 Task: Create an event for the team strategy meeting on the 14th at 3:00 PM.
Action: Mouse moved to (657, 175)
Screenshot: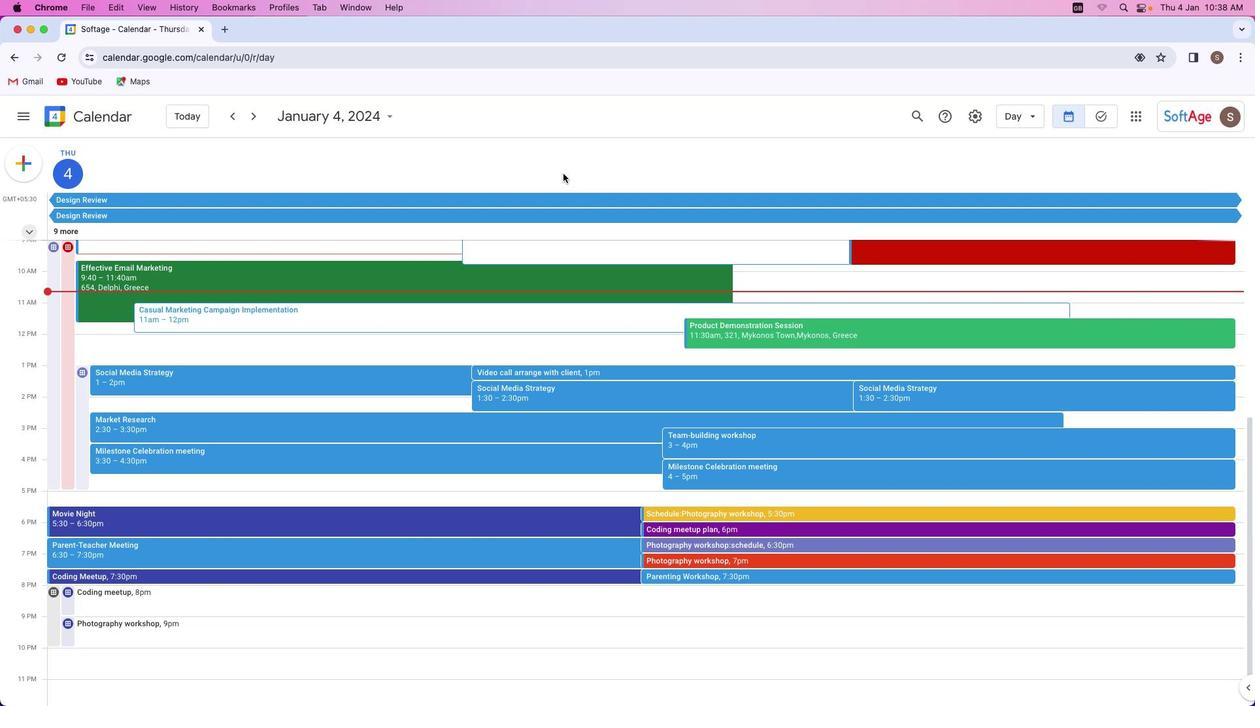 
Action: Mouse pressed left at (657, 175)
Screenshot: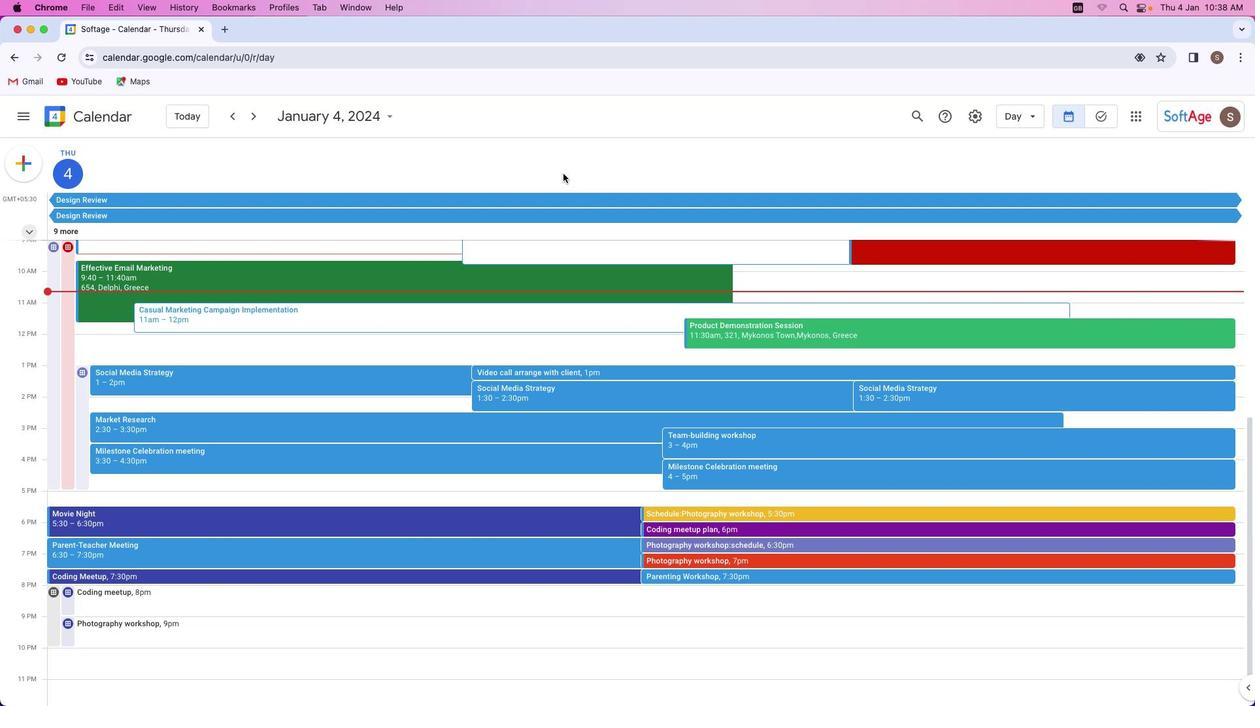 
Action: Mouse moved to (24, 162)
Screenshot: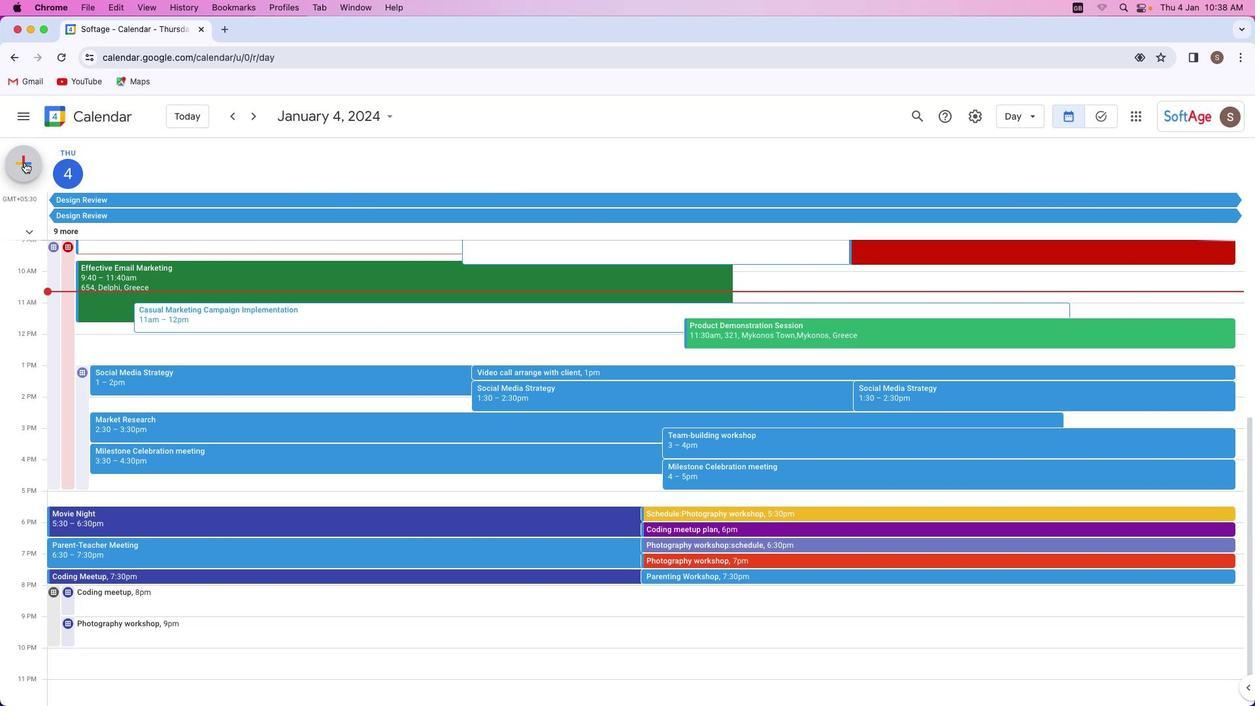 
Action: Mouse pressed left at (24, 162)
Screenshot: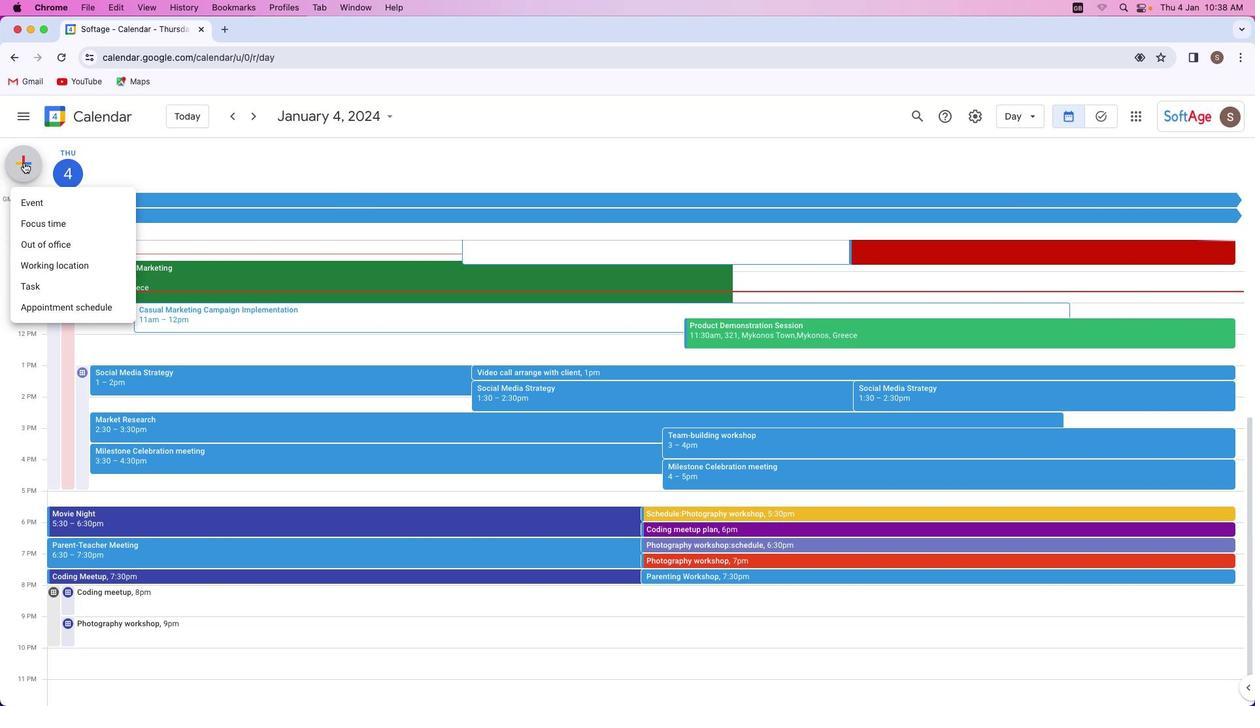
Action: Mouse moved to (62, 200)
Screenshot: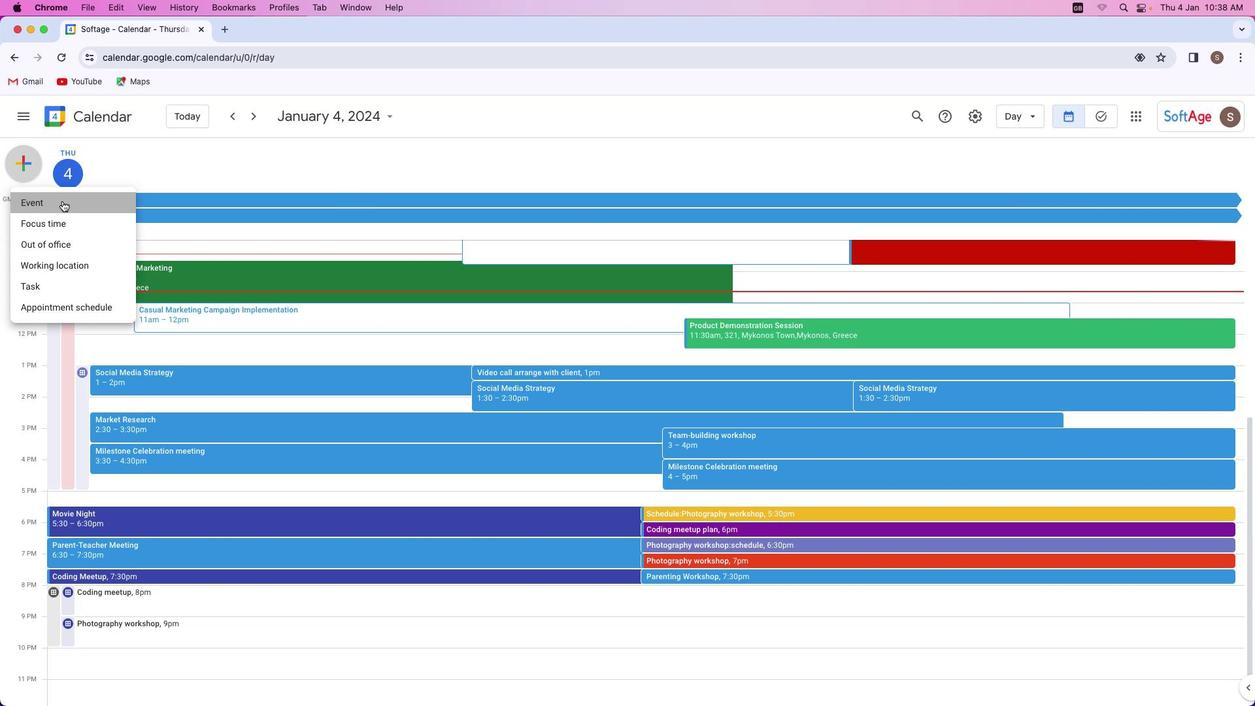 
Action: Mouse pressed left at (62, 200)
Screenshot: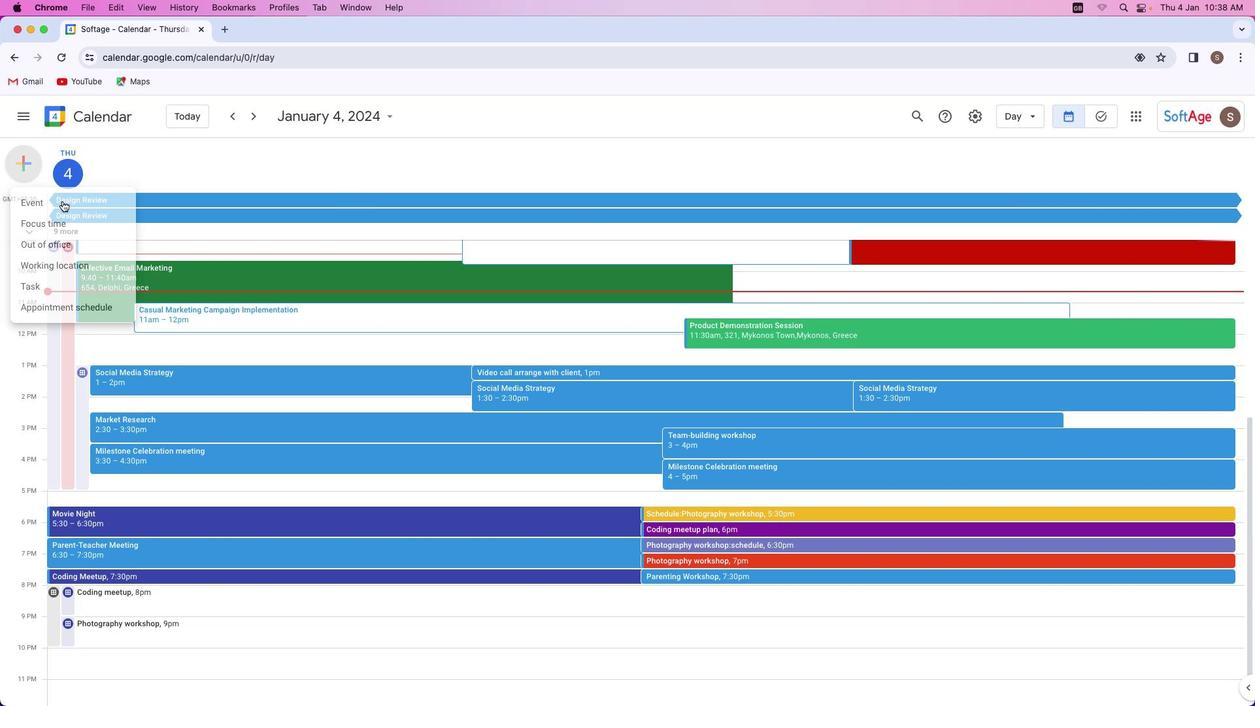 
Action: Mouse moved to (472, 277)
Screenshot: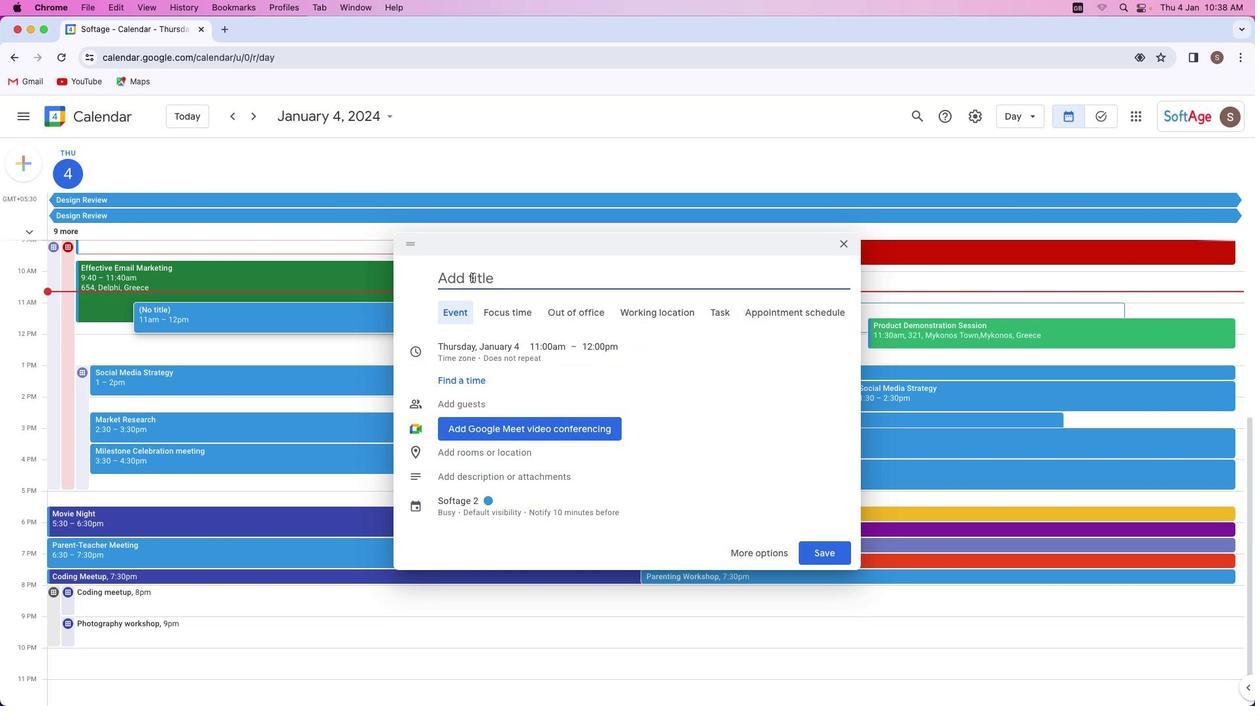 
Action: Key pressed Key.shift'T''e''a''m'Key.space's''t''r''a''t''e''g''y'Key.space'm''e''e''t''i''n'
Screenshot: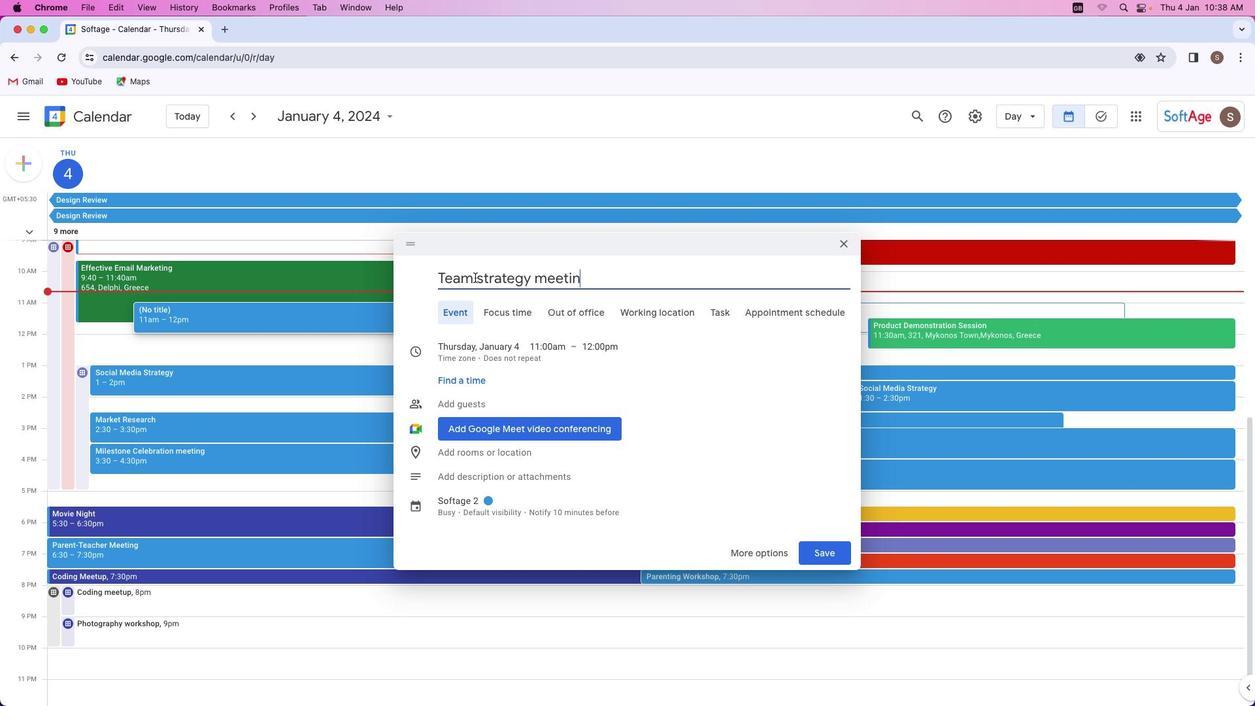
Action: Mouse moved to (474, 277)
Screenshot: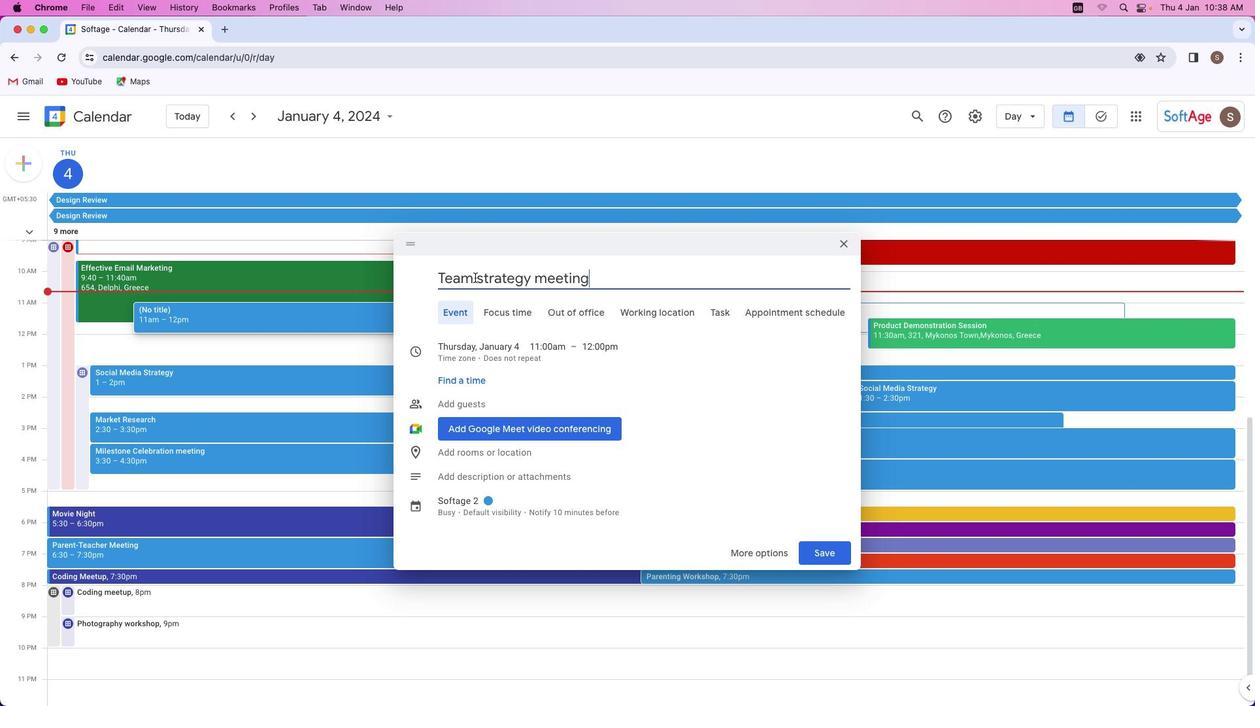 
Action: Key pressed 'g'
Screenshot: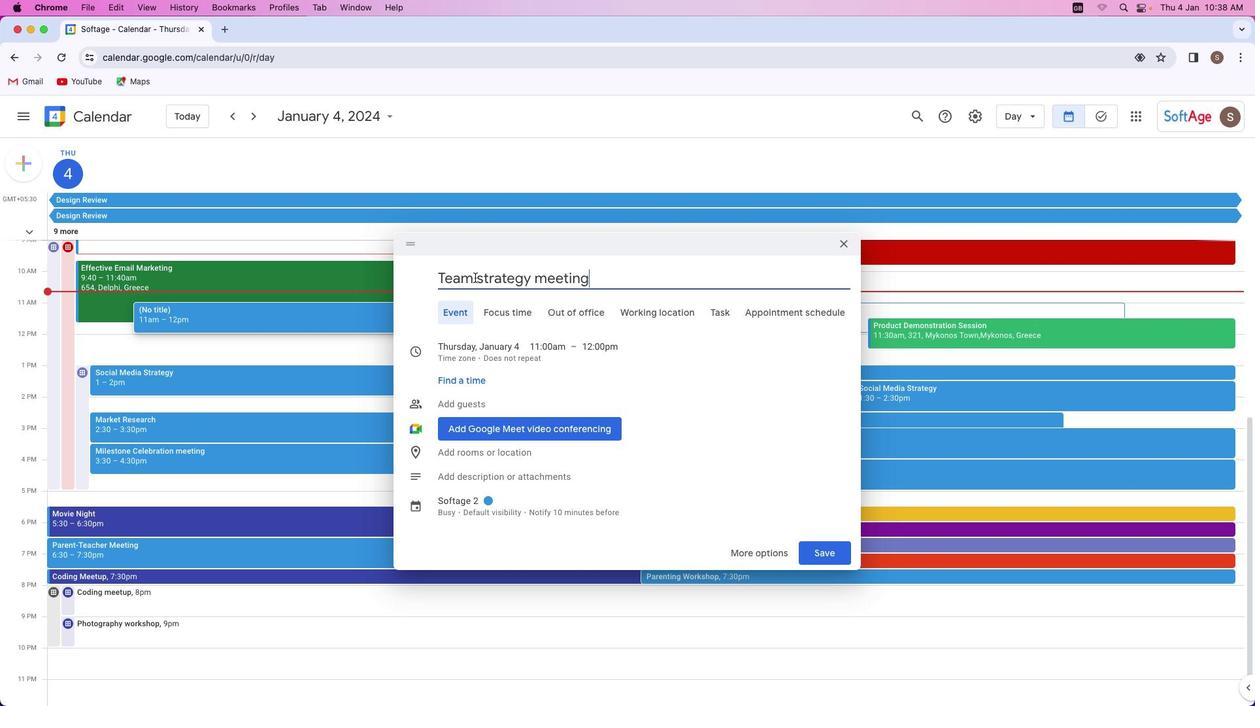
Action: Mouse moved to (475, 343)
Screenshot: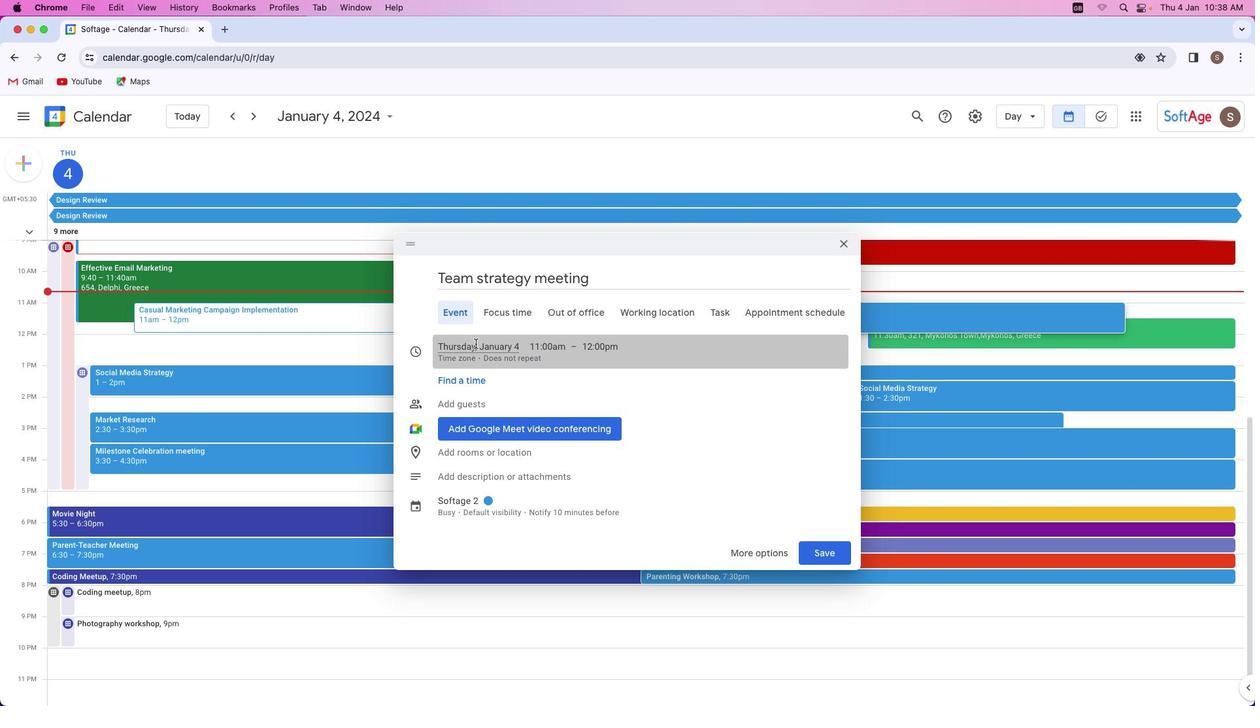 
Action: Mouse pressed left at (475, 343)
Screenshot: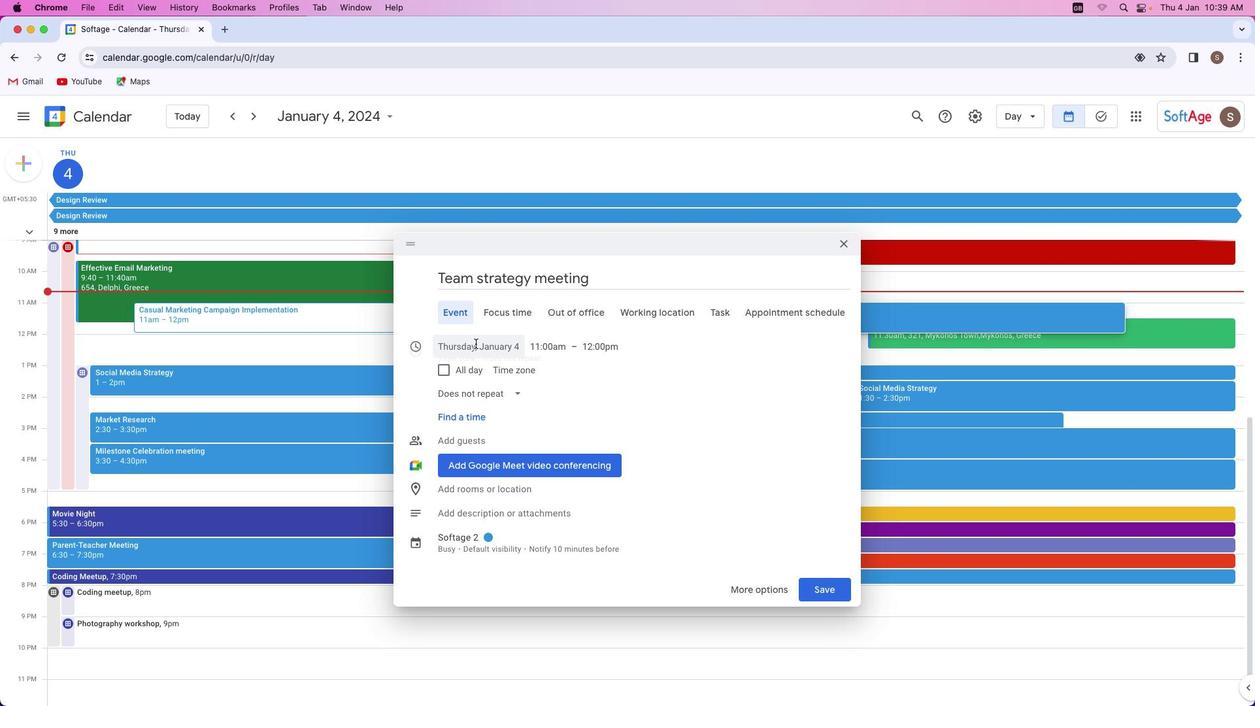 
Action: Mouse moved to (594, 431)
Screenshot: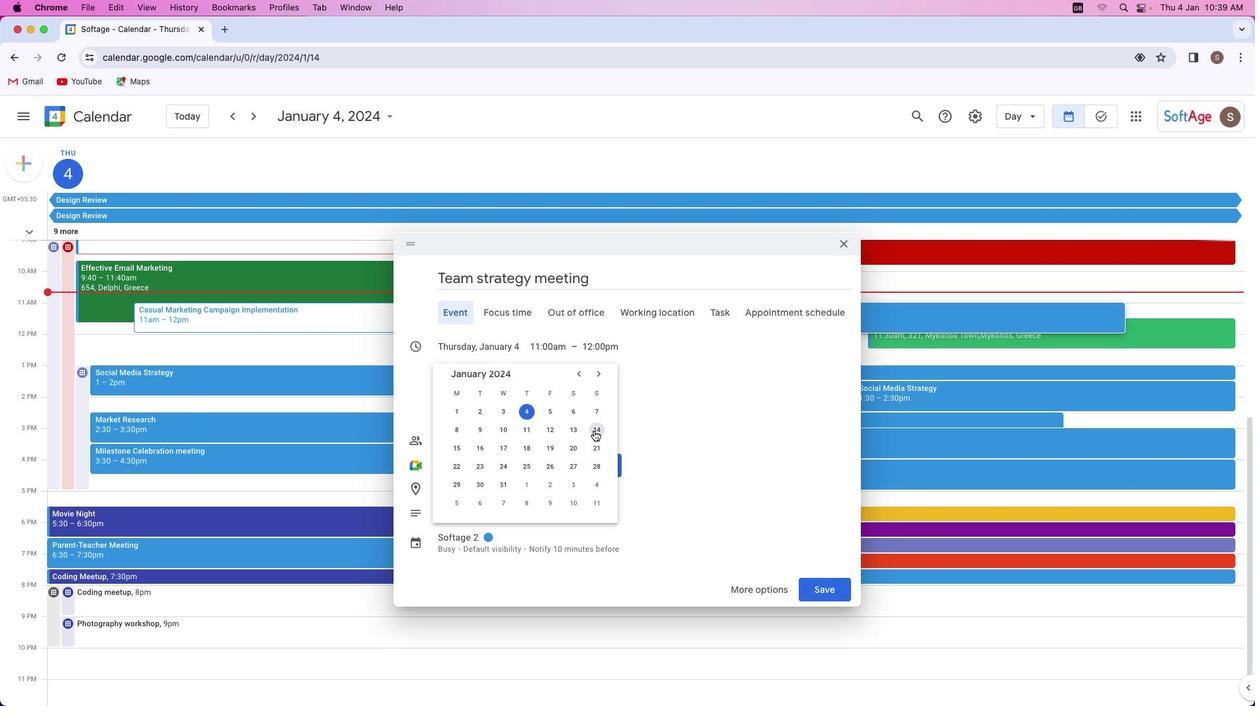 
Action: Mouse pressed left at (594, 431)
Screenshot: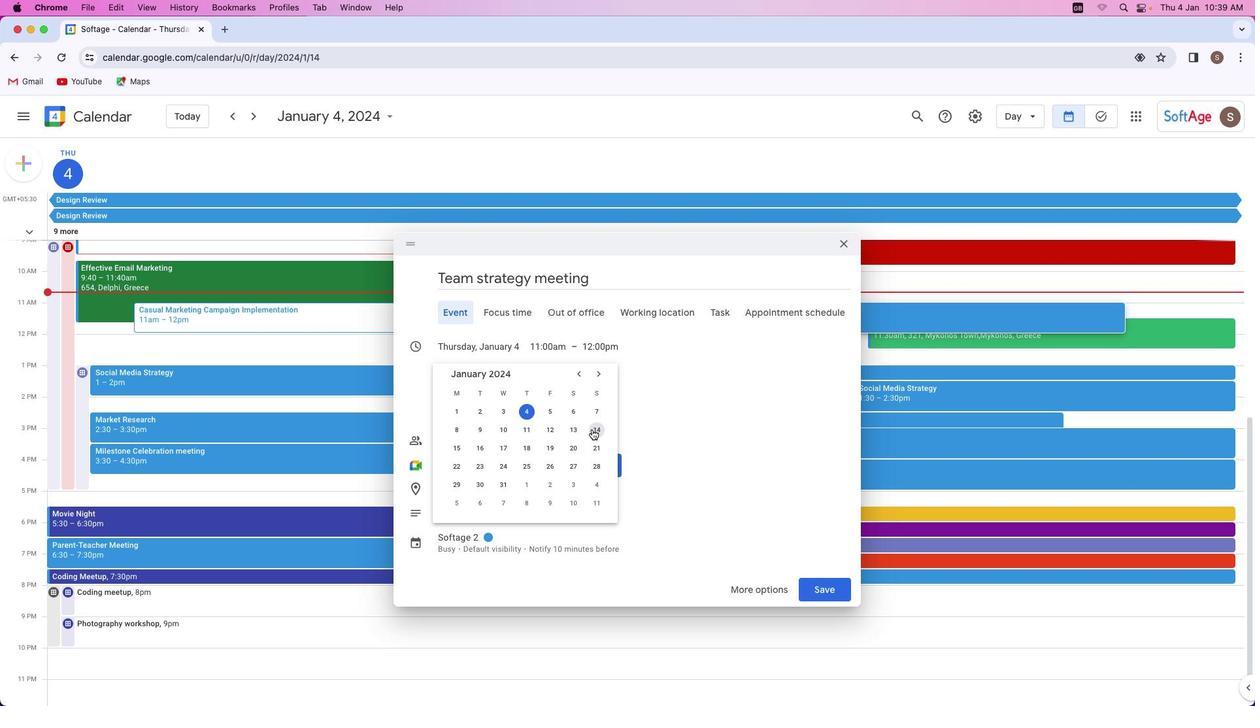 
Action: Mouse moved to (538, 351)
Screenshot: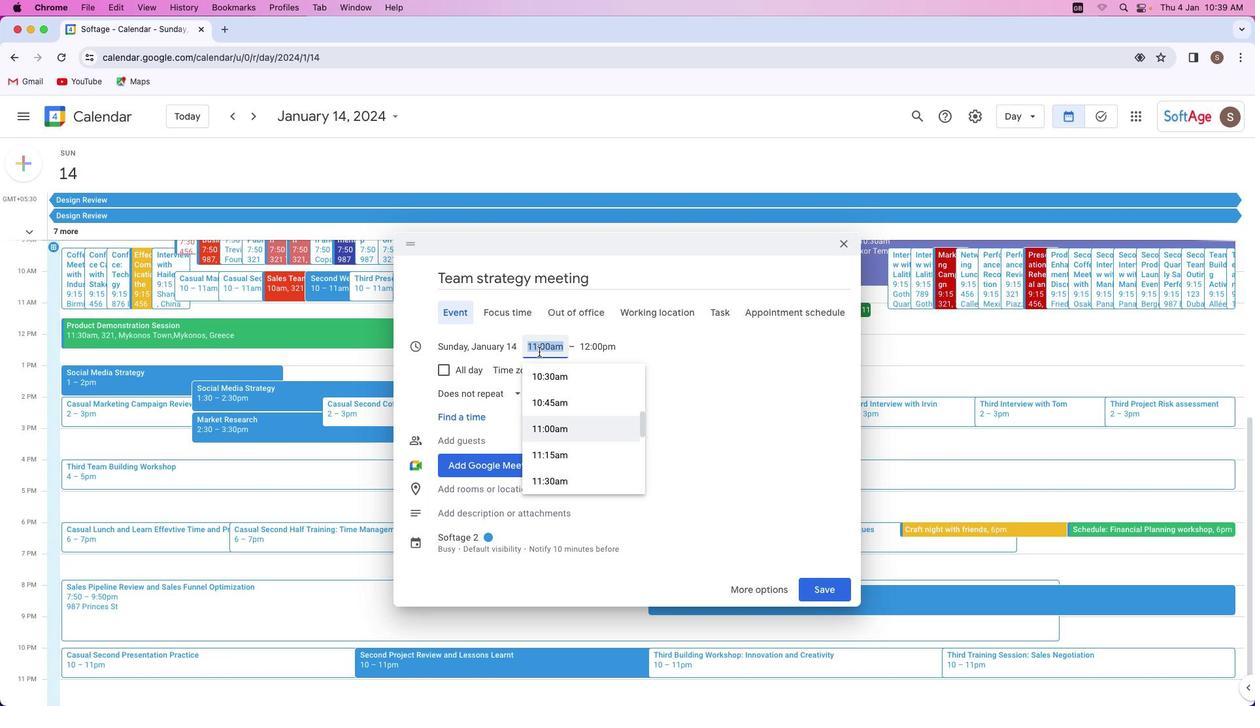 
Action: Mouse pressed left at (538, 351)
Screenshot: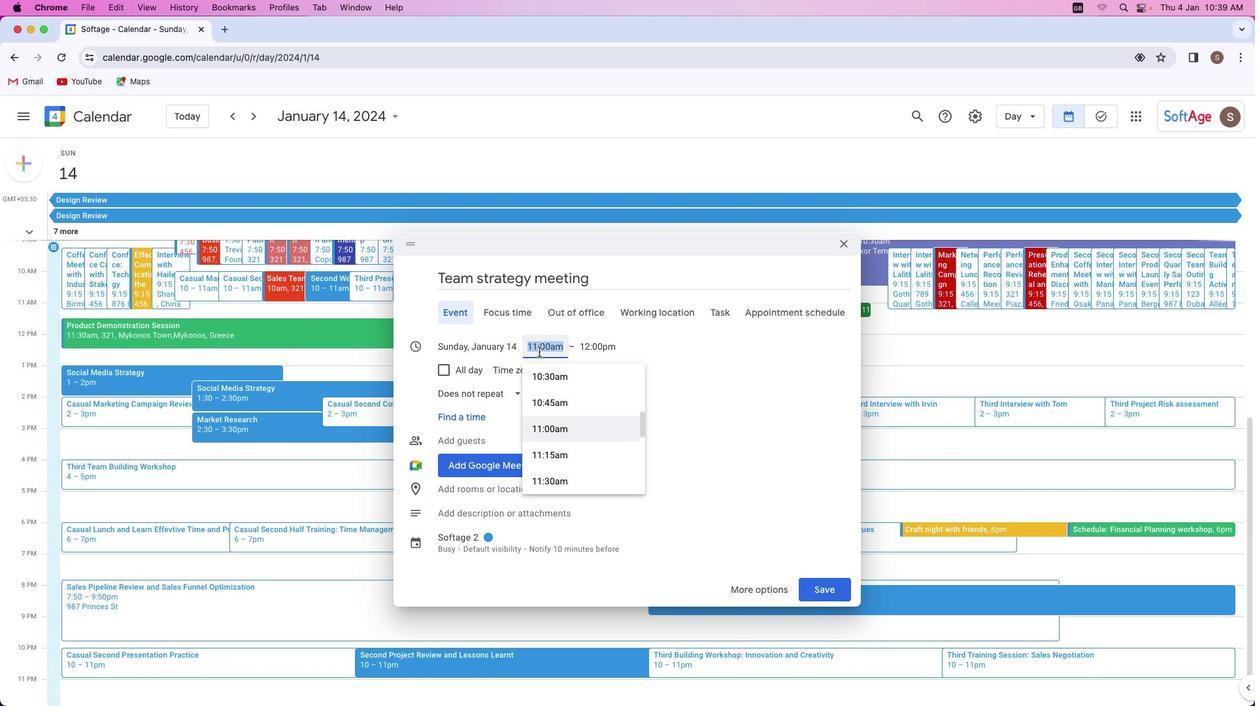 
Action: Mouse moved to (561, 415)
Screenshot: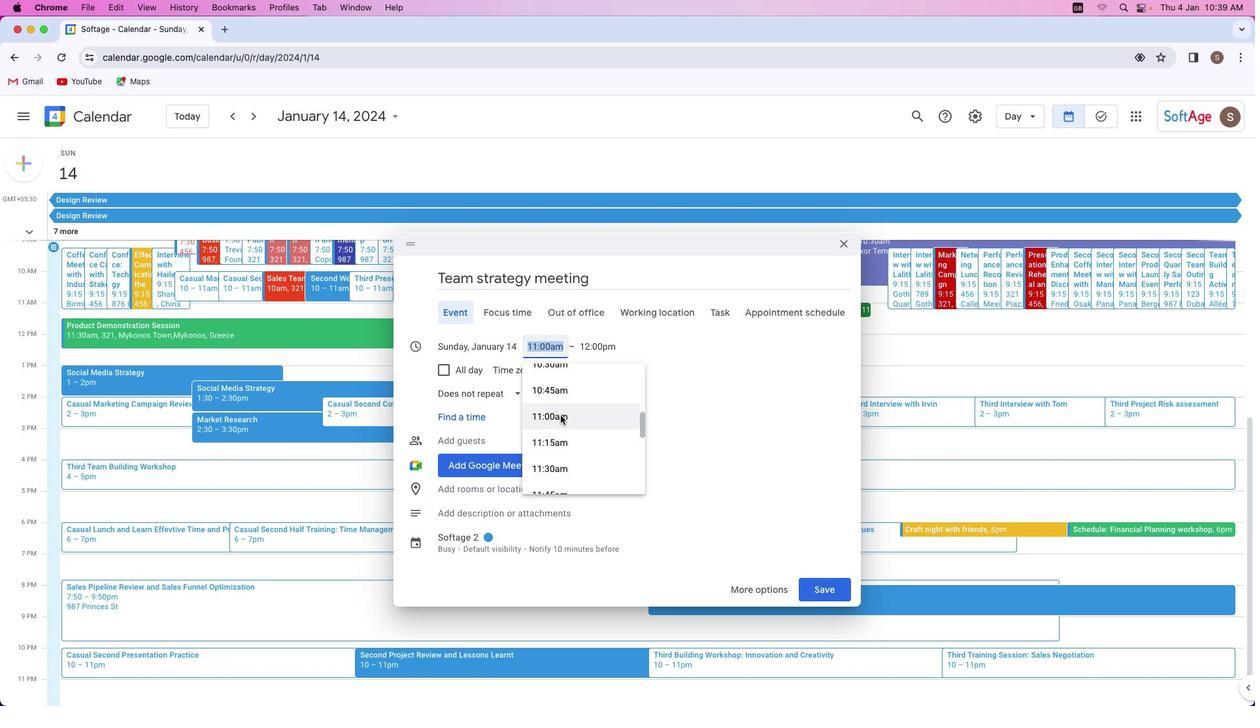
Action: Mouse scrolled (561, 415) with delta (0, 0)
Screenshot: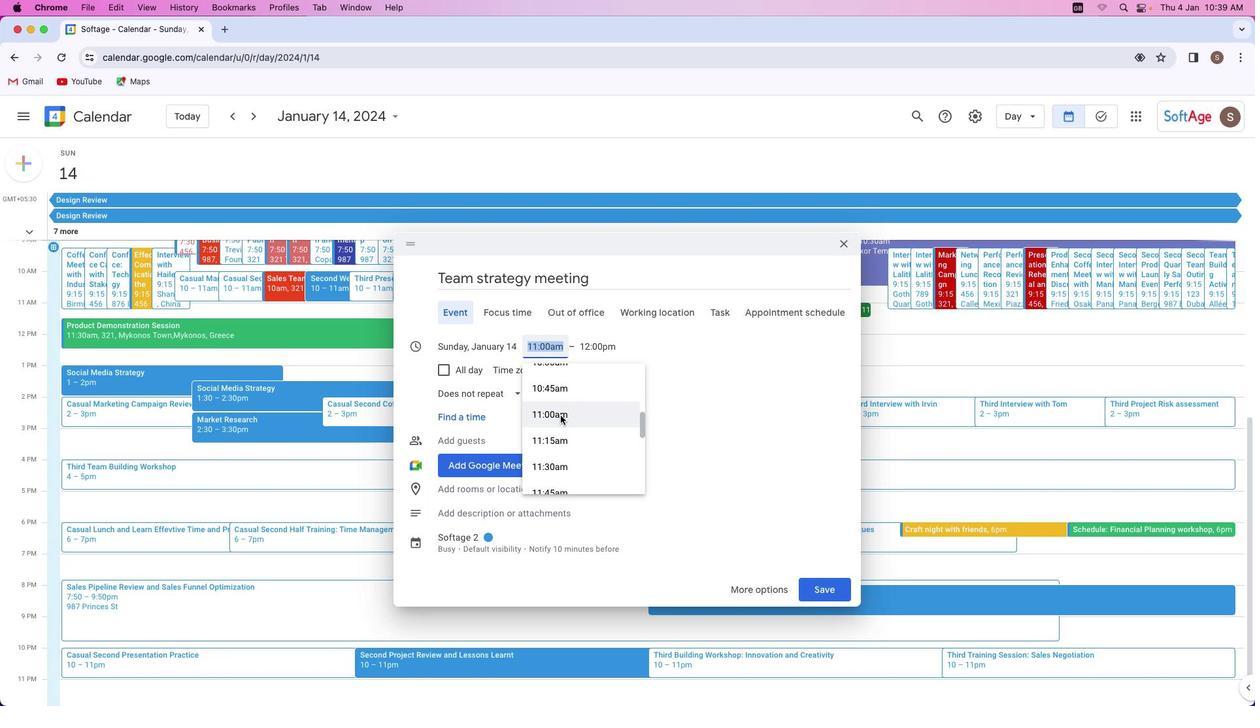 
Action: Mouse scrolled (561, 415) with delta (0, 0)
Screenshot: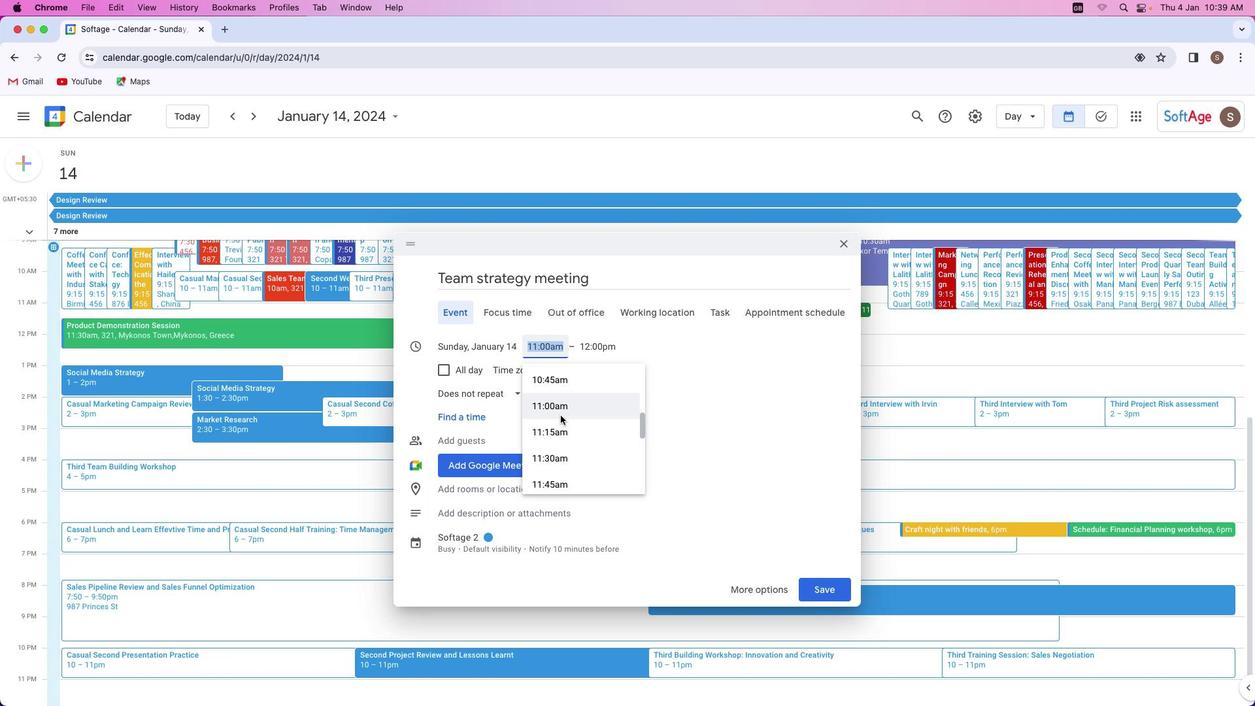 
Action: Mouse scrolled (561, 415) with delta (0, 0)
Screenshot: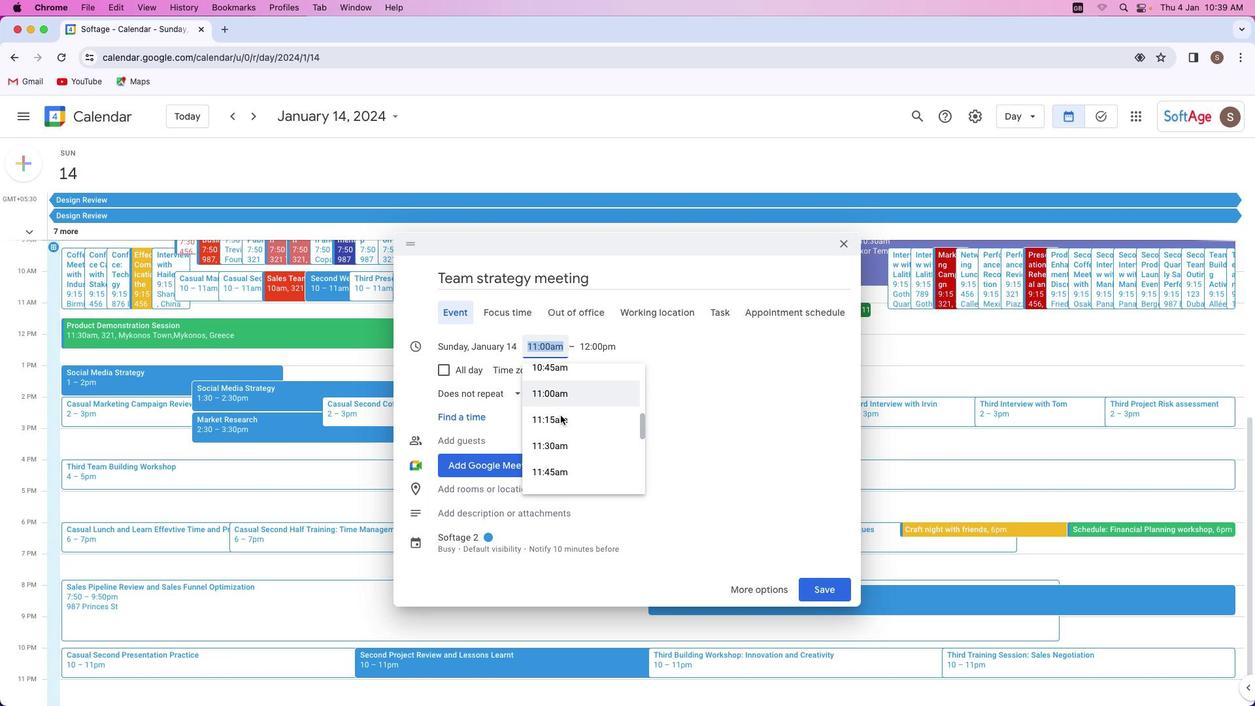 
Action: Mouse scrolled (561, 415) with delta (0, 0)
Screenshot: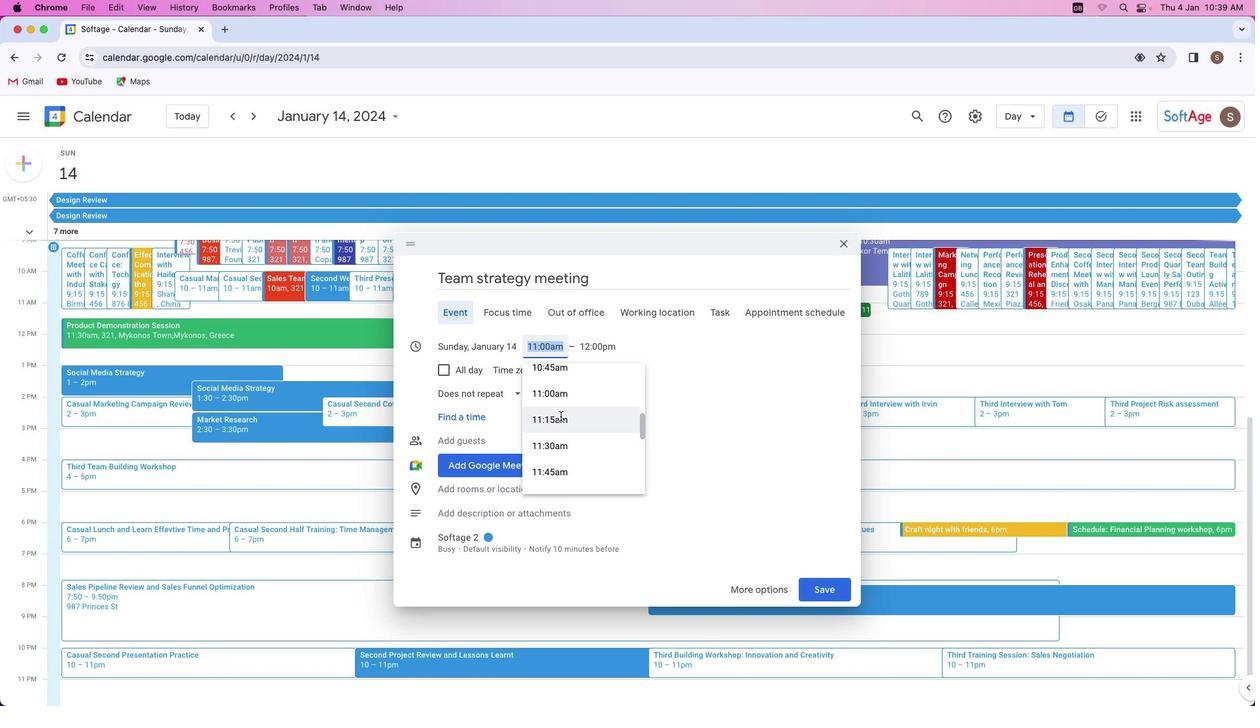 
Action: Mouse scrolled (561, 415) with delta (0, 0)
Screenshot: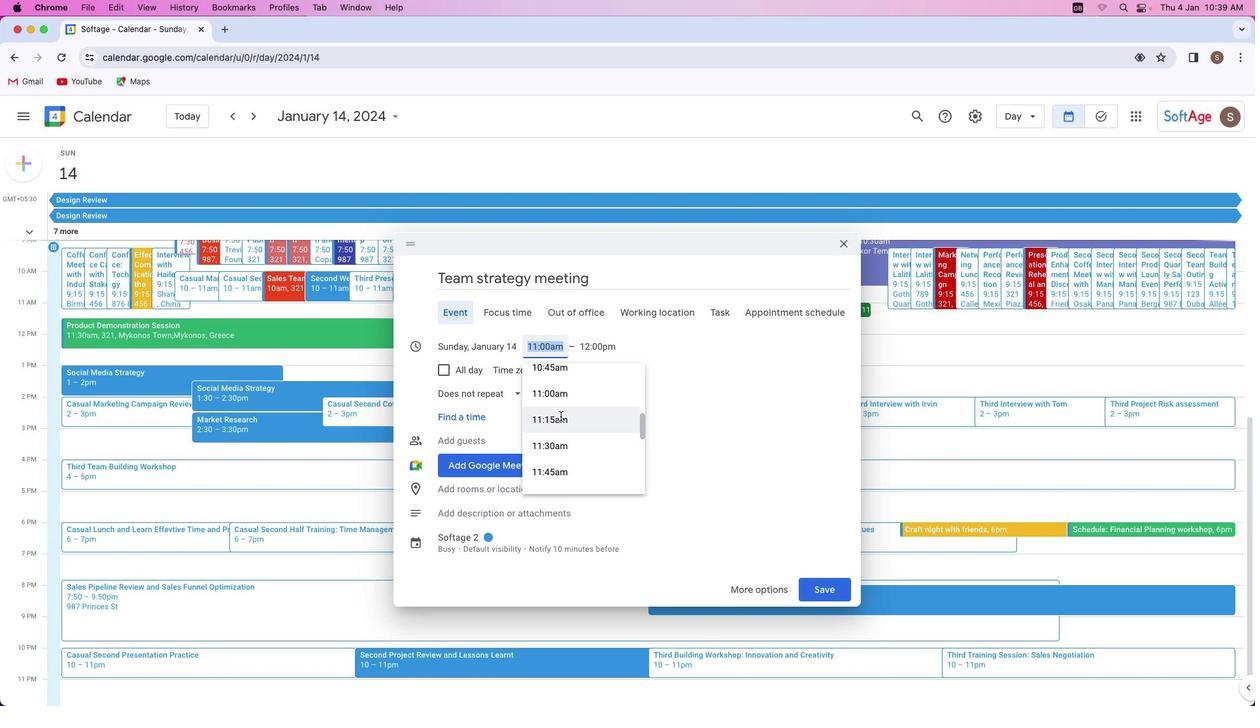 
Action: Mouse moved to (560, 415)
Screenshot: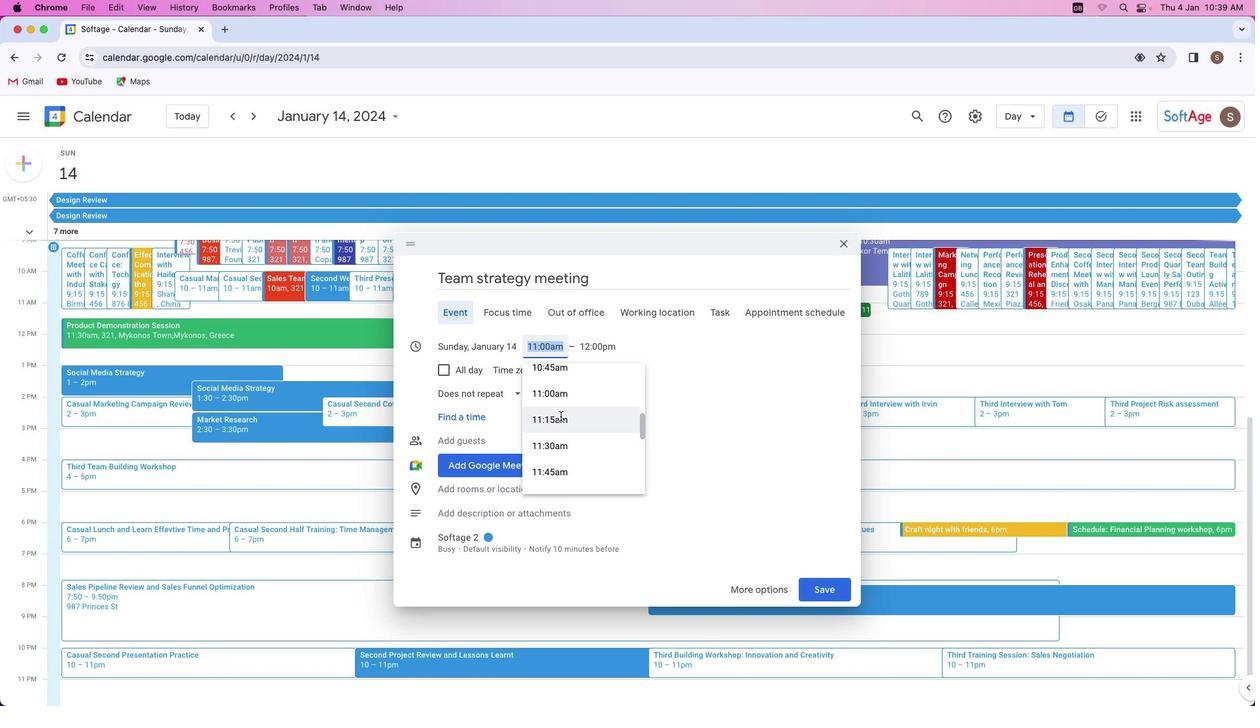 
Action: Mouse scrolled (560, 415) with delta (0, 0)
Screenshot: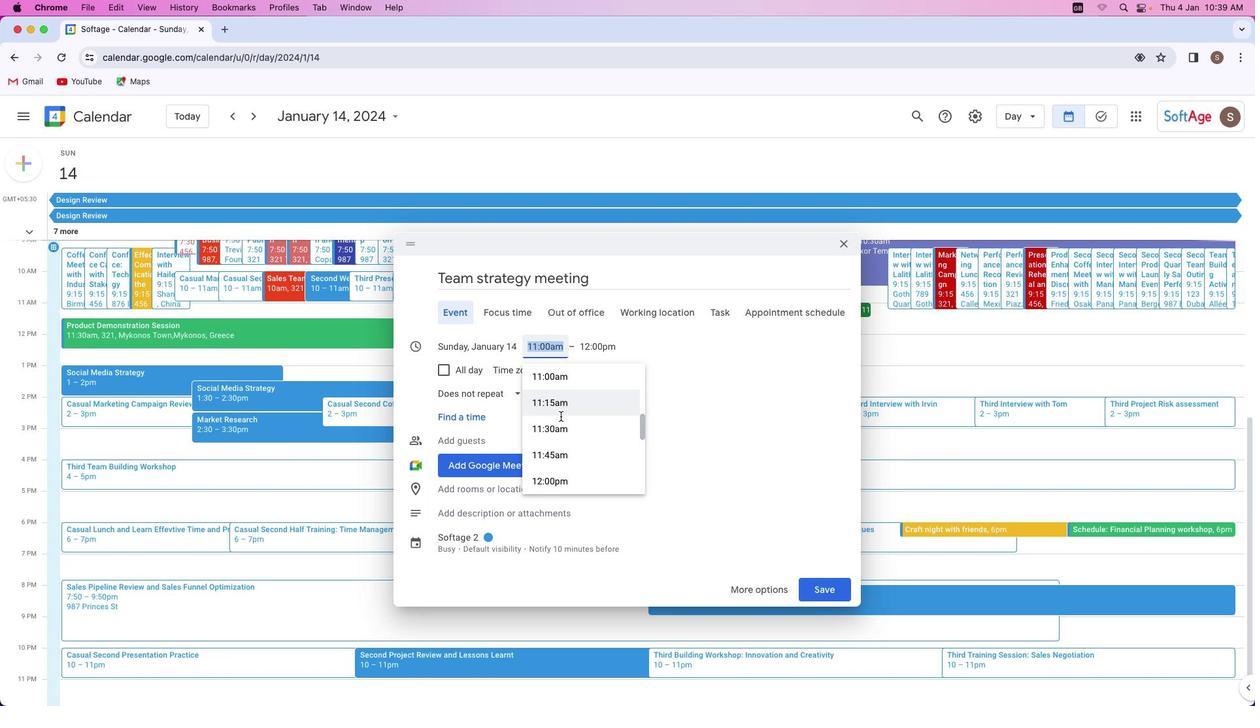 
Action: Mouse scrolled (560, 415) with delta (0, 0)
Screenshot: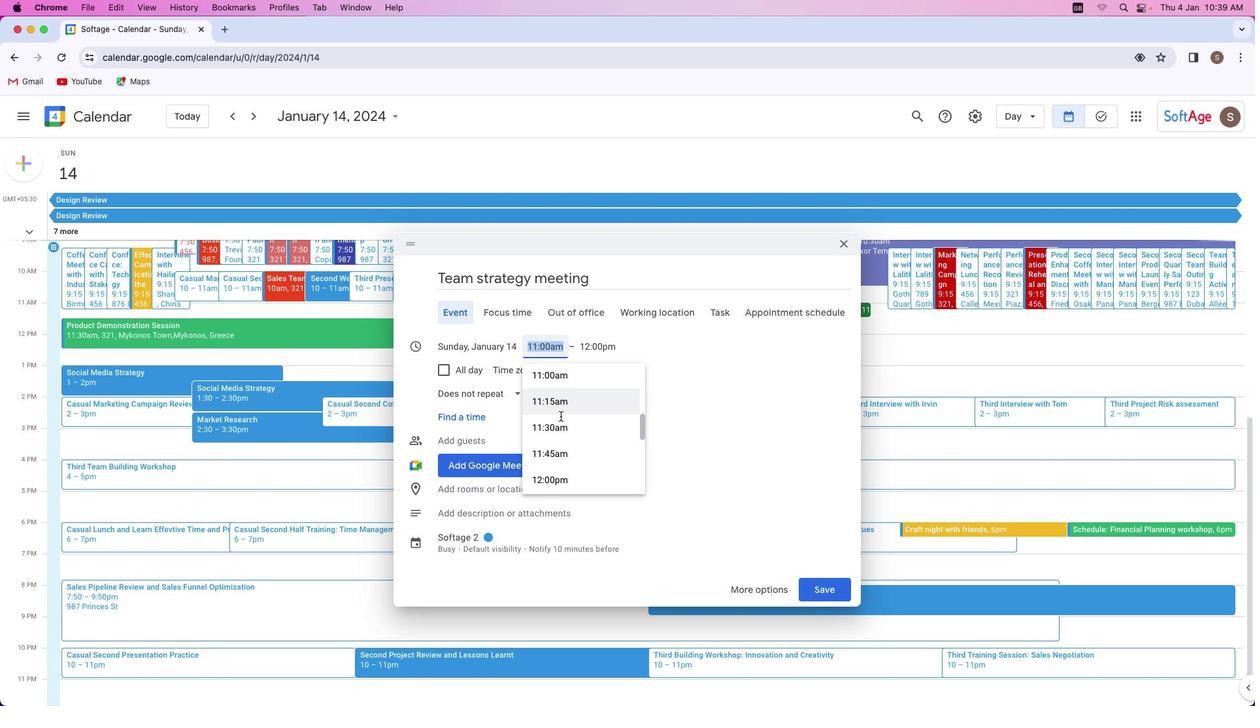 
Action: Mouse scrolled (560, 415) with delta (0, 0)
Screenshot: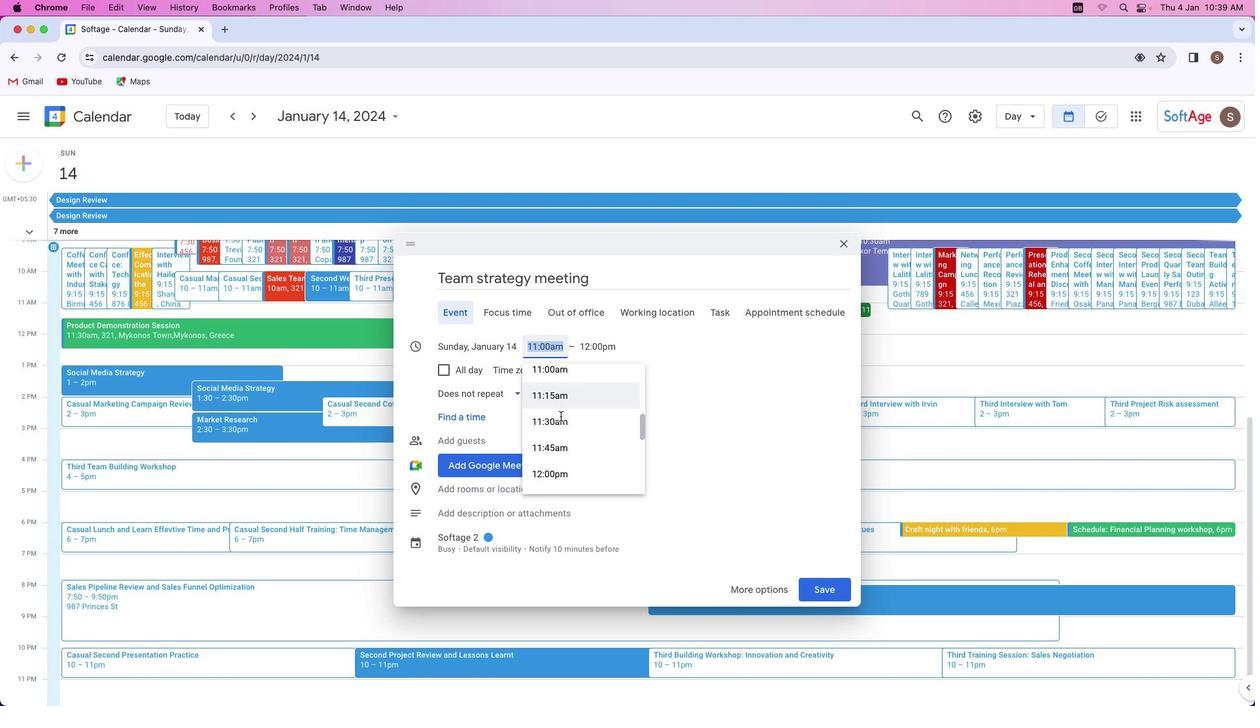 
Action: Mouse scrolled (560, 415) with delta (0, 0)
Screenshot: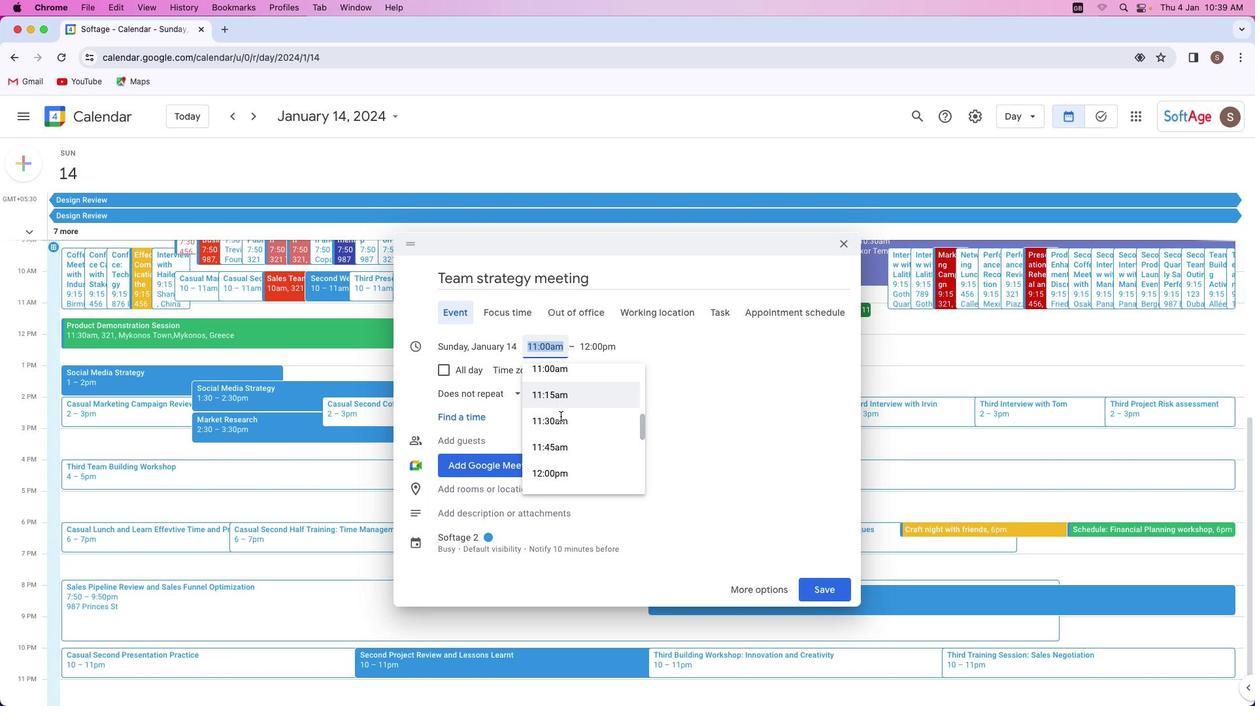 
Action: Mouse scrolled (560, 415) with delta (0, 0)
Screenshot: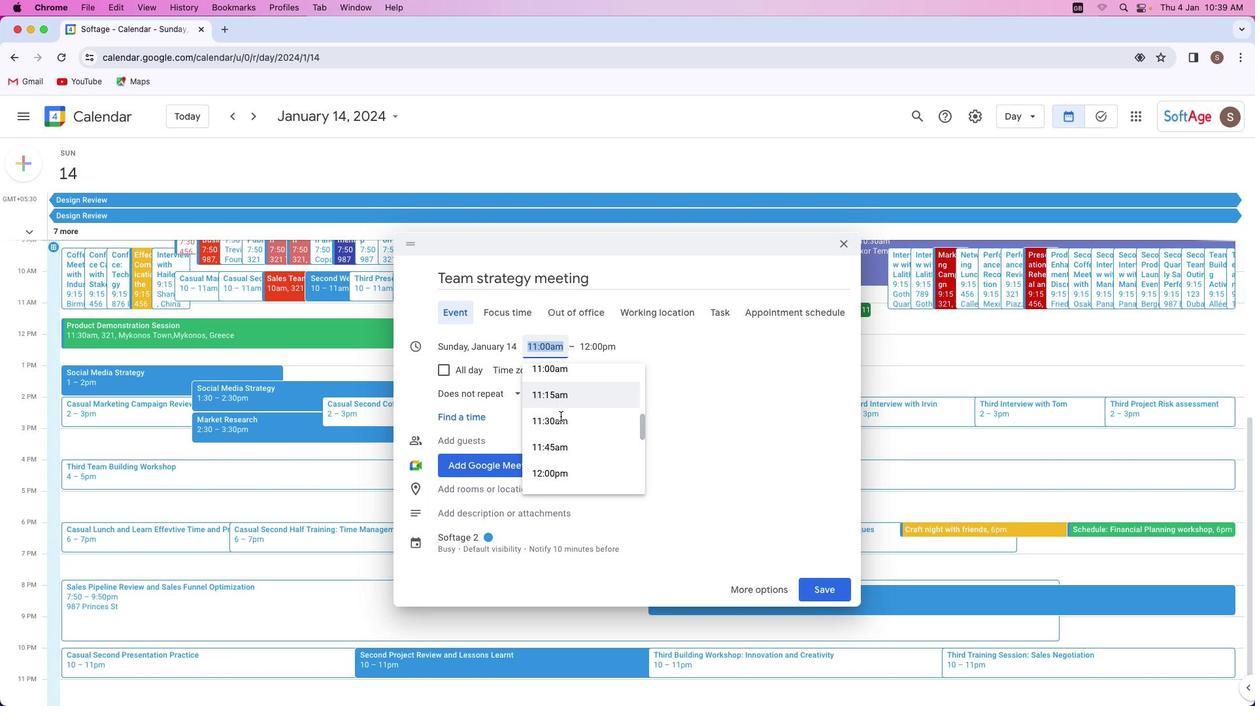 
Action: Mouse scrolled (560, 415) with delta (0, 0)
Screenshot: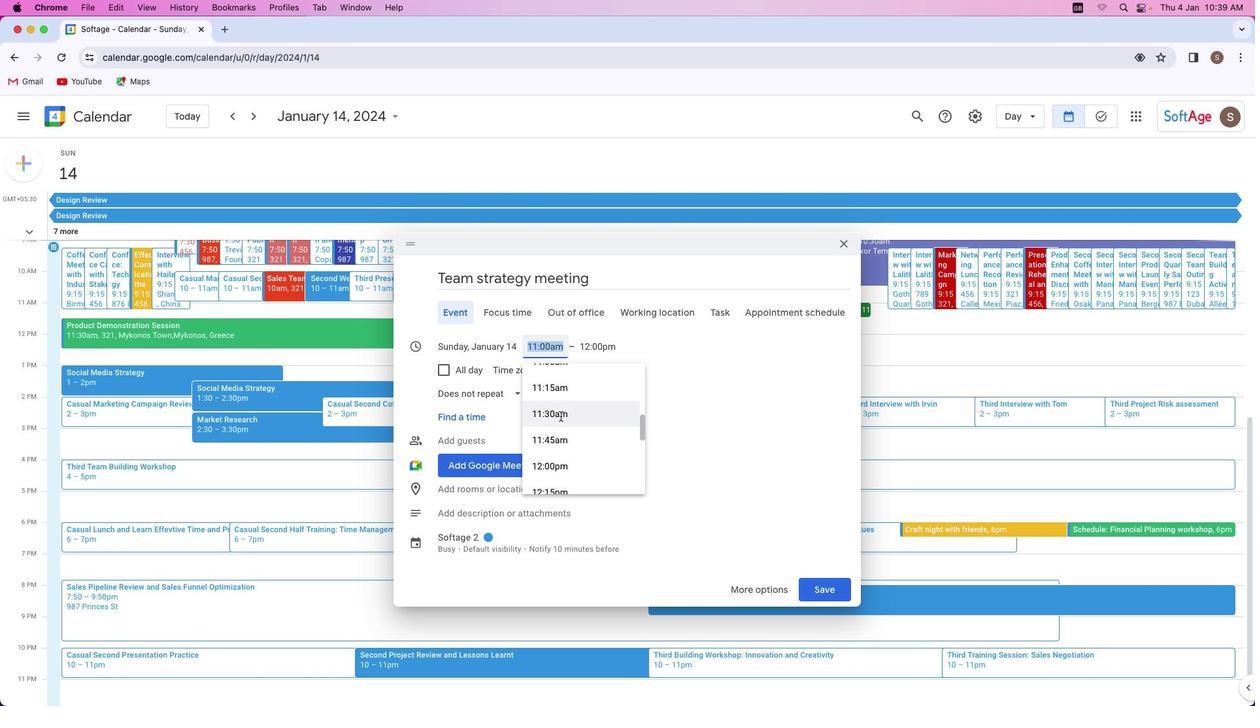 
Action: Mouse scrolled (560, 415) with delta (0, 0)
Screenshot: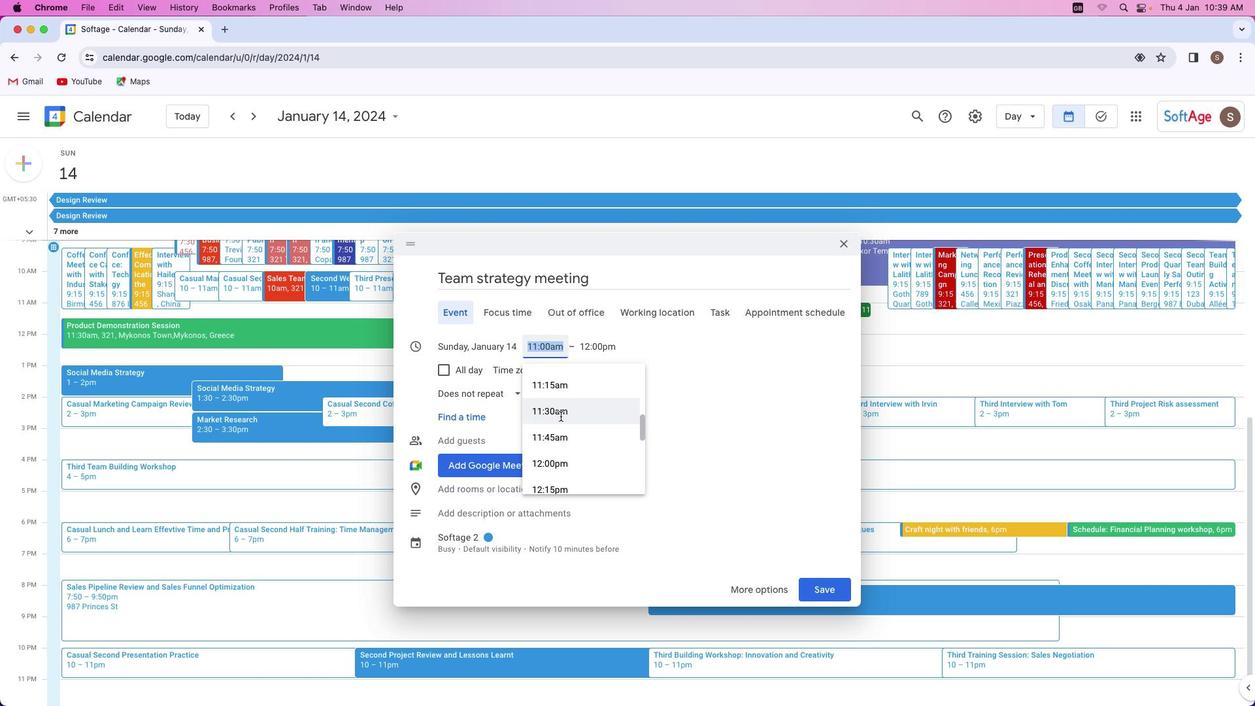 
Action: Mouse scrolled (560, 415) with delta (0, 0)
Screenshot: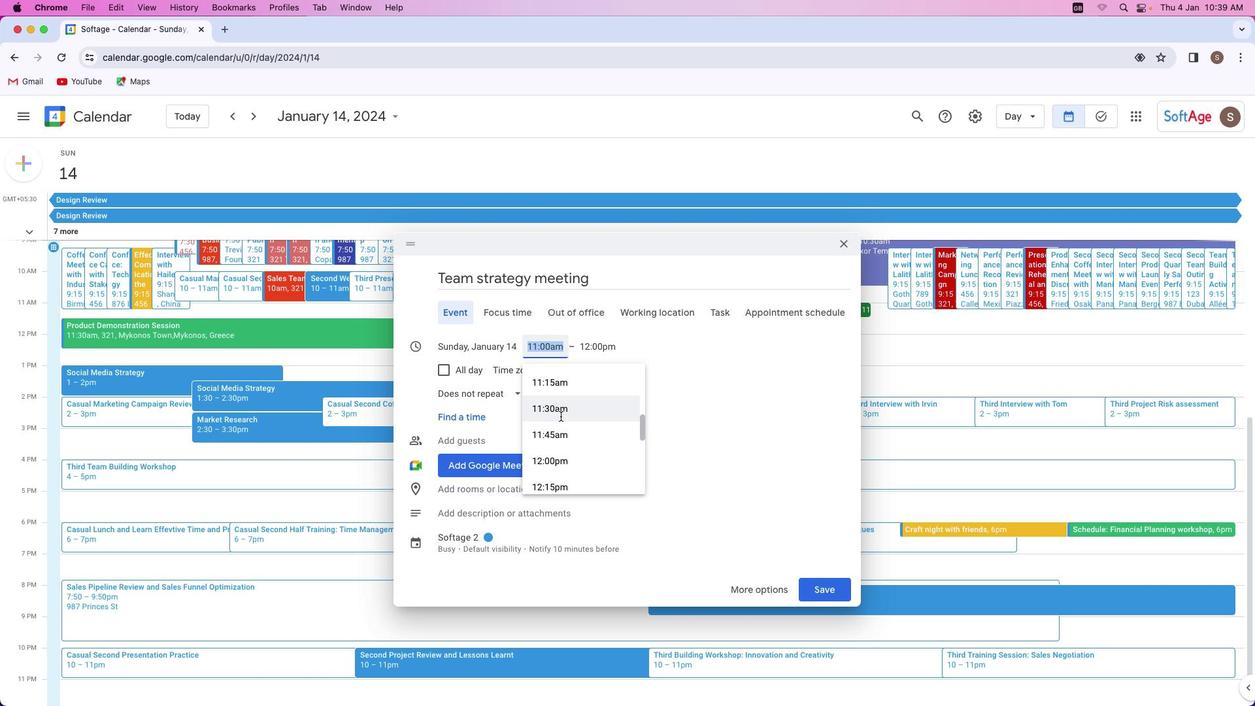 
Action: Mouse scrolled (560, 415) with delta (0, 0)
Screenshot: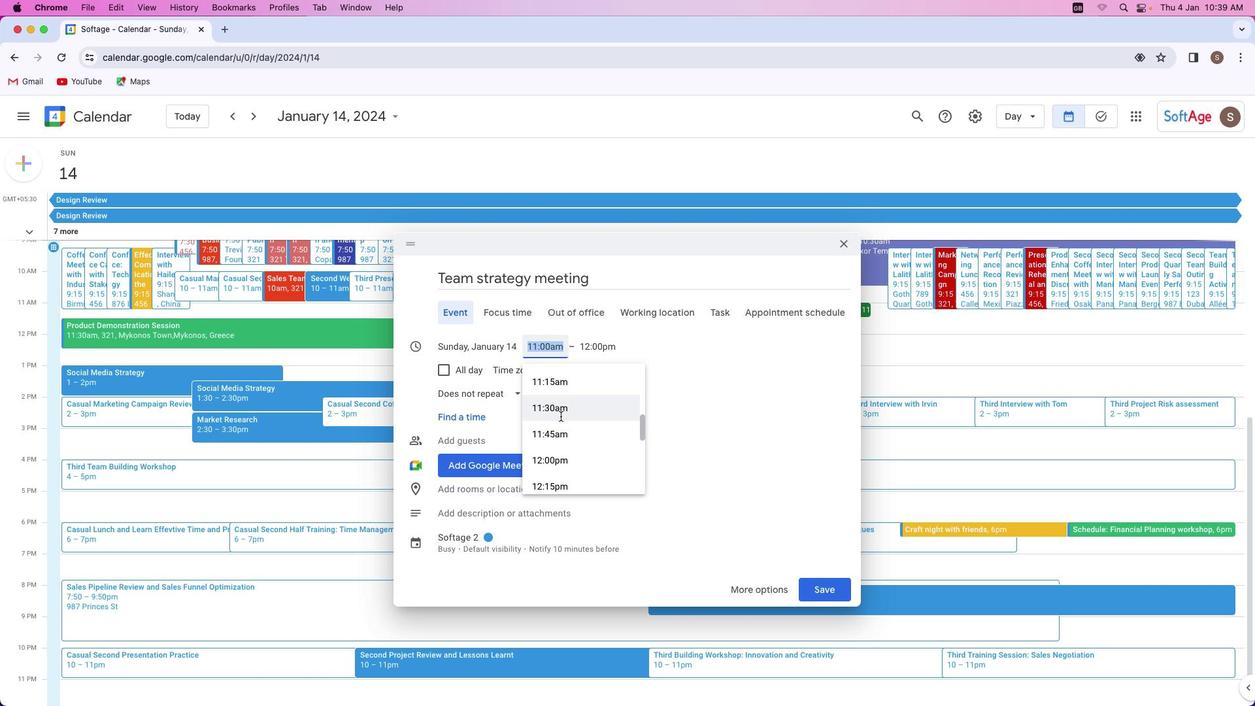 
Action: Mouse scrolled (560, 415) with delta (0, 0)
Screenshot: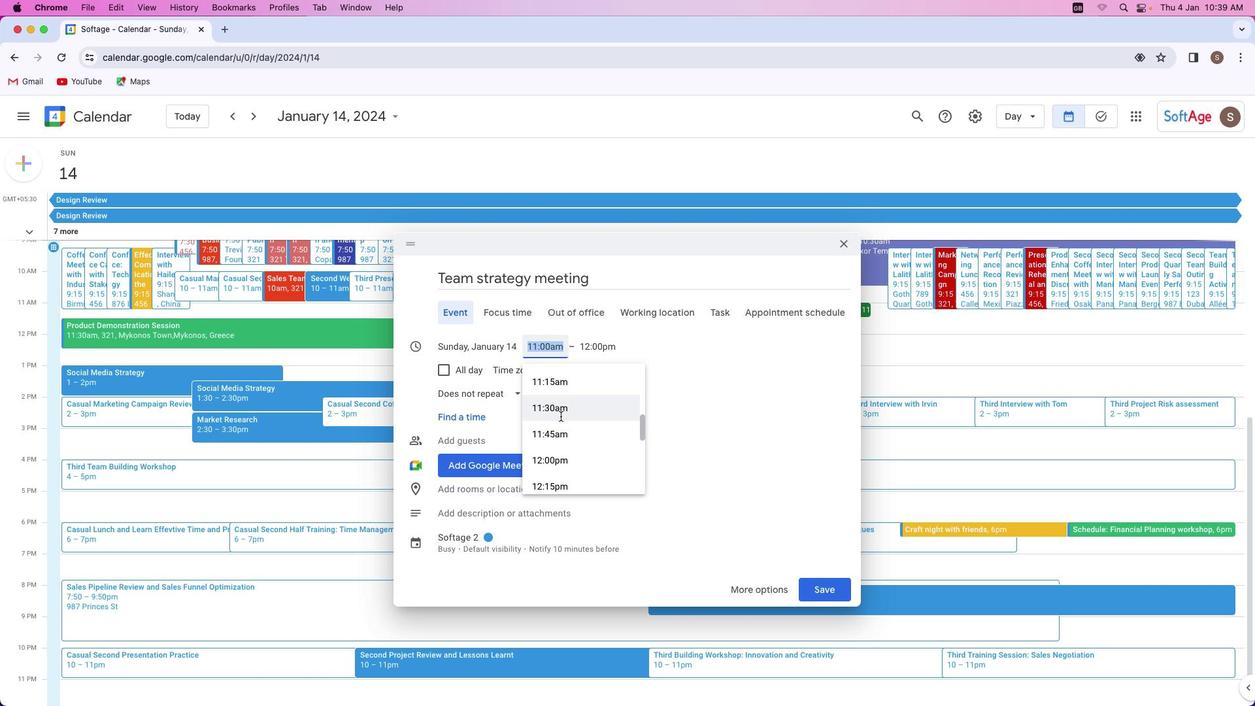 
Action: Mouse scrolled (560, 415) with delta (0, 0)
Screenshot: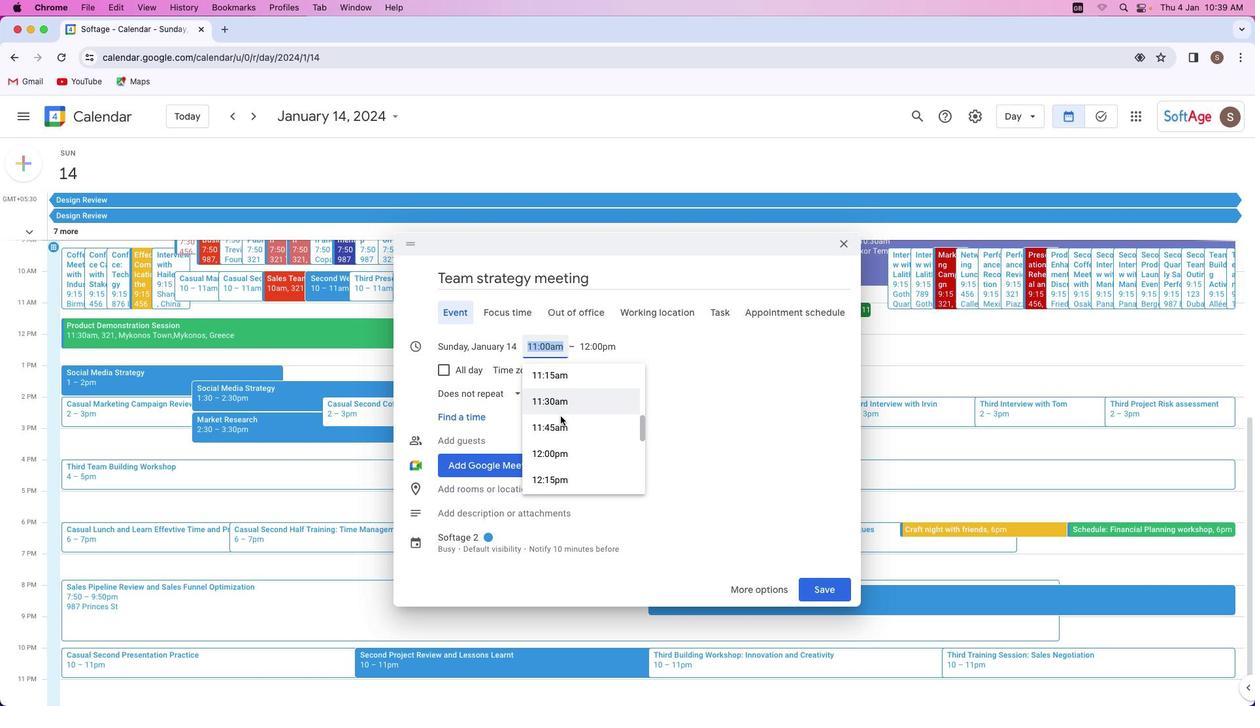 
Action: Mouse scrolled (560, 415) with delta (0, 0)
Screenshot: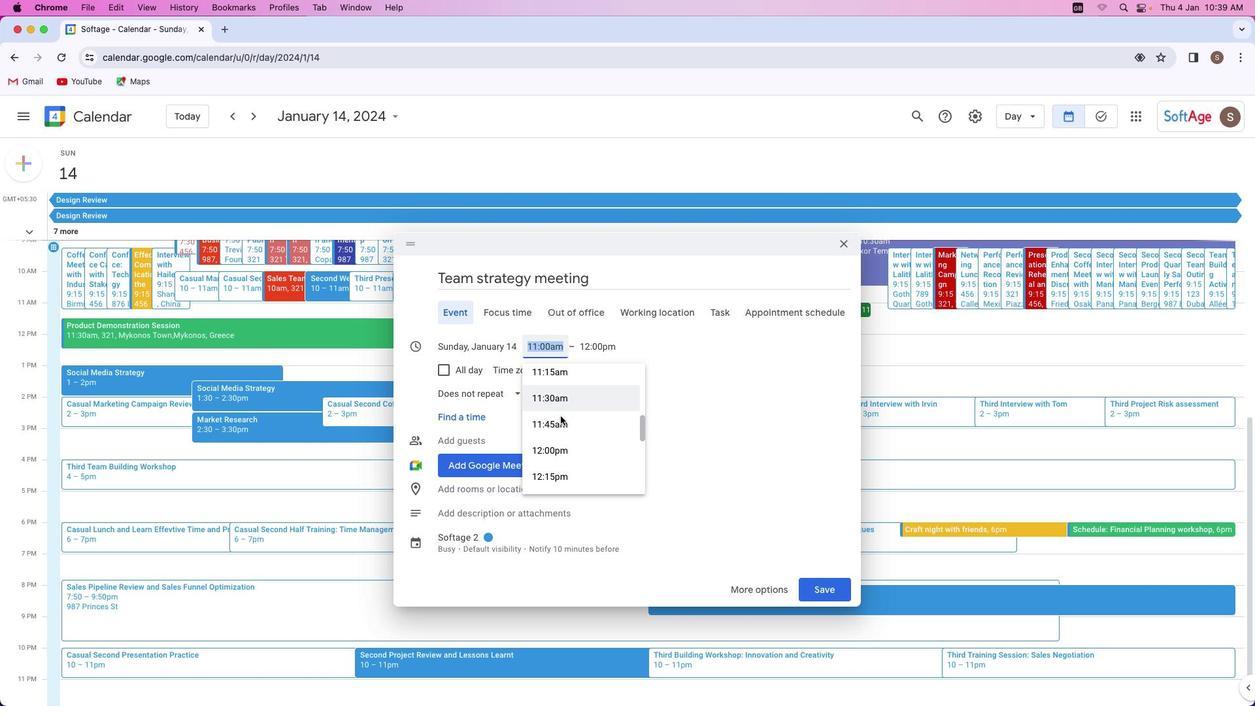 
Action: Mouse scrolled (560, 415) with delta (0, 0)
Screenshot: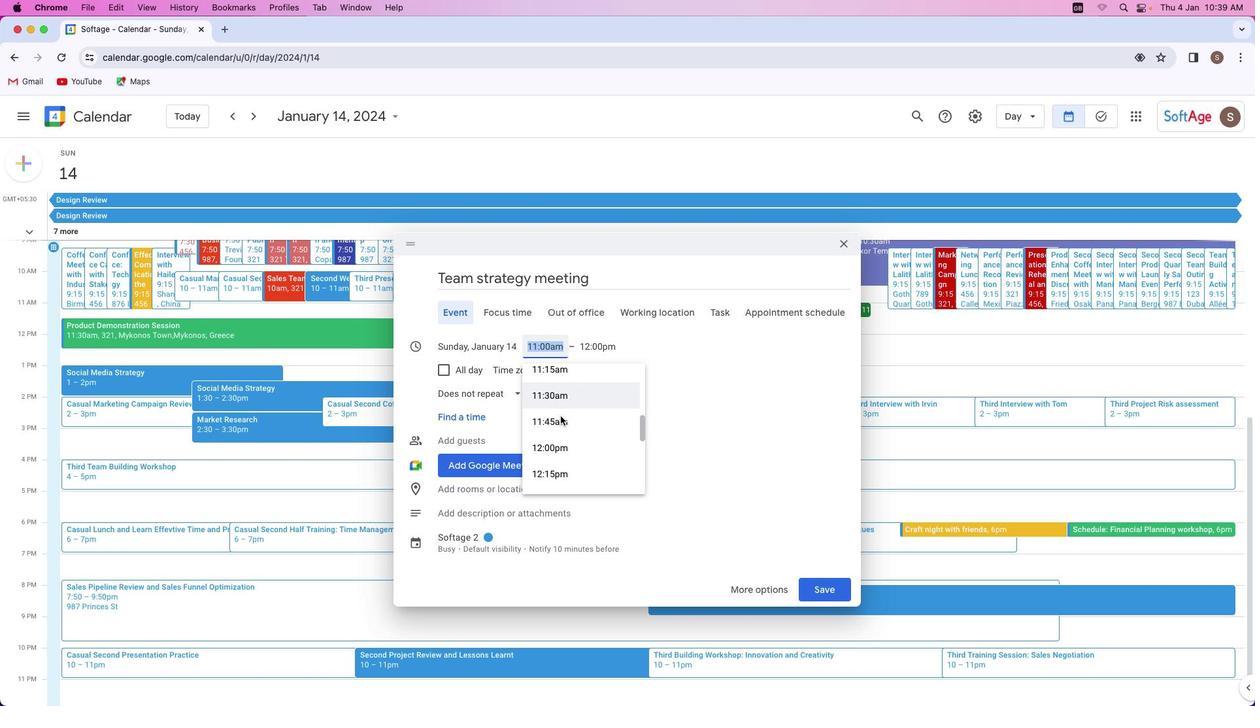 
Action: Mouse scrolled (560, 415) with delta (0, 0)
Screenshot: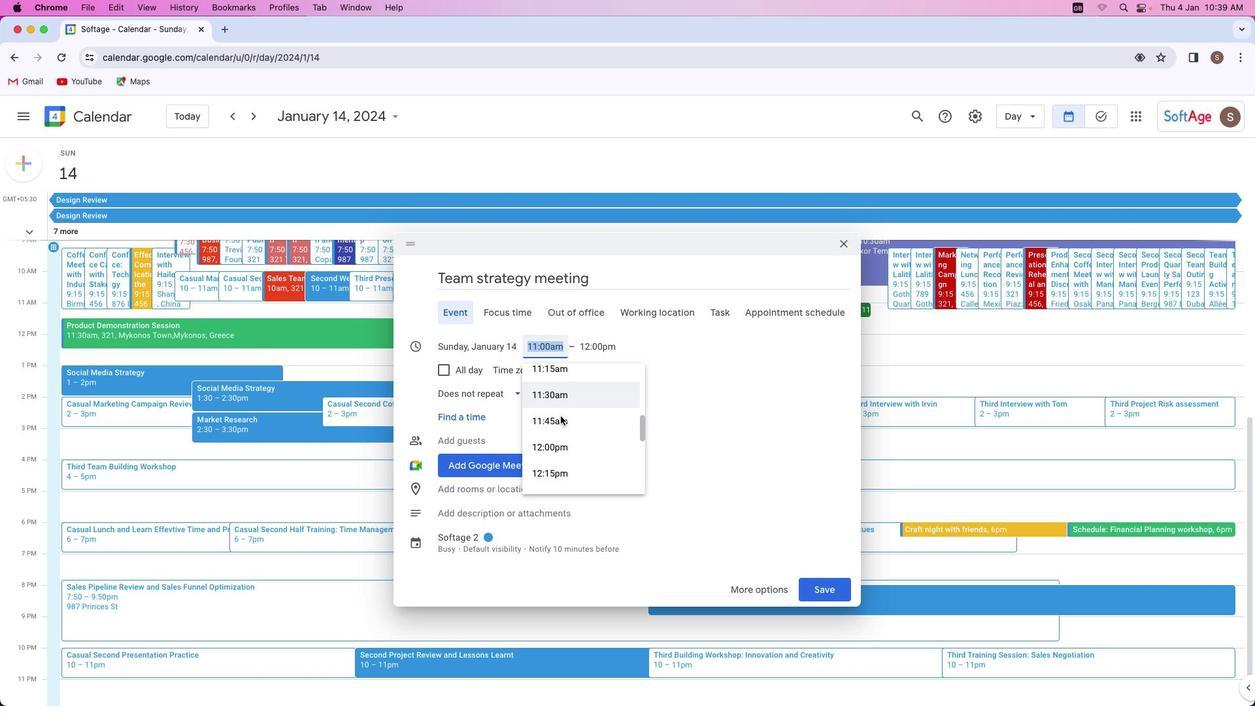 
Action: Mouse scrolled (560, 415) with delta (0, 0)
Screenshot: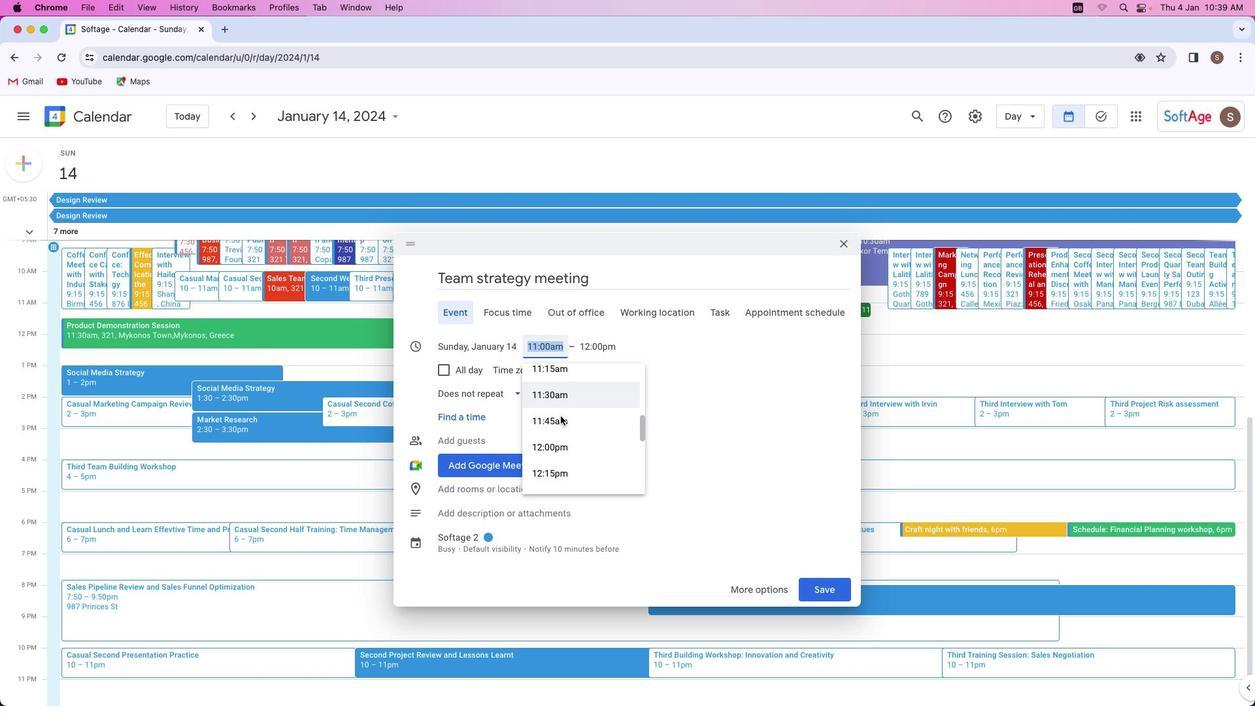 
Action: Mouse scrolled (560, 415) with delta (0, 0)
Screenshot: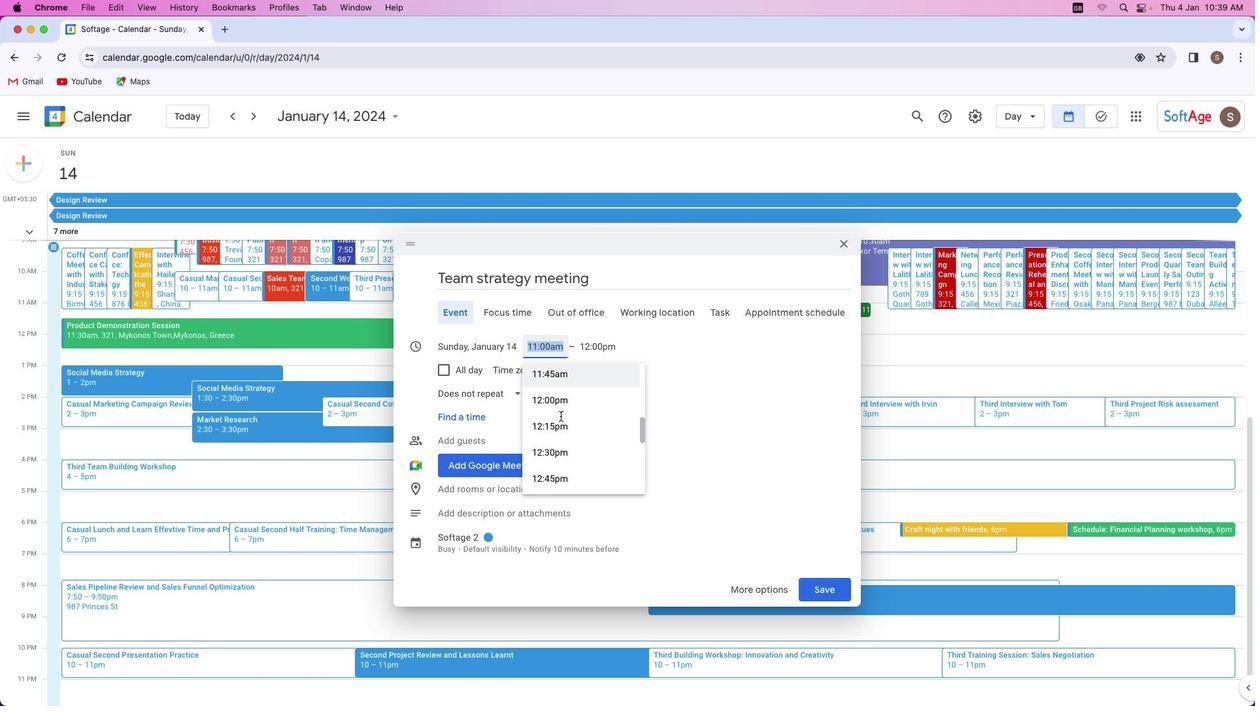 
Action: Mouse scrolled (560, 415) with delta (0, 0)
Screenshot: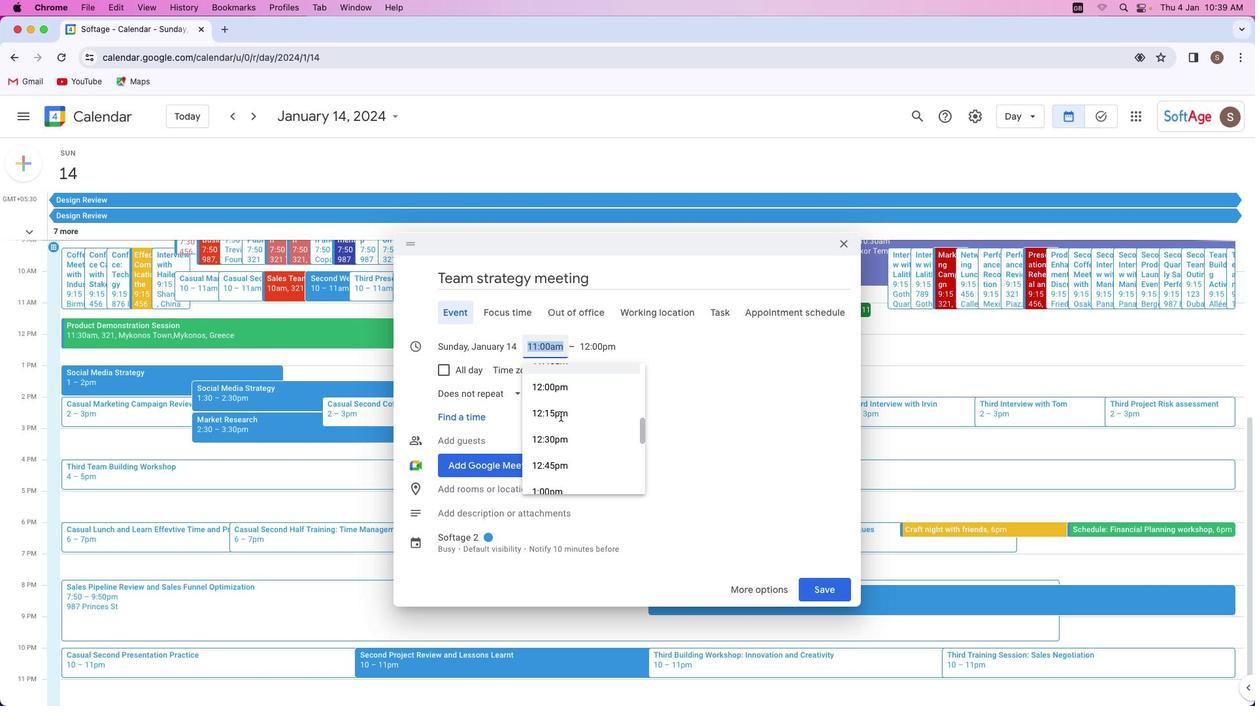 
Action: Mouse scrolled (560, 415) with delta (0, 0)
Screenshot: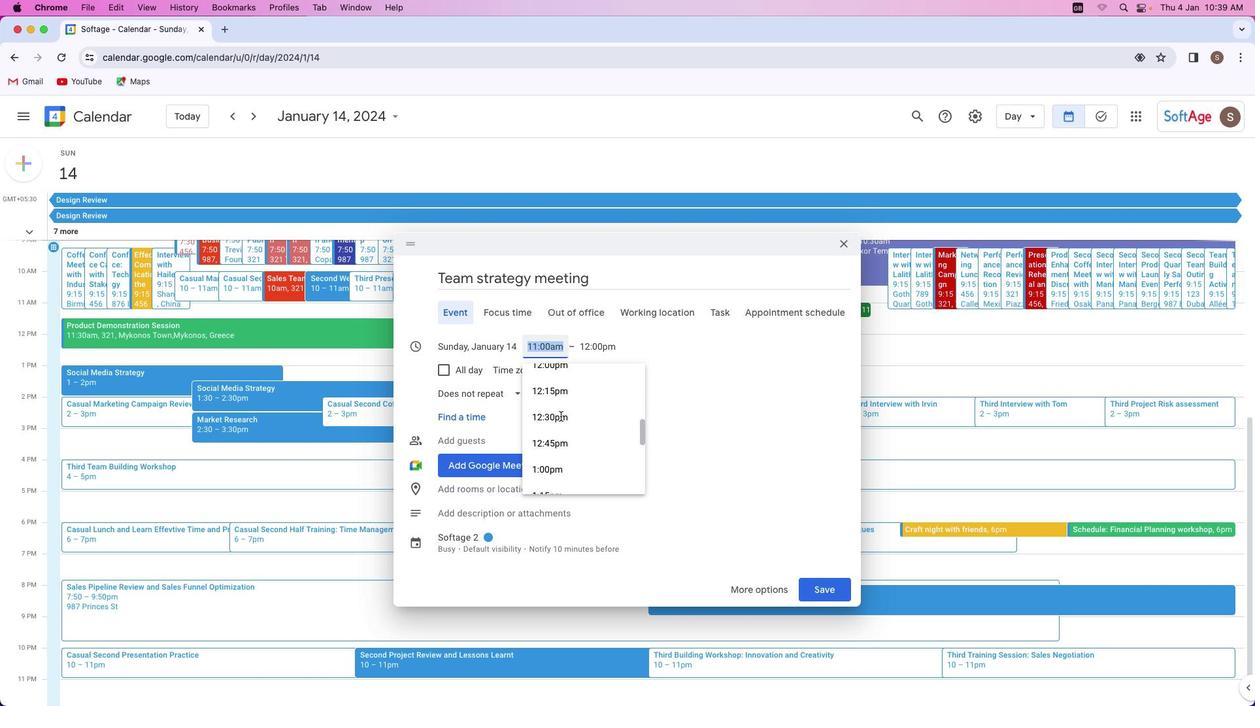 
Action: Mouse scrolled (560, 415) with delta (0, 0)
Screenshot: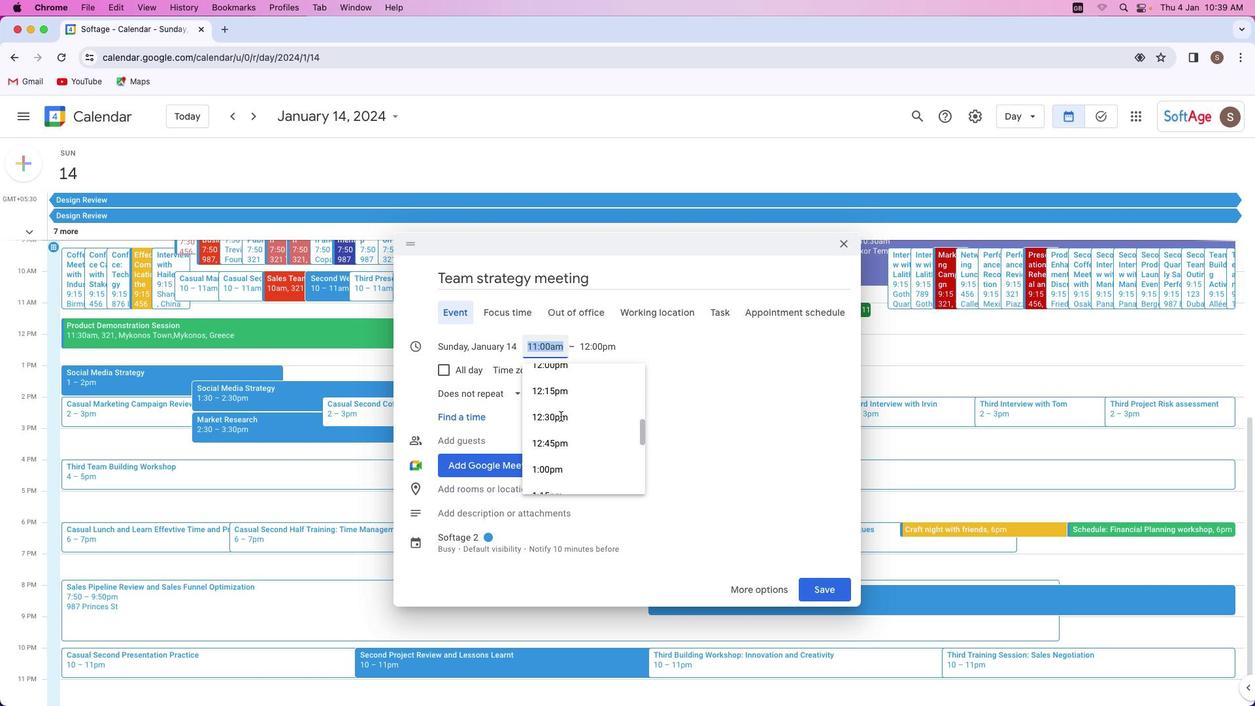 
Action: Mouse scrolled (560, 415) with delta (0, 0)
Screenshot: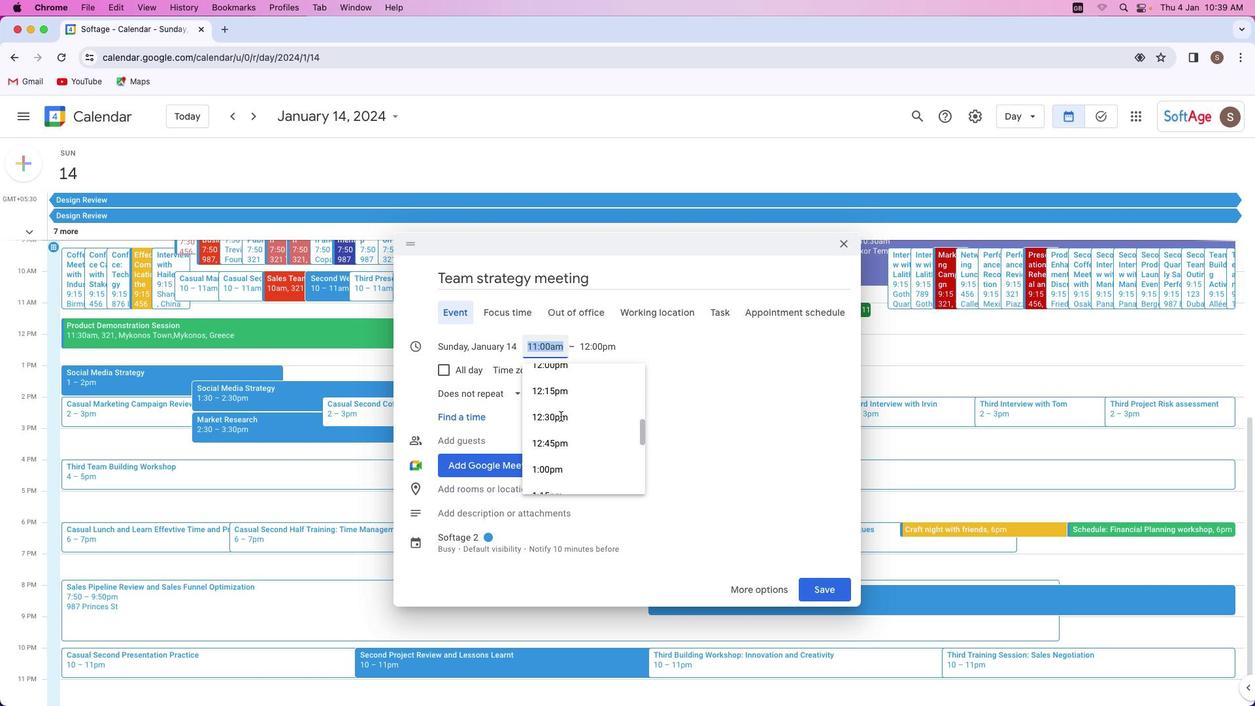 
Action: Mouse scrolled (560, 415) with delta (0, 0)
Screenshot: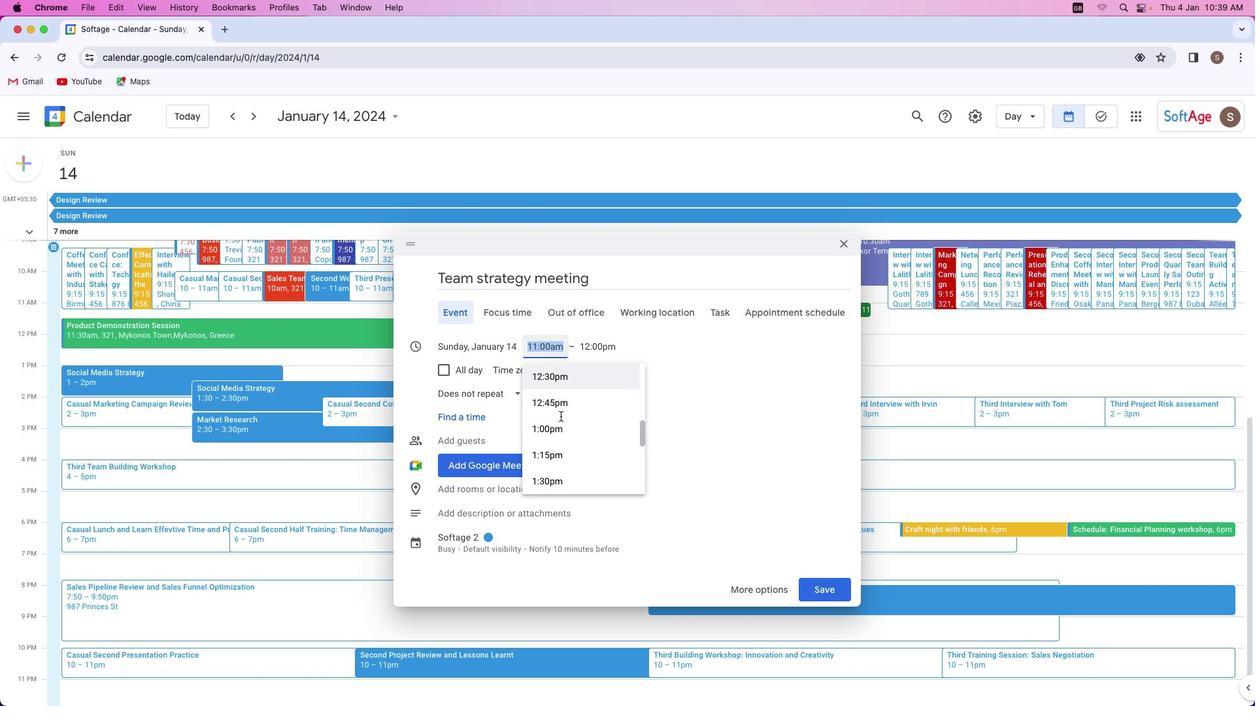 
Action: Mouse scrolled (560, 415) with delta (0, 0)
Screenshot: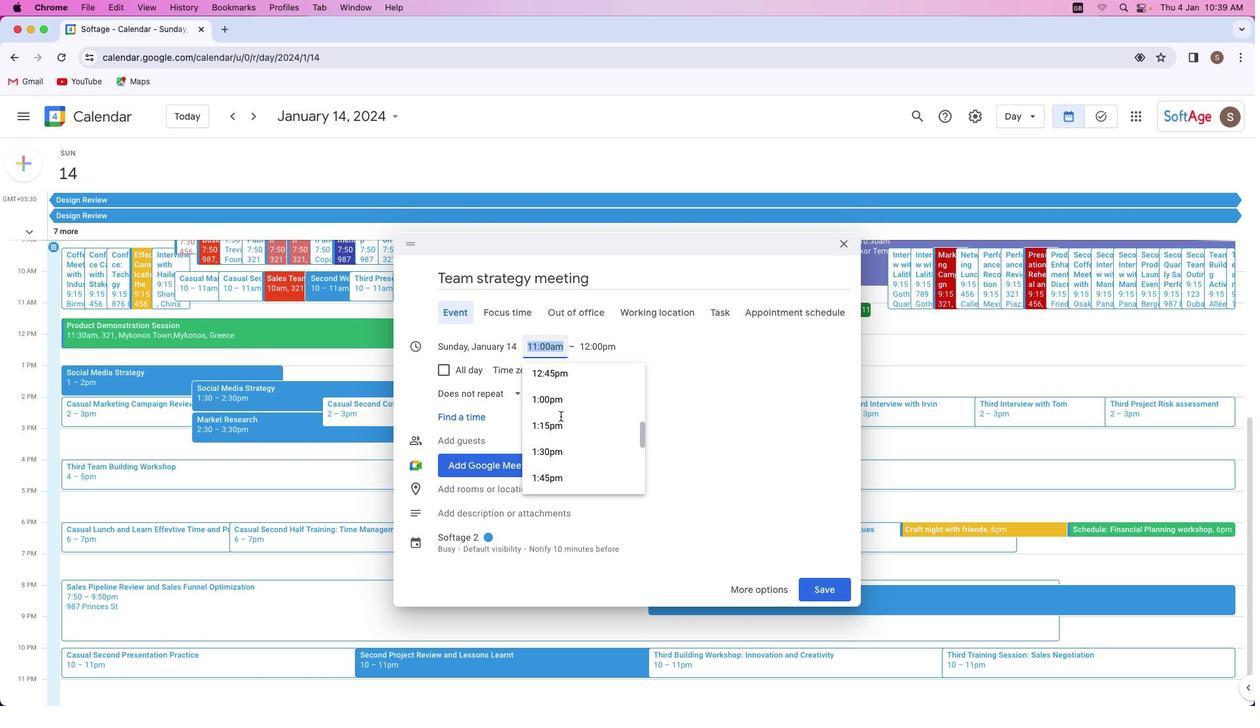 
Action: Mouse scrolled (560, 415) with delta (0, 0)
Screenshot: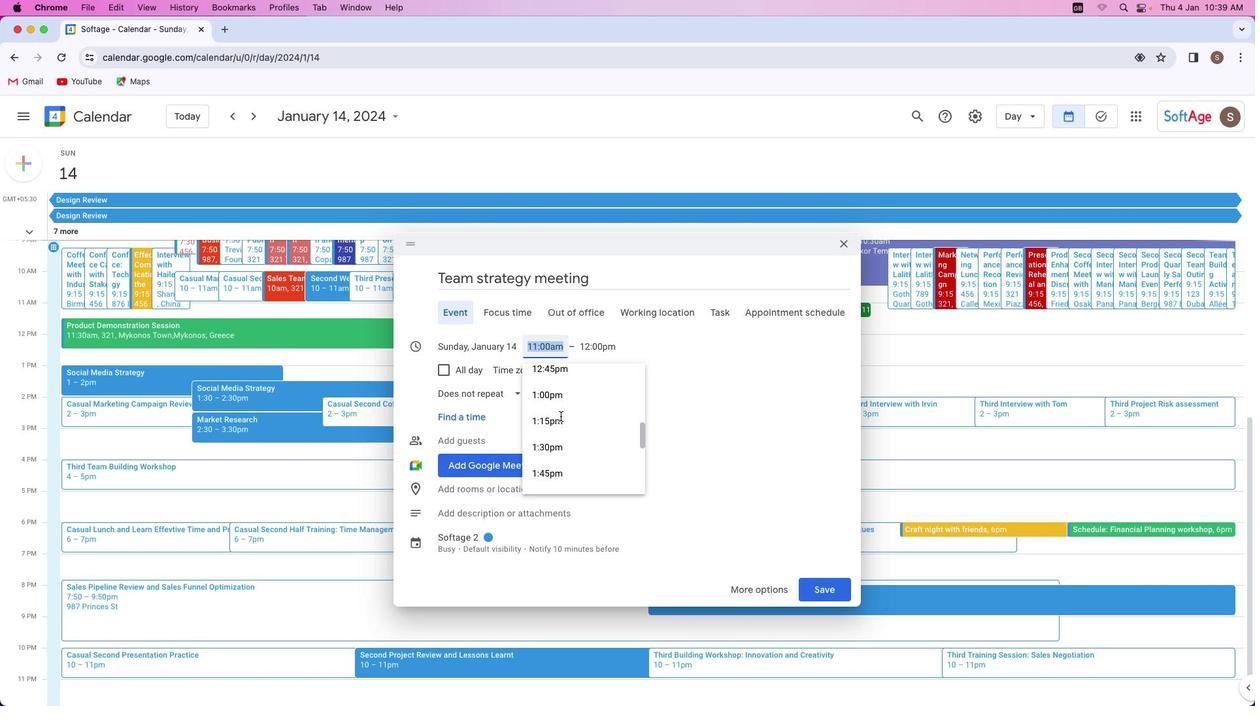 
Action: Mouse scrolled (560, 415) with delta (0, 0)
Screenshot: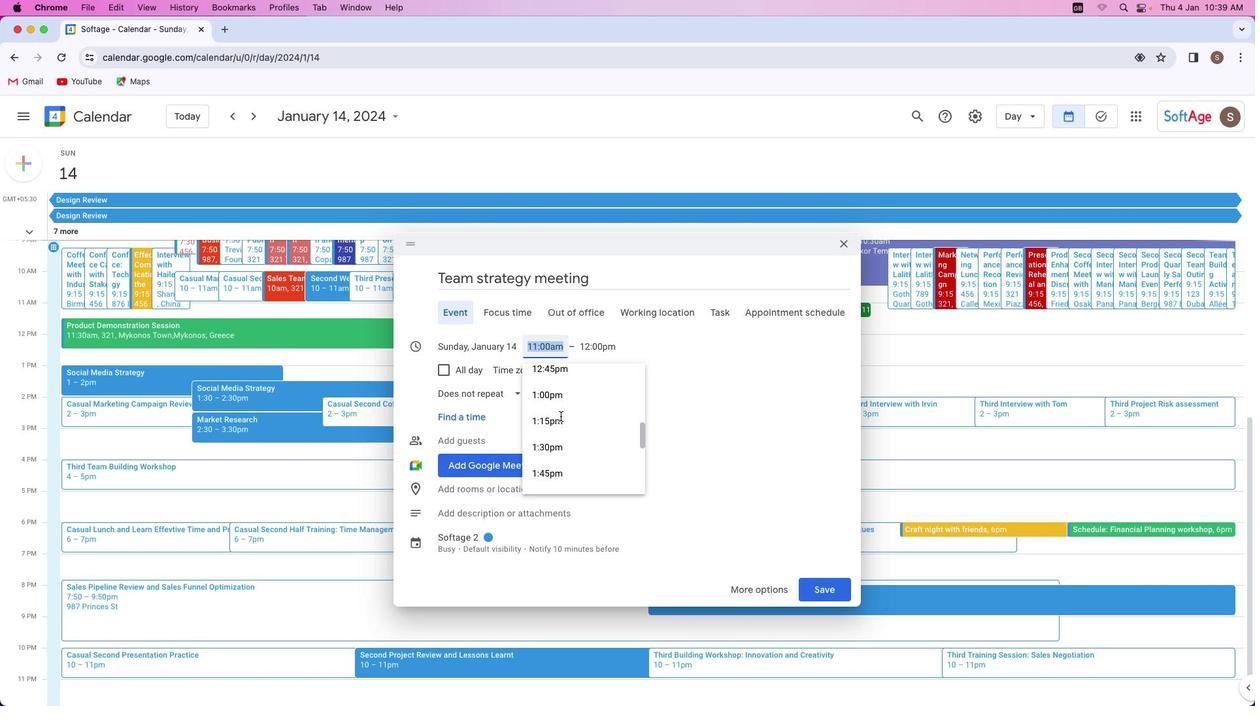 
Action: Mouse scrolled (560, 415) with delta (0, 0)
Screenshot: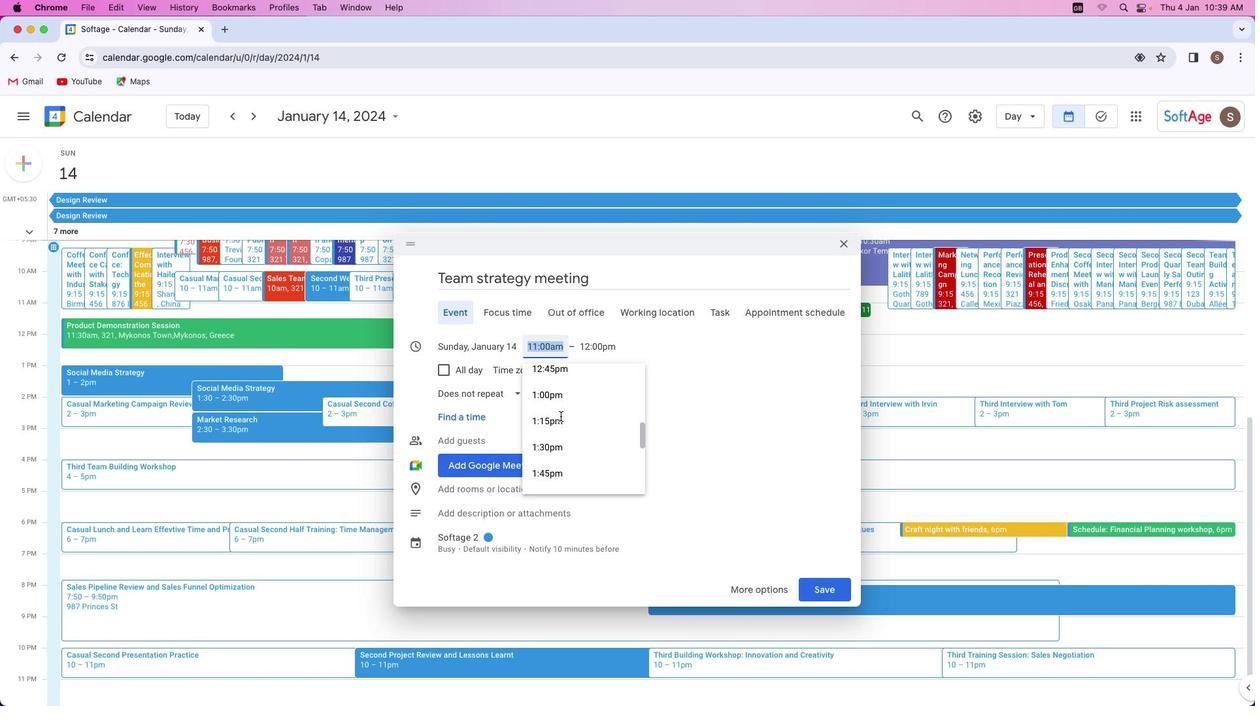
Action: Mouse scrolled (560, 415) with delta (0, 0)
Screenshot: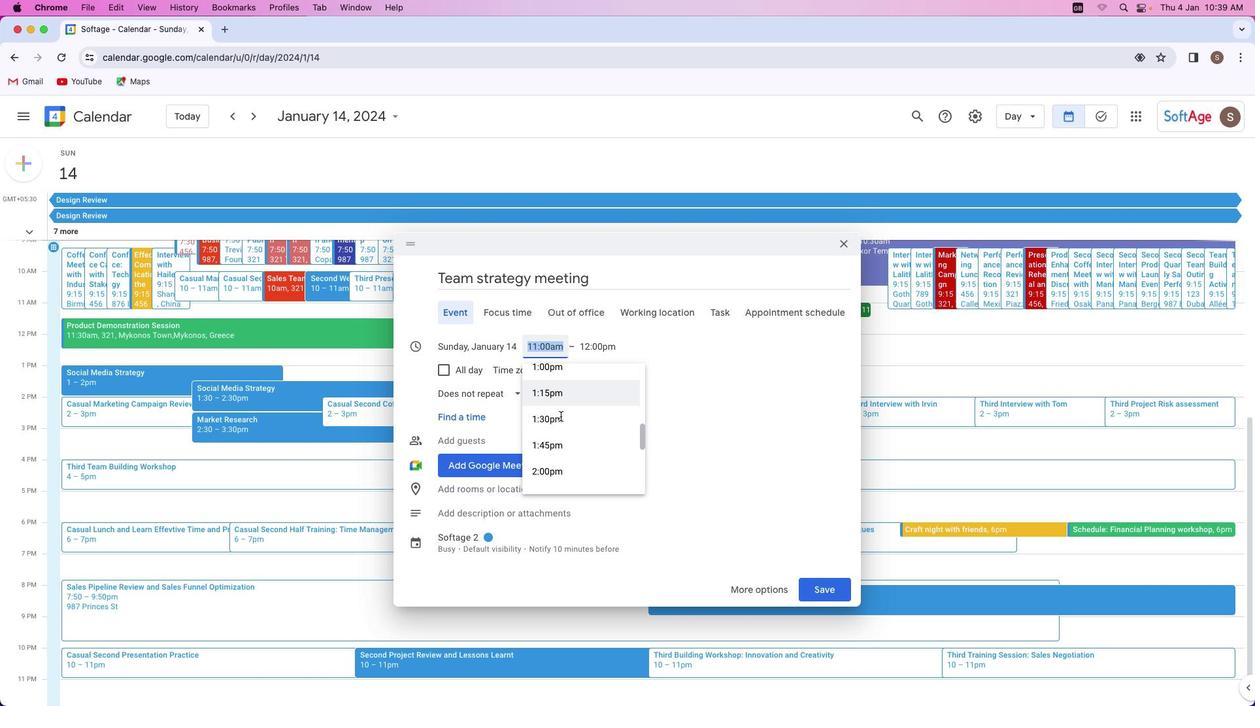 
Action: Mouse scrolled (560, 415) with delta (0, 0)
Screenshot: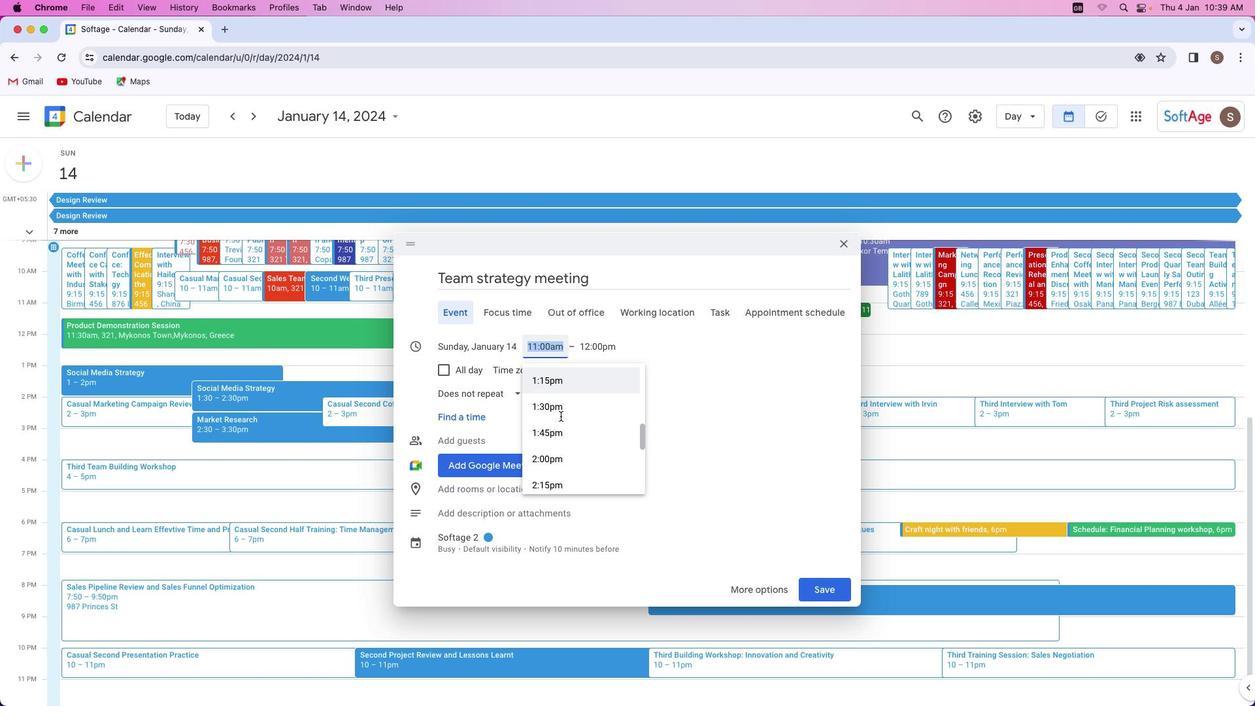 
Action: Mouse scrolled (560, 415) with delta (0, 0)
Screenshot: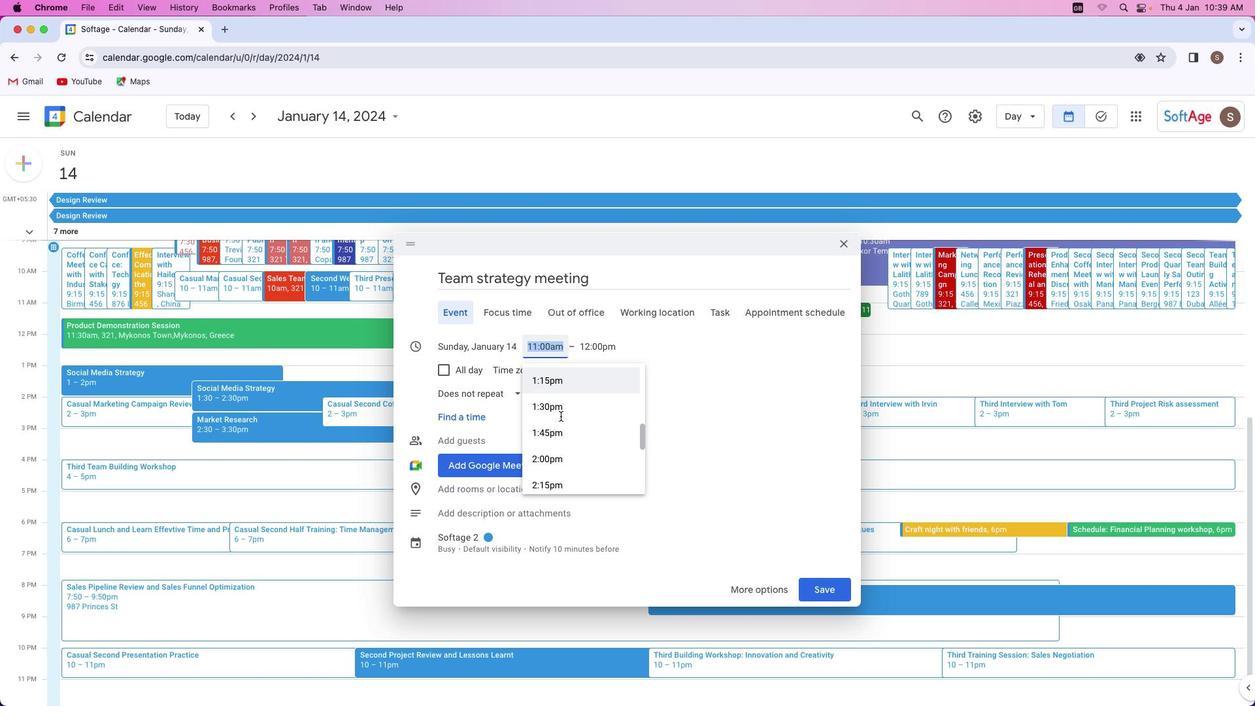 
Action: Mouse scrolled (560, 415) with delta (0, 0)
Screenshot: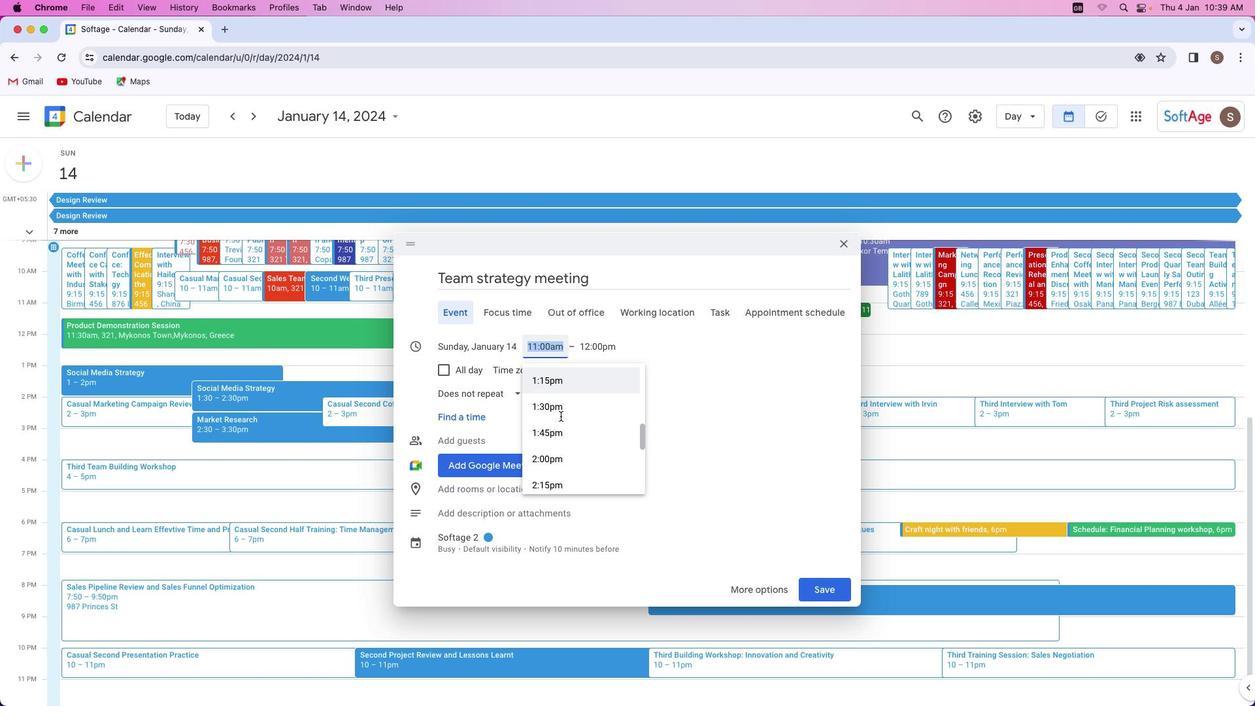 
Action: Mouse scrolled (560, 415) with delta (0, 0)
Screenshot: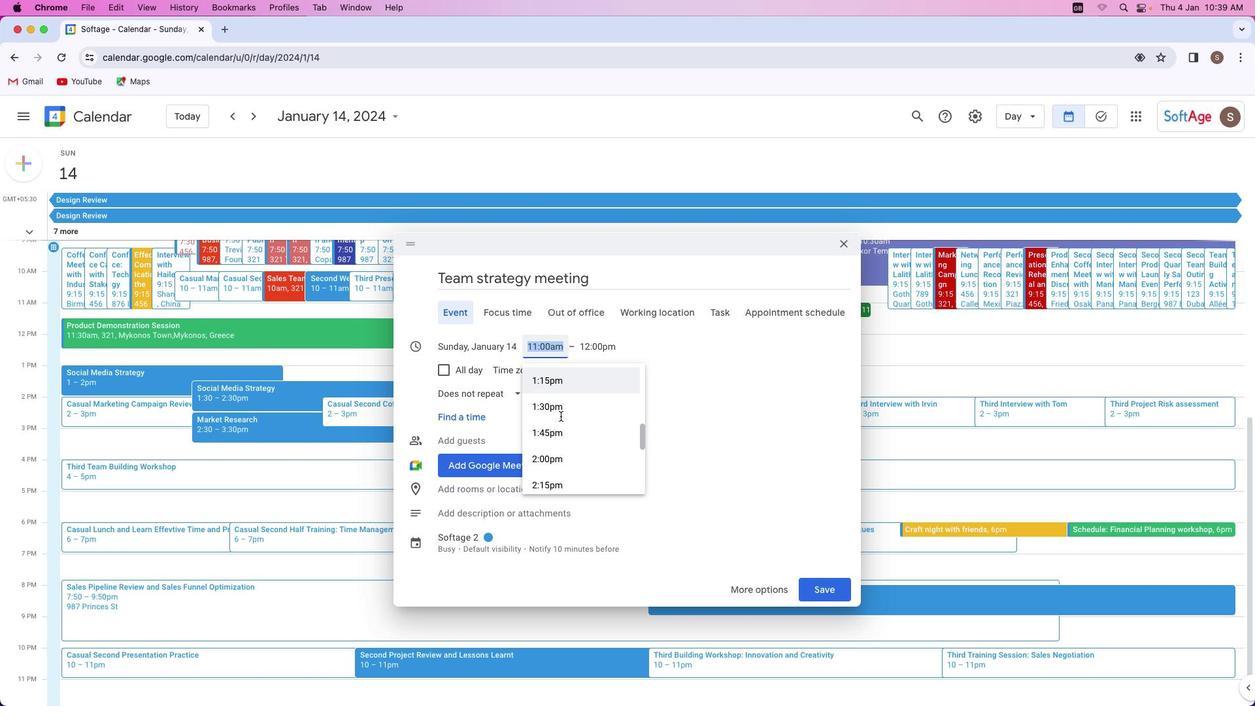 
Action: Mouse scrolled (560, 415) with delta (0, 0)
Screenshot: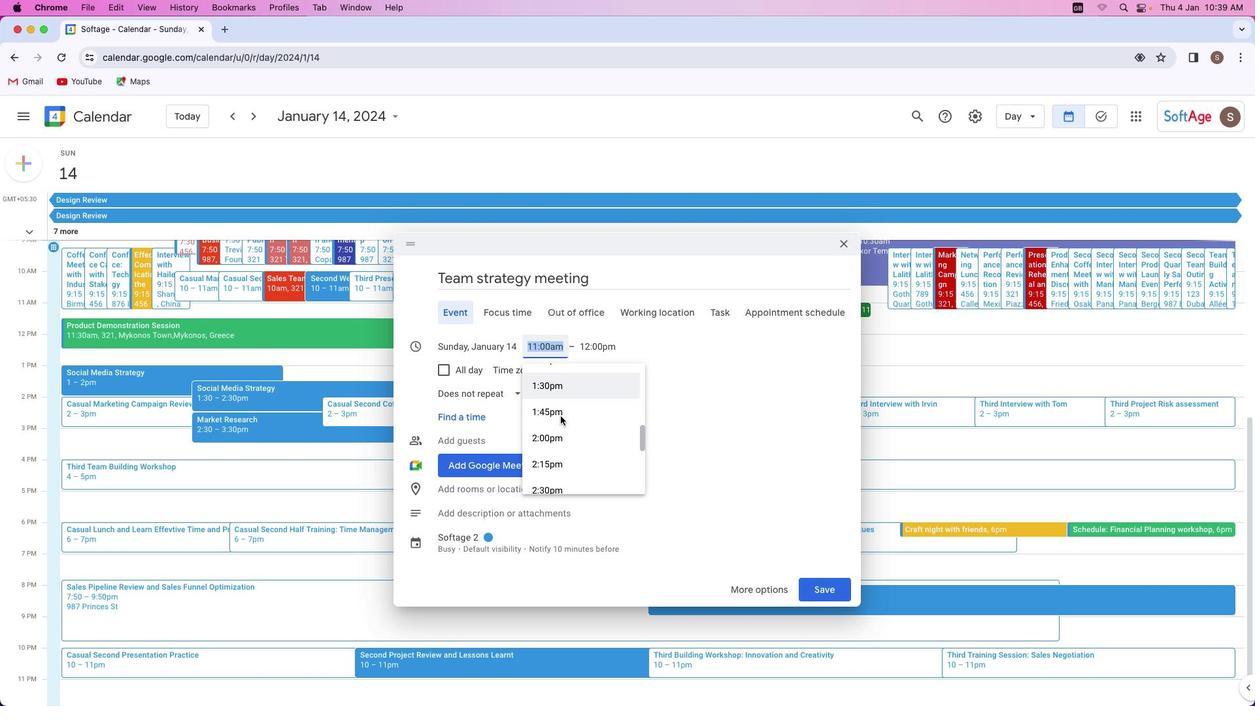 
Action: Mouse scrolled (560, 415) with delta (0, 0)
Screenshot: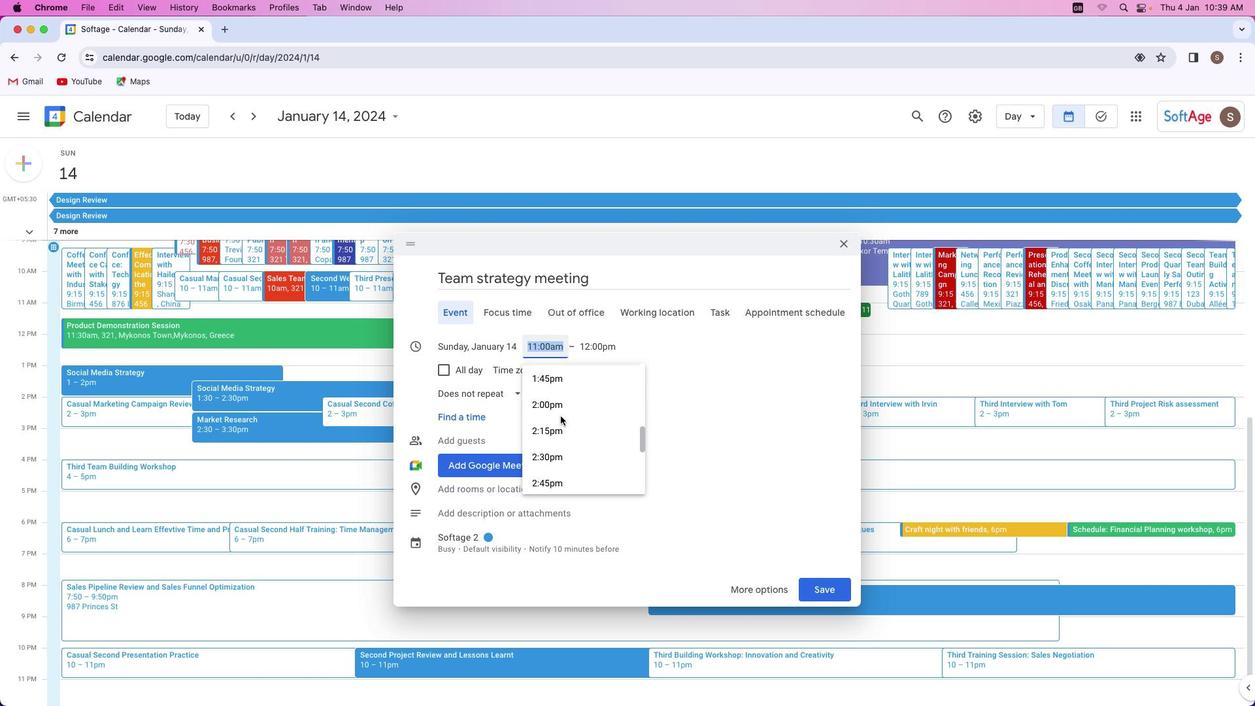 
Action: Mouse scrolled (560, 415) with delta (0, 0)
Screenshot: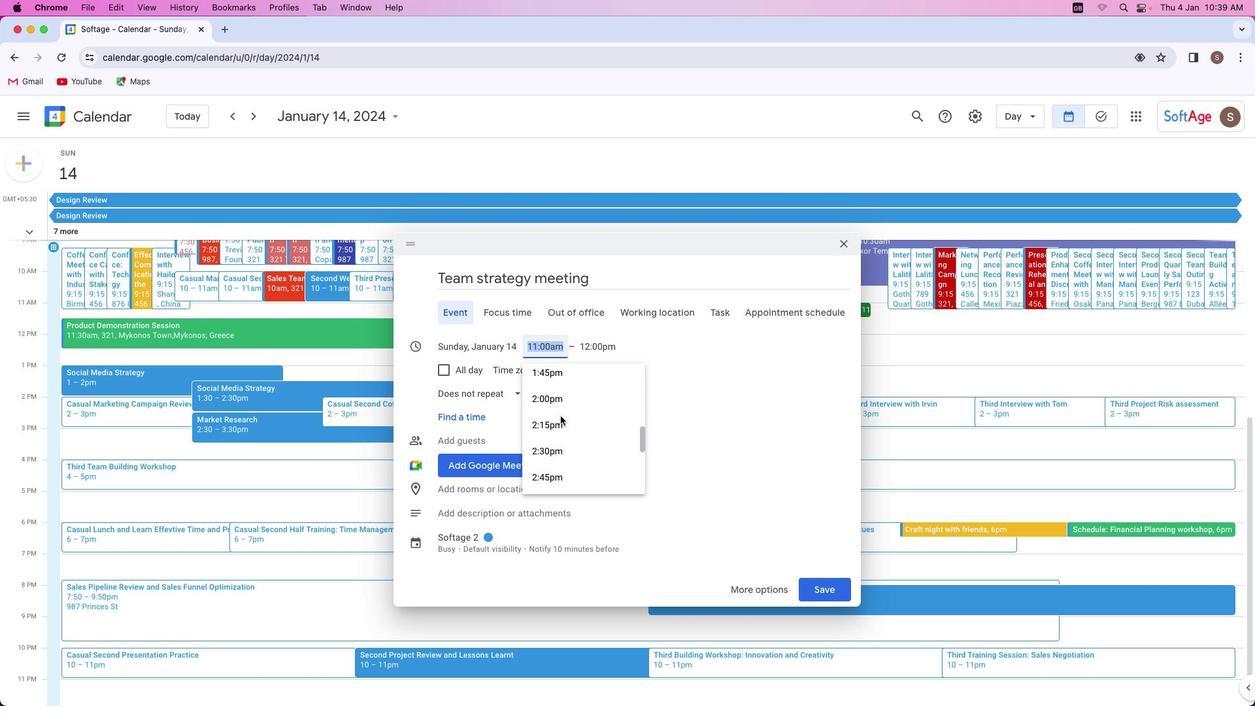 
Action: Mouse scrolled (560, 415) with delta (0, 0)
Screenshot: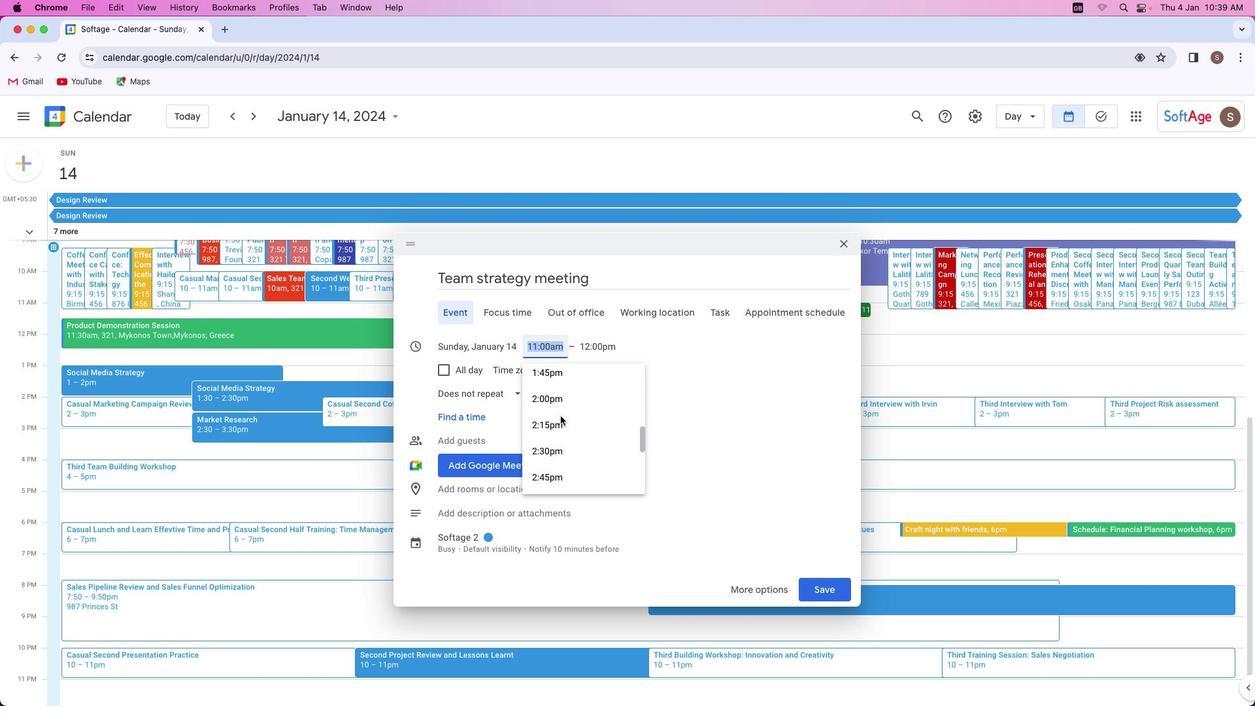 
Action: Mouse scrolled (560, 415) with delta (0, 0)
Screenshot: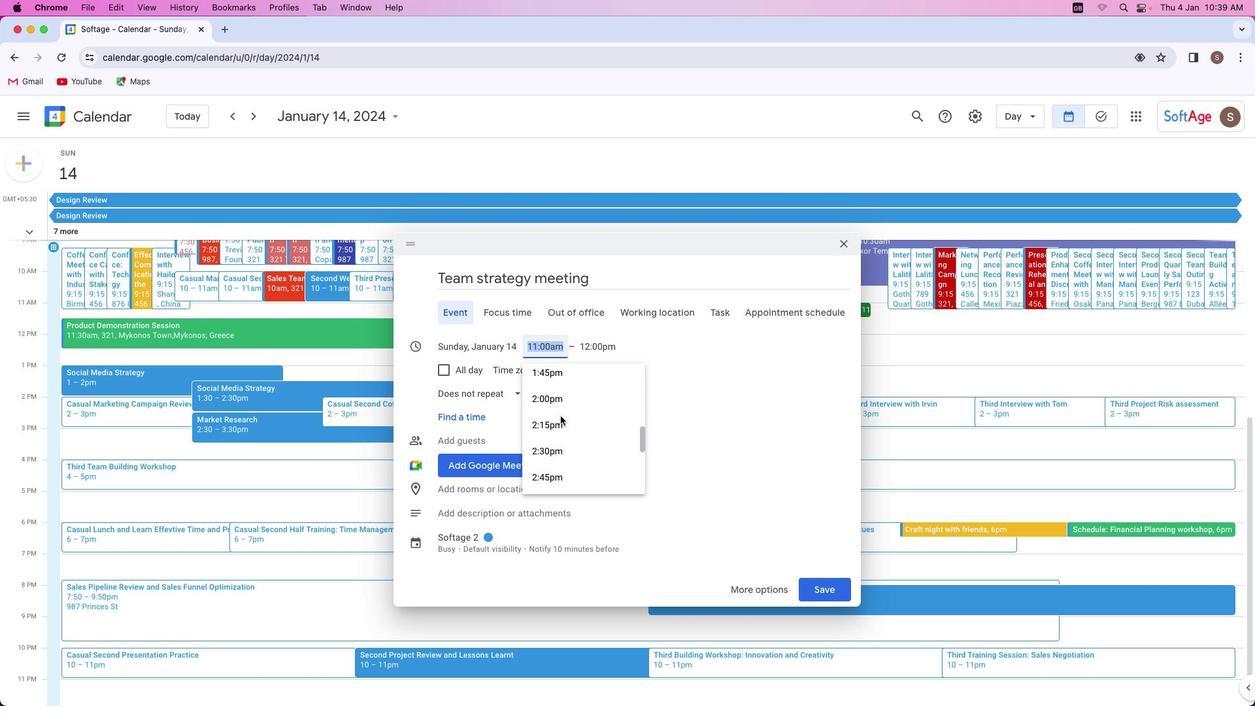 
Action: Mouse scrolled (560, 415) with delta (0, 0)
Screenshot: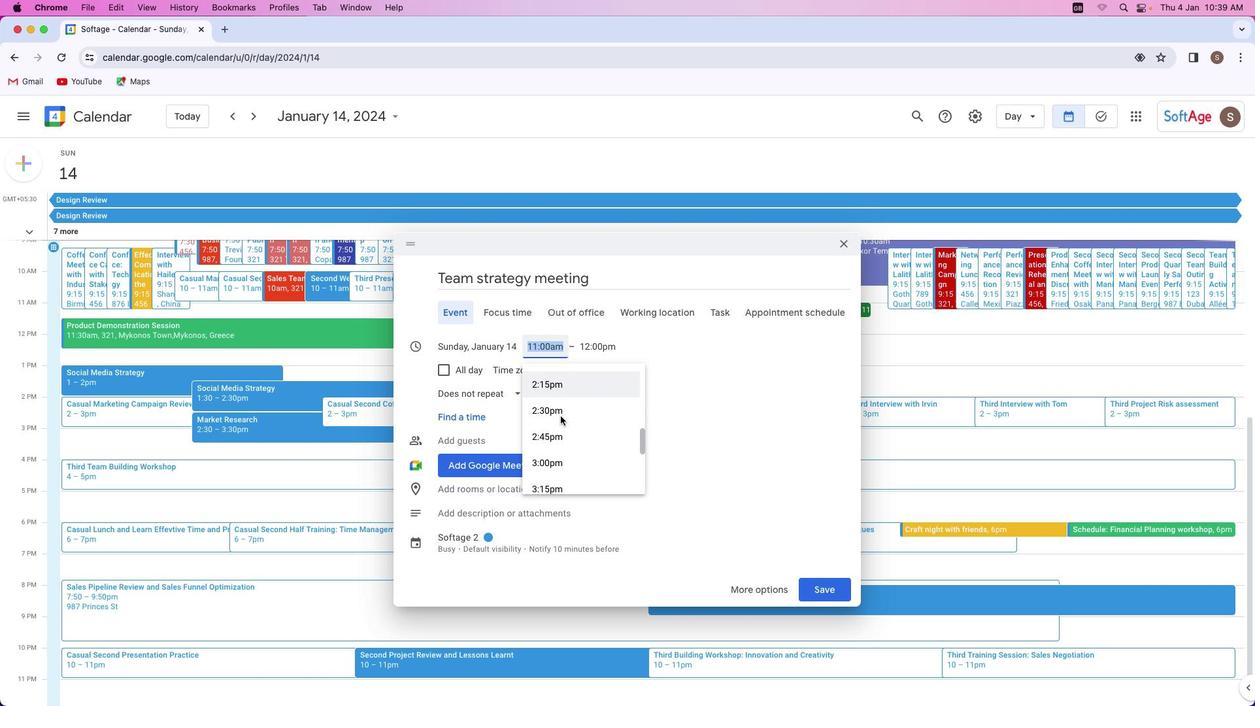 
Action: Mouse scrolled (560, 415) with delta (0, 0)
Screenshot: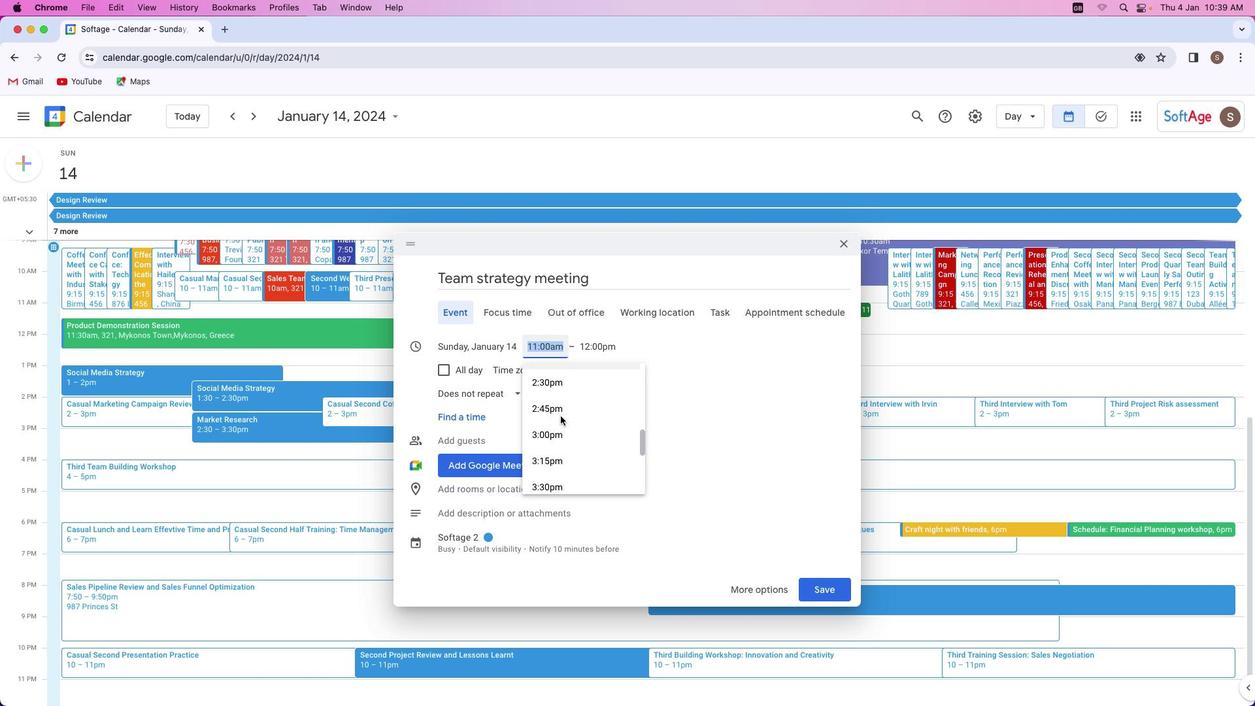 
Action: Mouse scrolled (560, 415) with delta (0, 0)
Screenshot: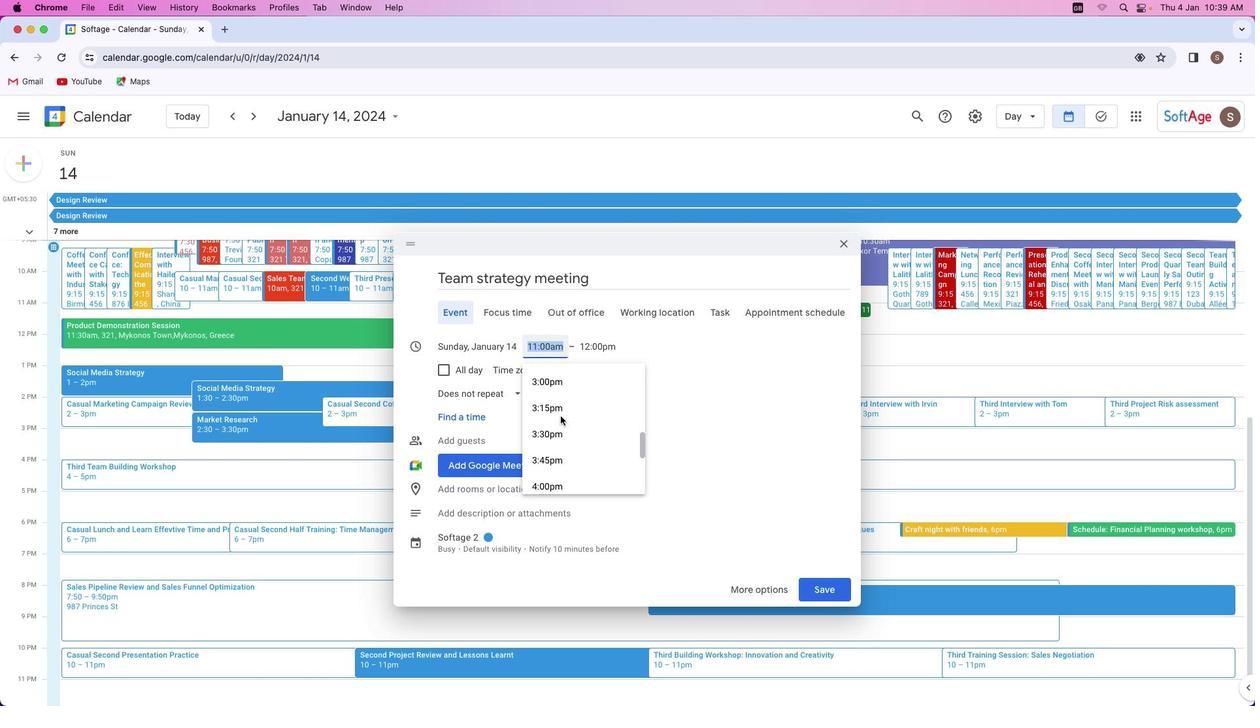 
Action: Mouse scrolled (560, 415) with delta (0, 0)
Screenshot: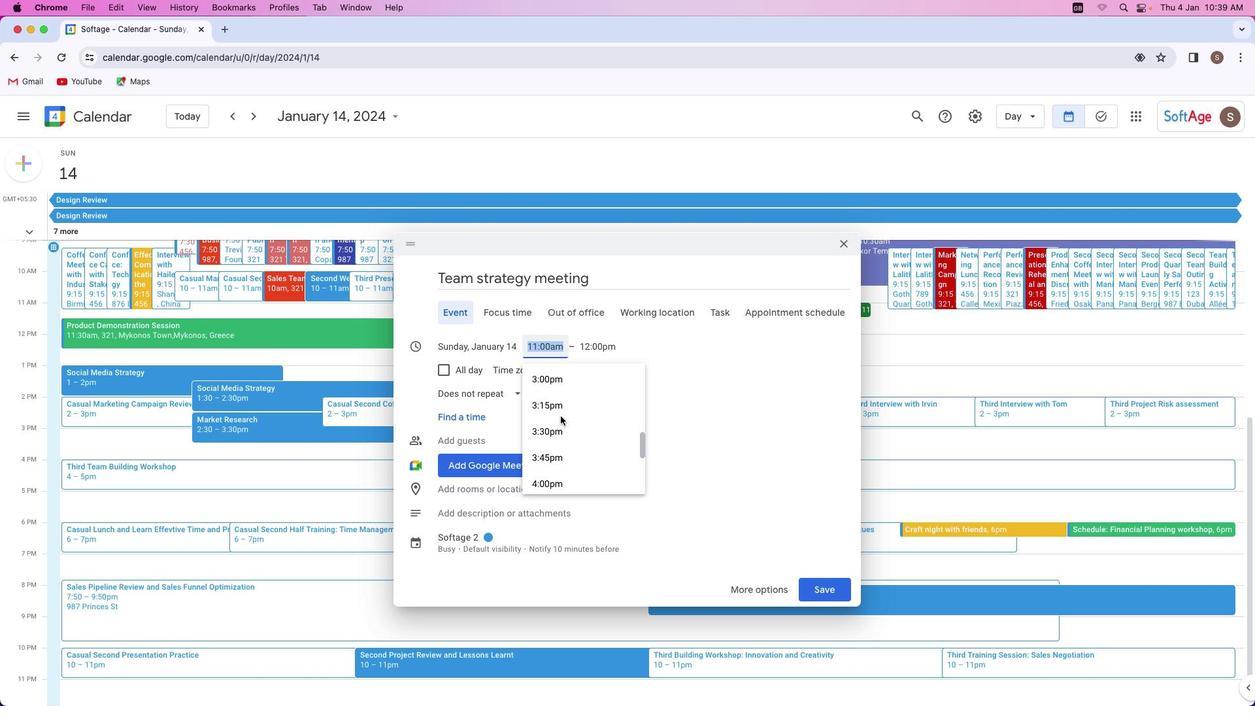 
Action: Mouse scrolled (560, 415) with delta (0, 0)
Screenshot: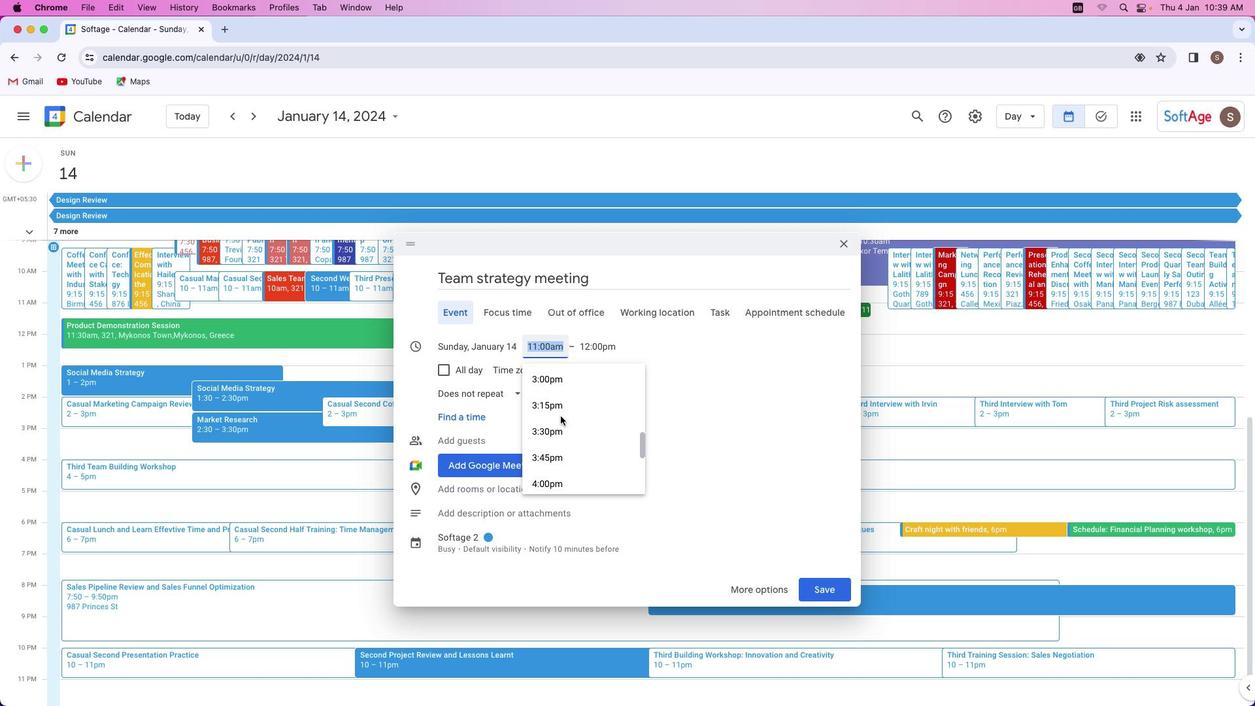 
Action: Mouse scrolled (560, 415) with delta (0, 0)
Screenshot: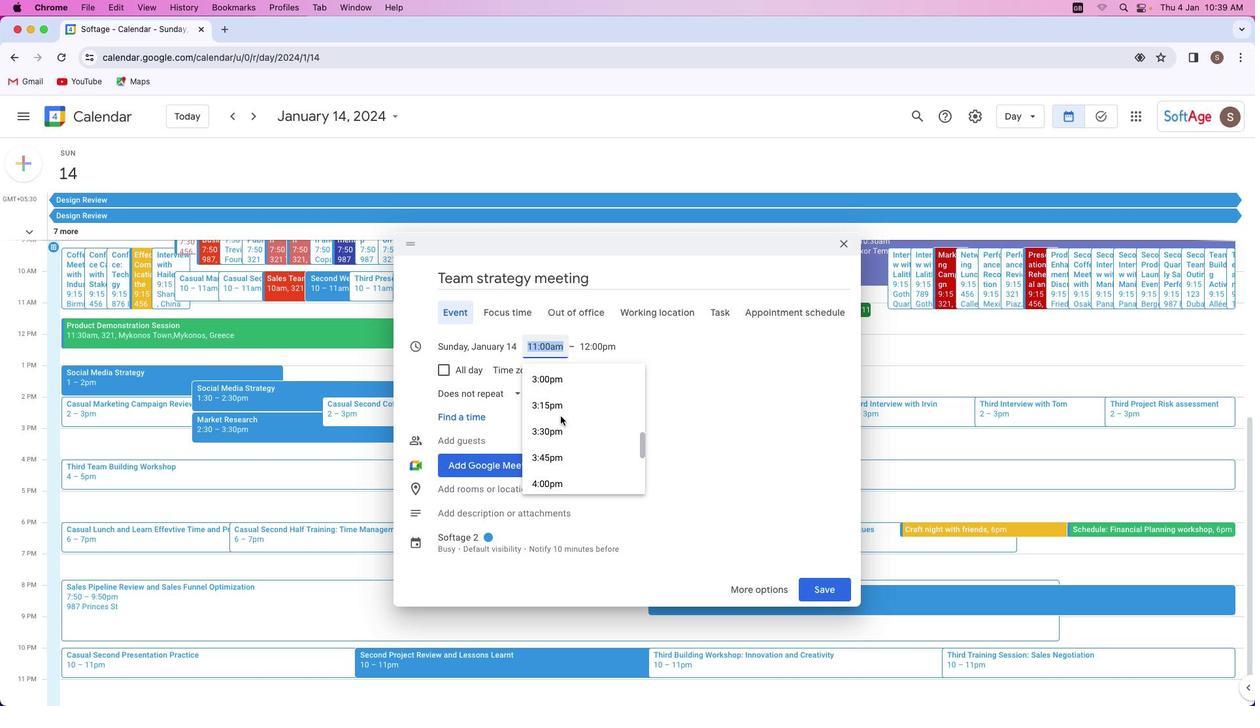 
Action: Mouse moved to (557, 383)
Screenshot: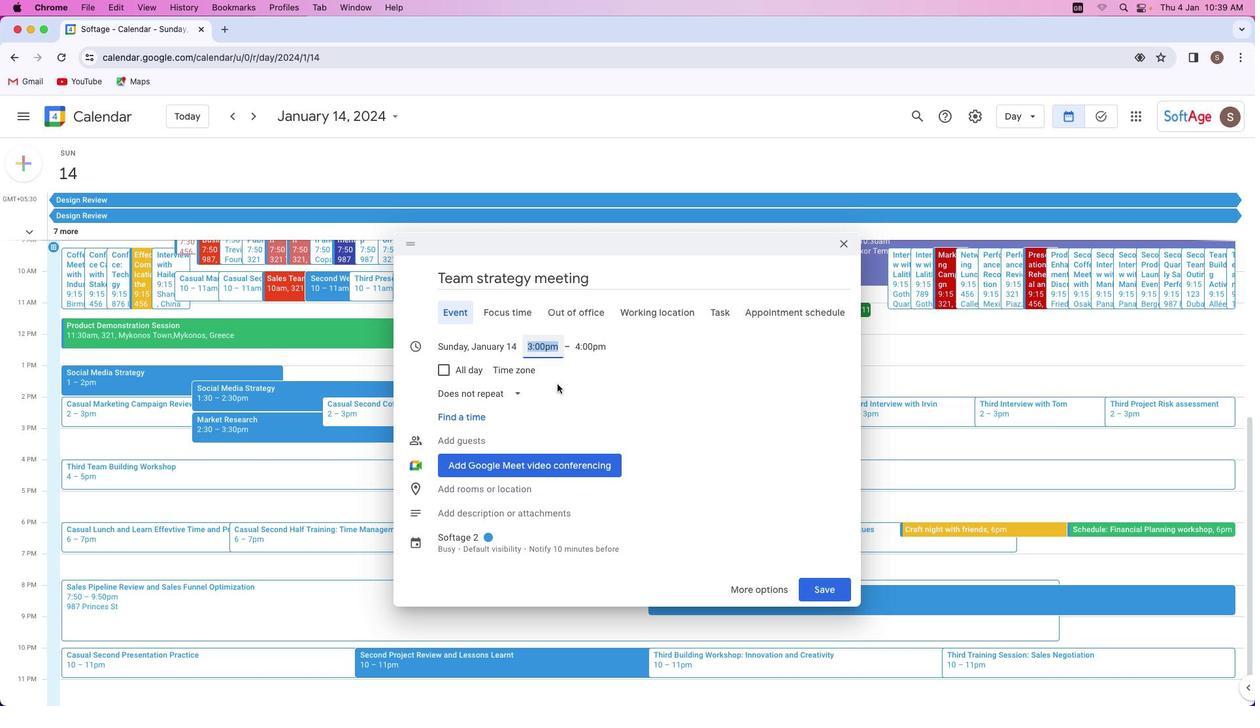 
Action: Mouse pressed left at (557, 383)
Screenshot: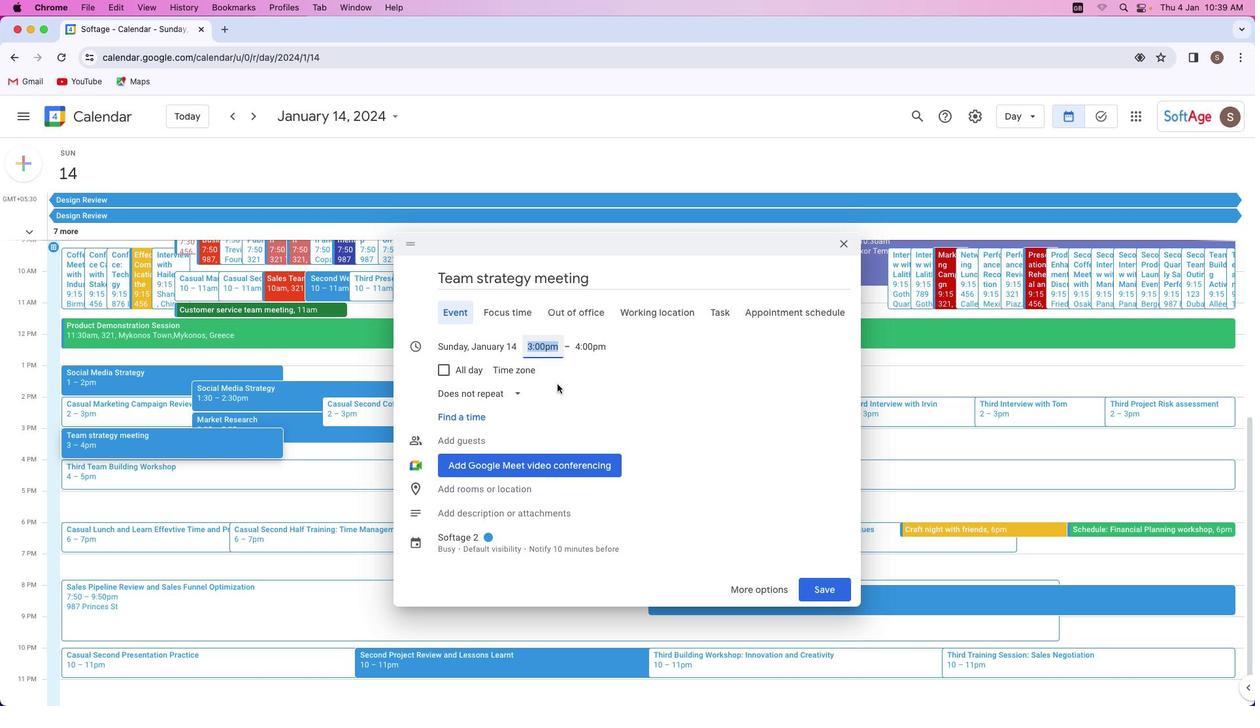 
Action: Mouse moved to (469, 508)
Screenshot: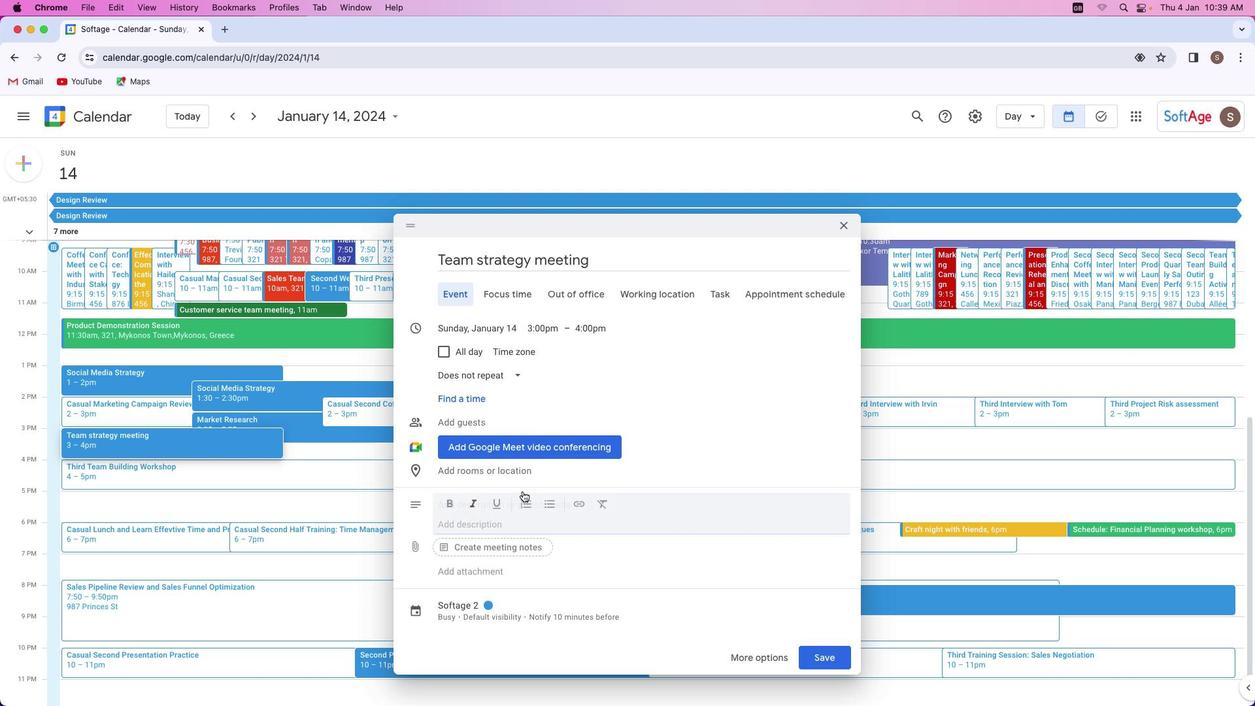 
Action: Mouse pressed left at (469, 508)
Screenshot: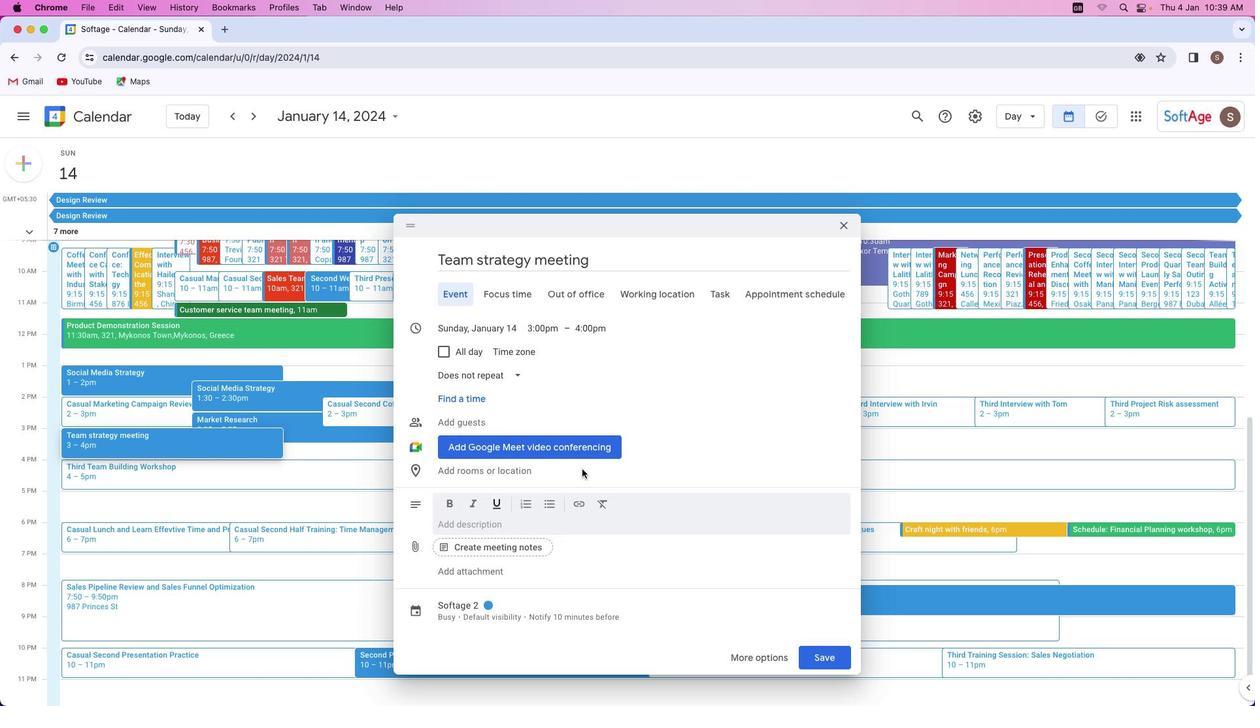 
Action: Mouse moved to (697, 440)
Screenshot: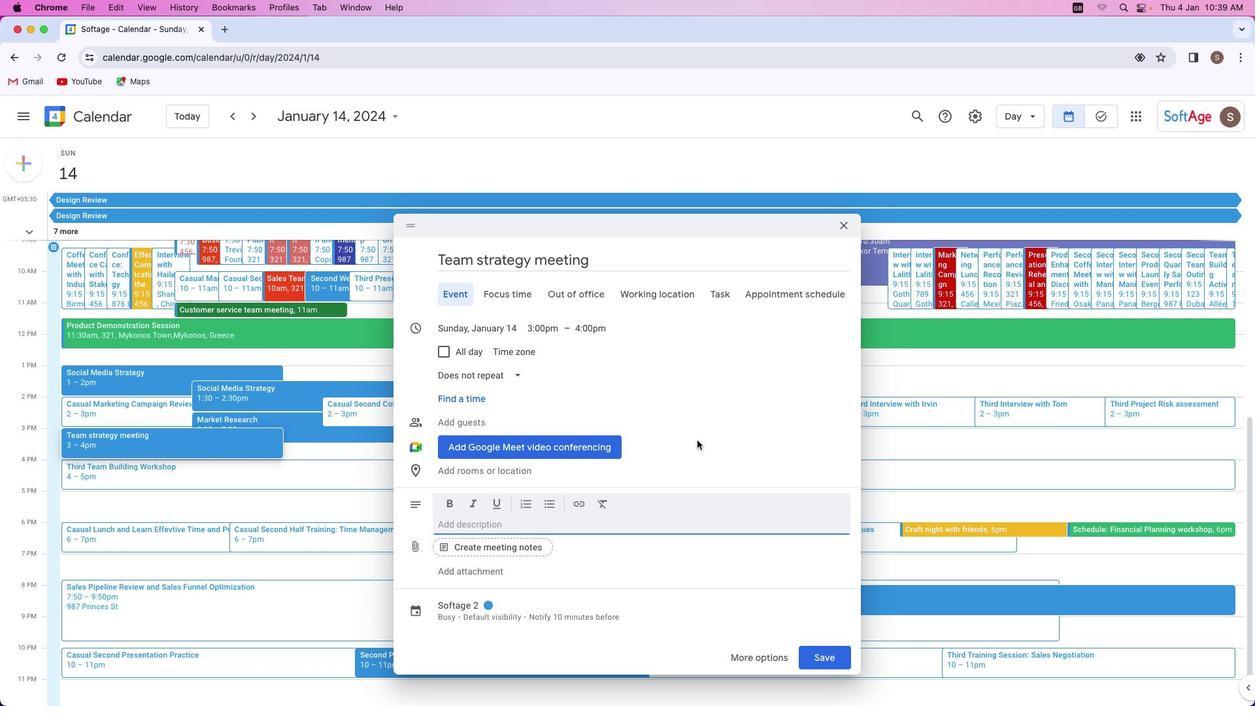 
Action: Key pressed Key.shift'T''h''i''s'Key.space'e''v''e''n''t'Key.space'c''r''e''a''t''i''o''n'Key.space'i''s'Key.space'f''o''r'Key.space't''h''e'Key.space't''e''a''m'Key.space's''t''r''a''t''e''g''y'Key.space'm''e''e''t''i''n''g''.'
Screenshot: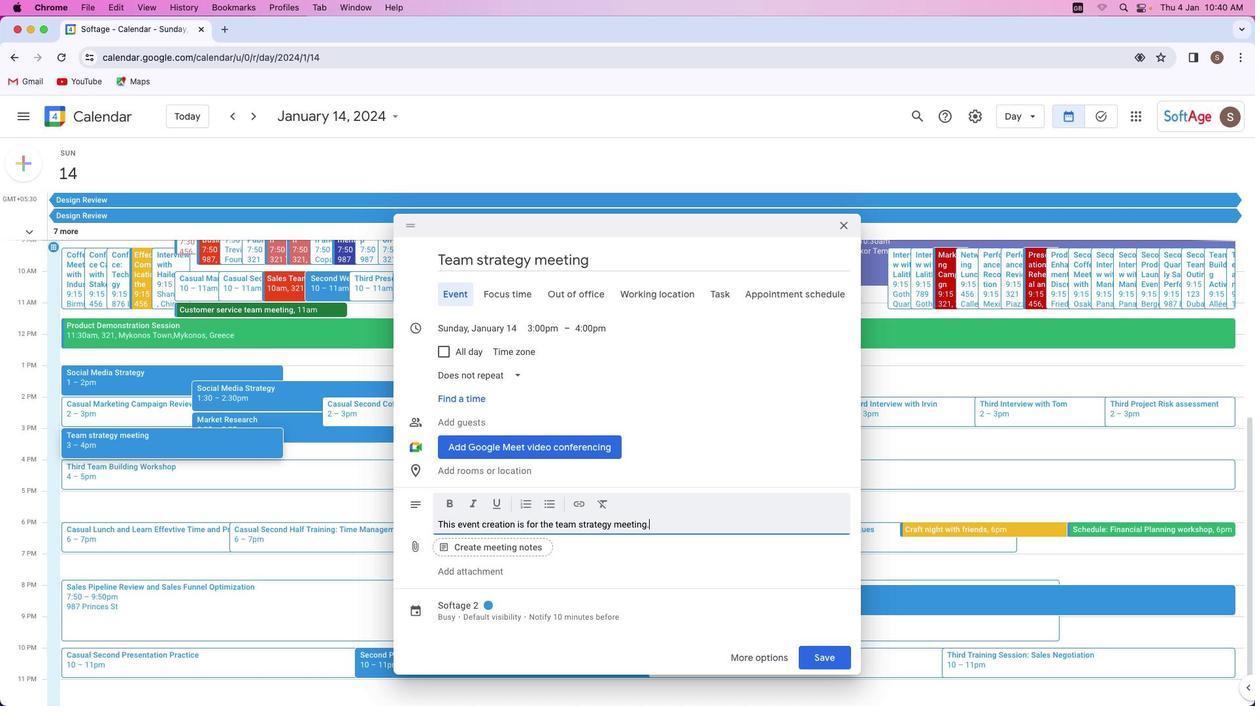 
Action: Mouse moved to (487, 602)
Screenshot: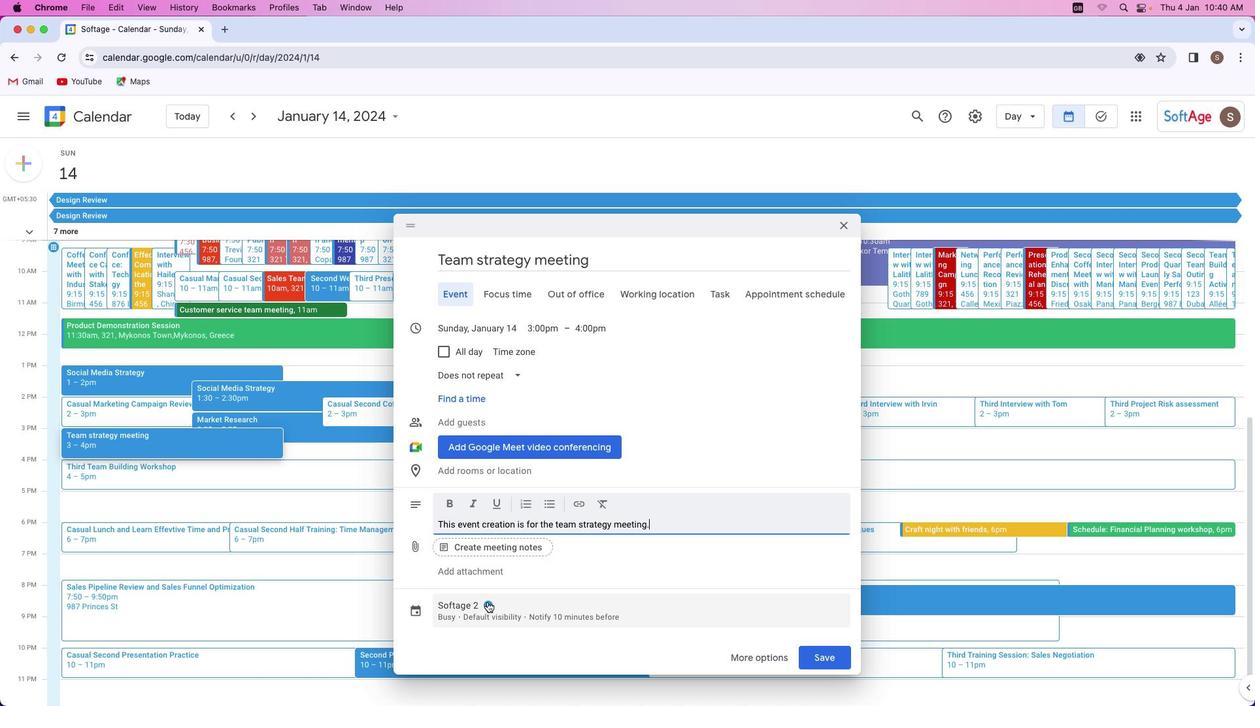 
Action: Mouse pressed left at (487, 602)
Screenshot: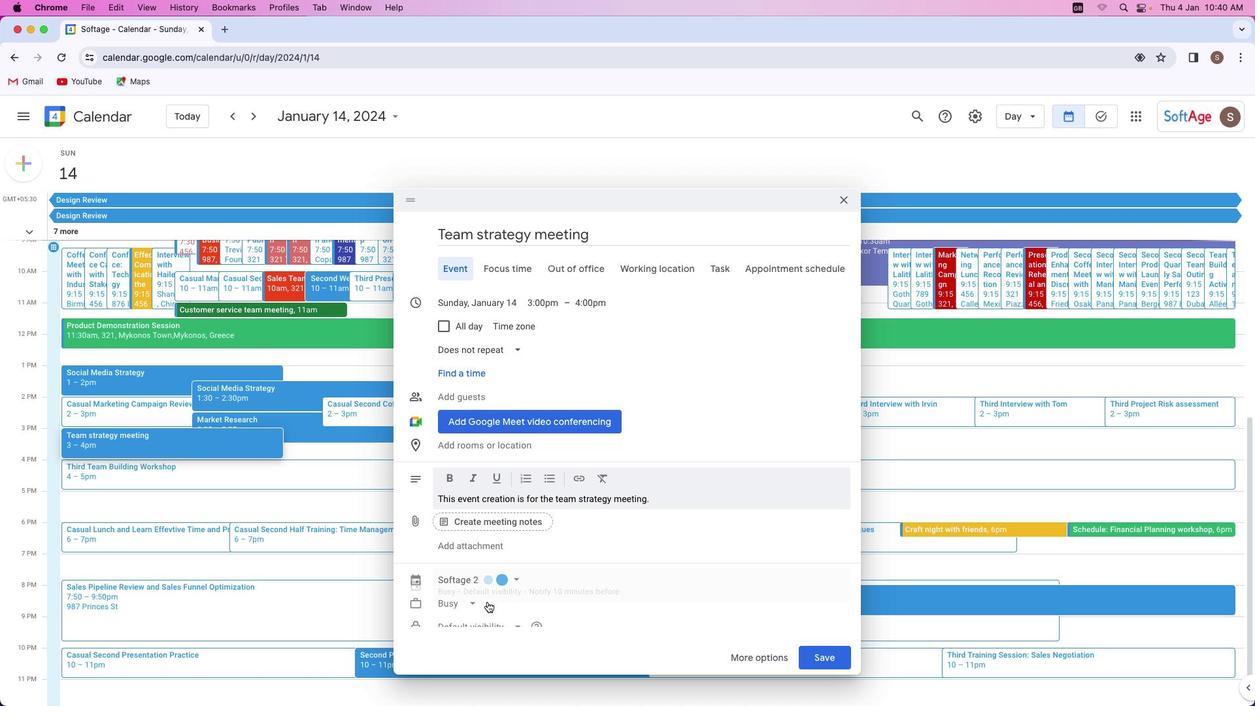 
Action: Mouse moved to (515, 515)
Screenshot: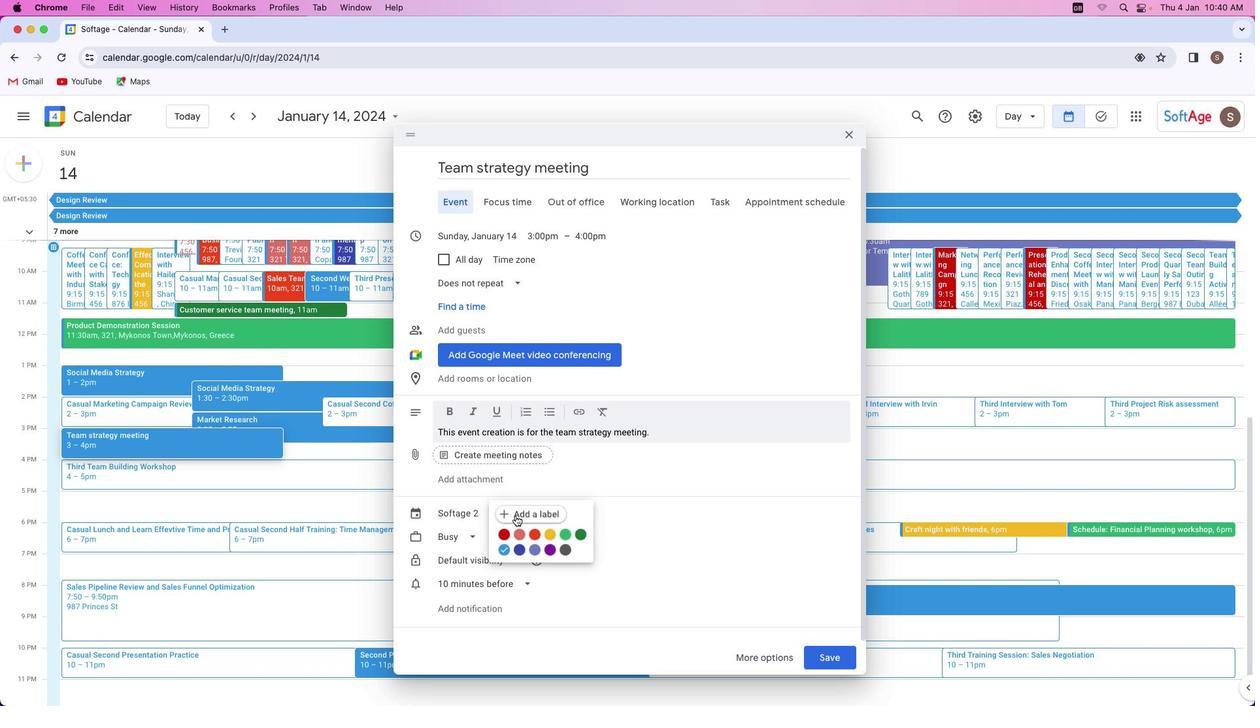
Action: Mouse pressed left at (515, 515)
Screenshot: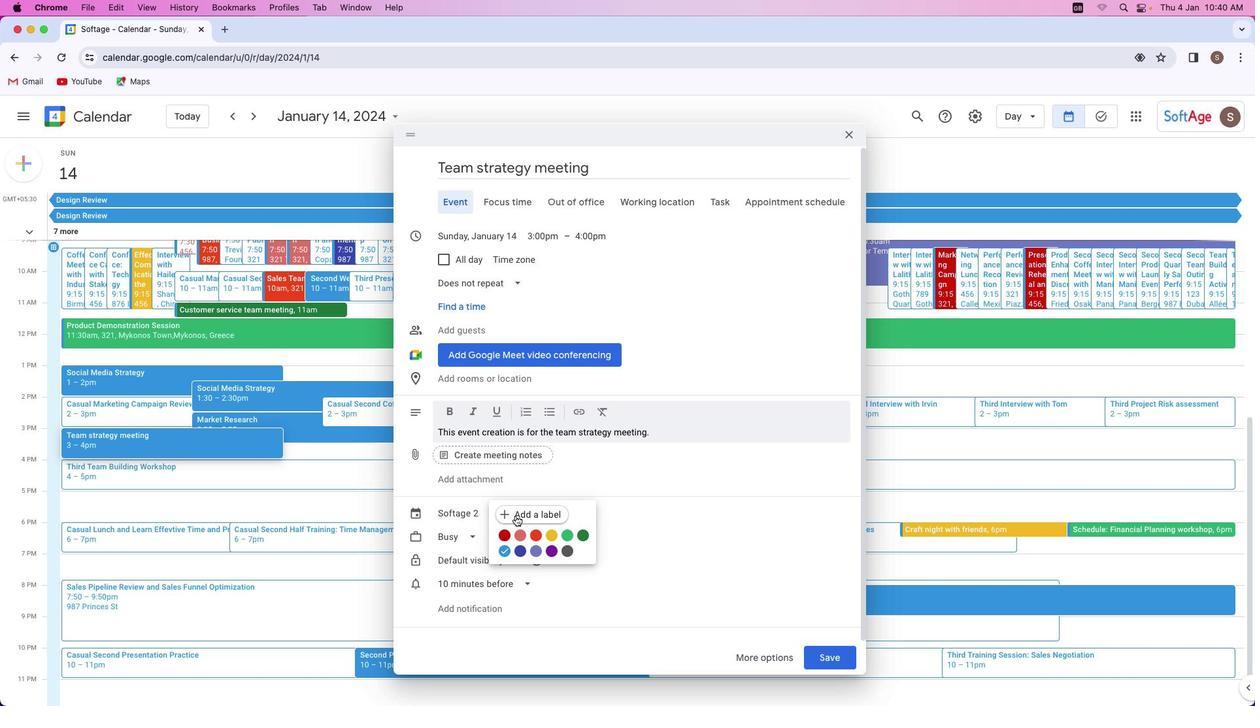 
Action: Mouse moved to (553, 550)
Screenshot: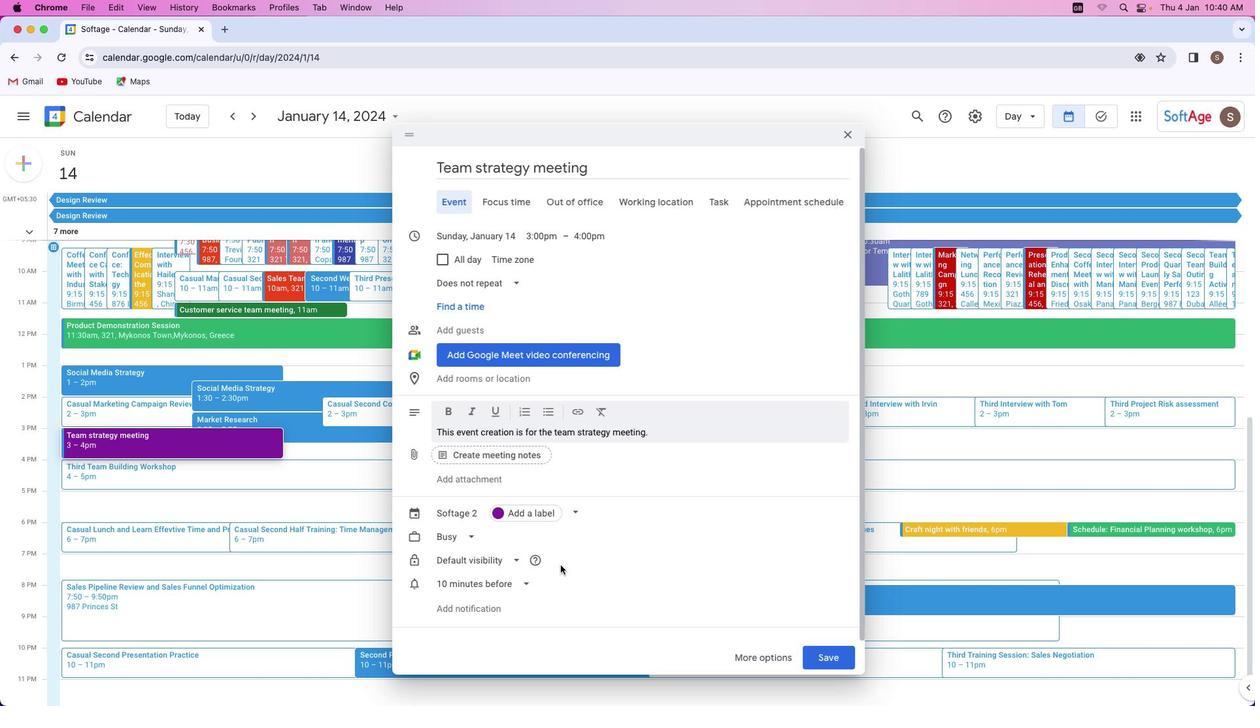 
Action: Mouse pressed left at (553, 550)
Screenshot: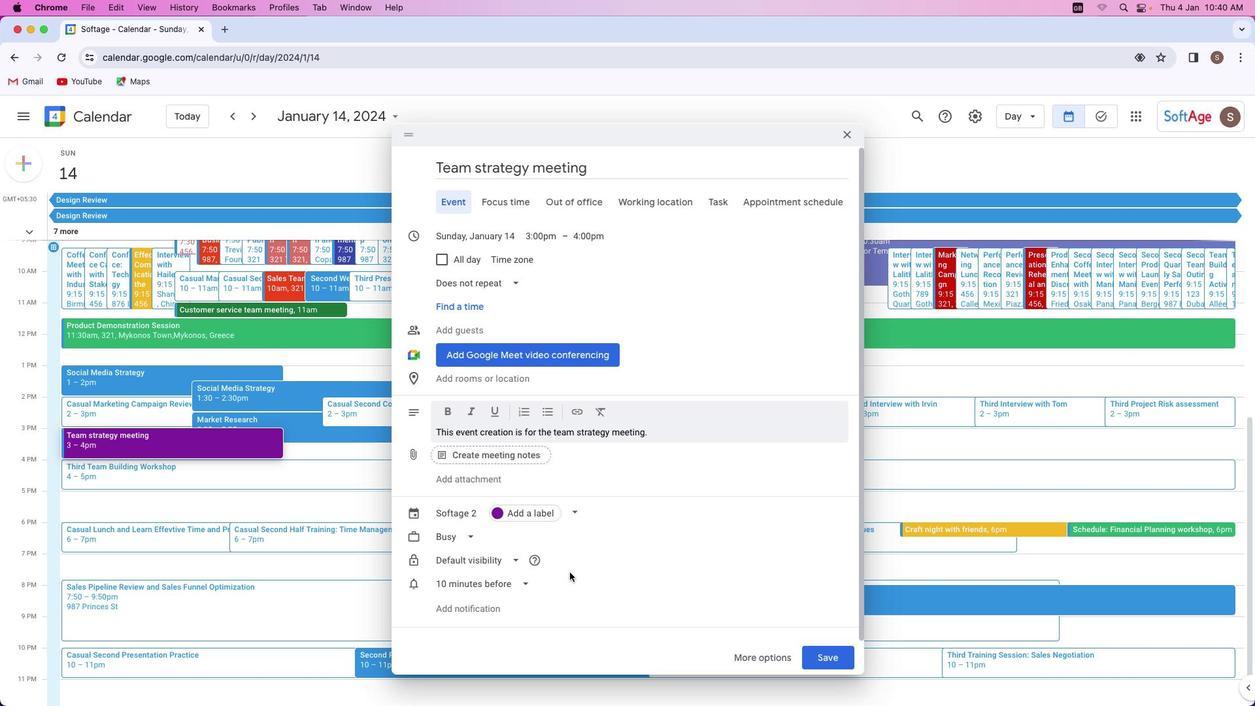 
Action: Mouse moved to (818, 656)
Screenshot: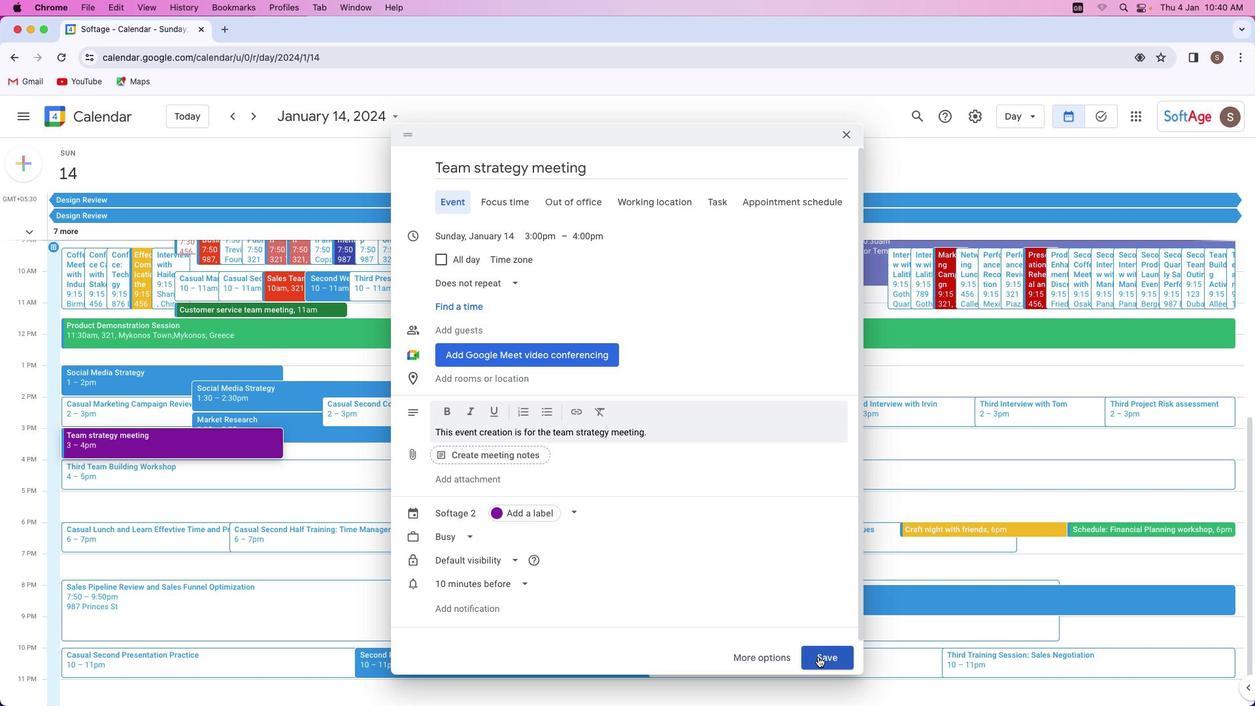 
Action: Mouse pressed left at (818, 656)
Screenshot: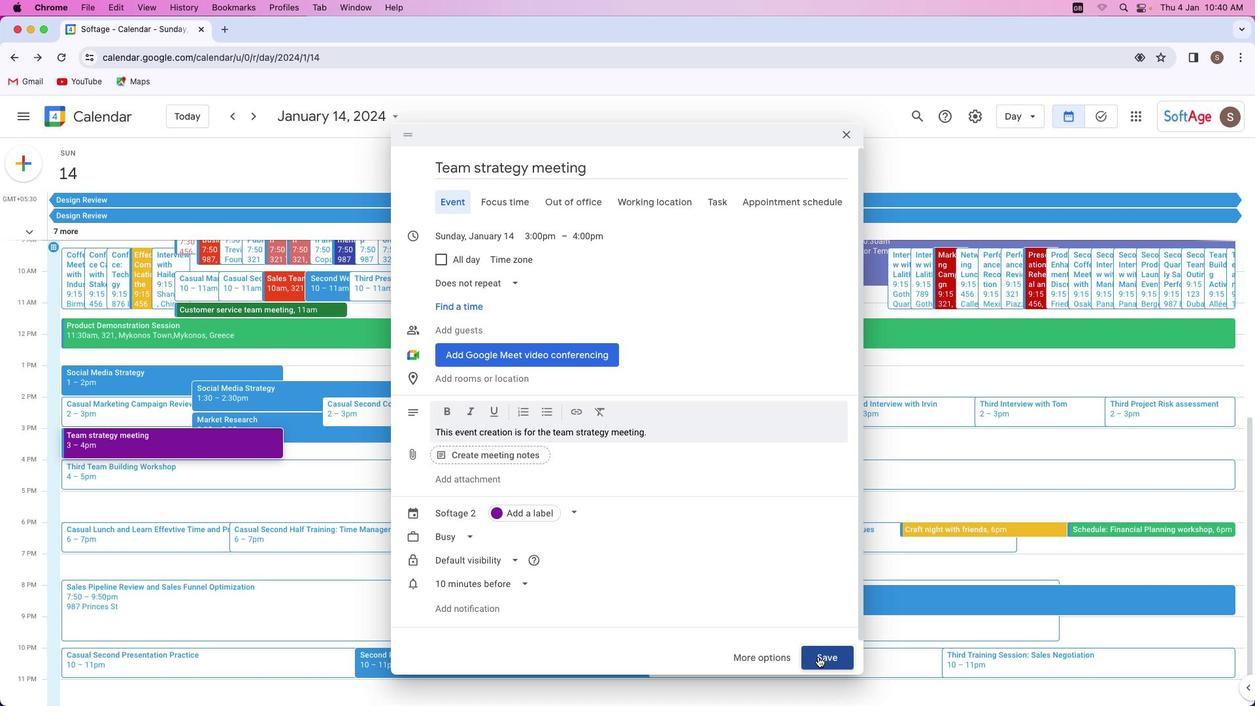 
Action: Mouse moved to (102, 438)
Screenshot: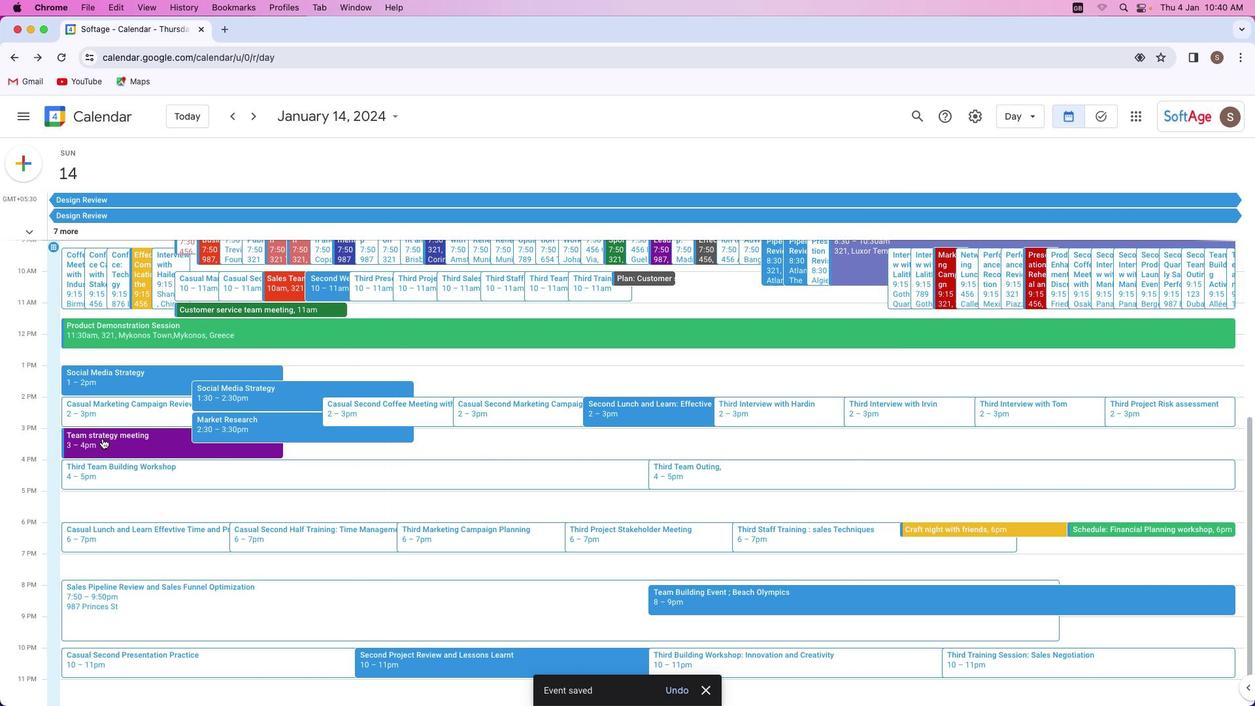 
Action: Mouse pressed left at (102, 438)
Screenshot: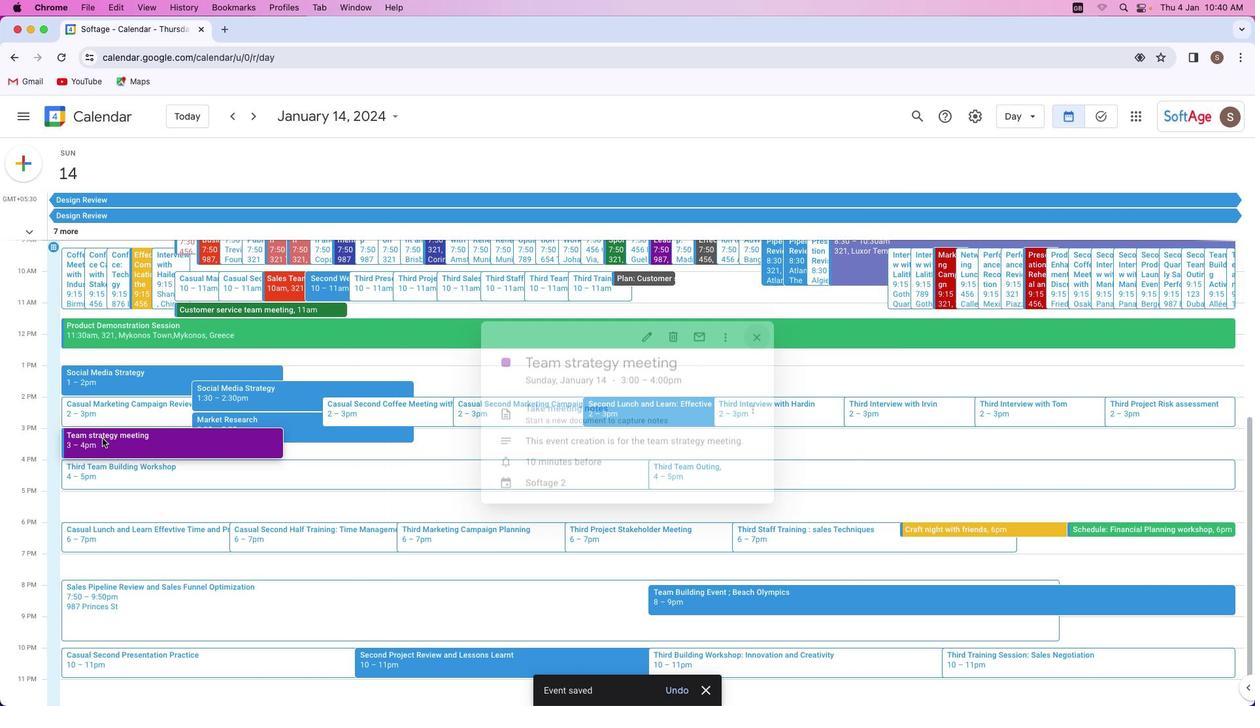 
Action: Mouse moved to (640, 368)
Screenshot: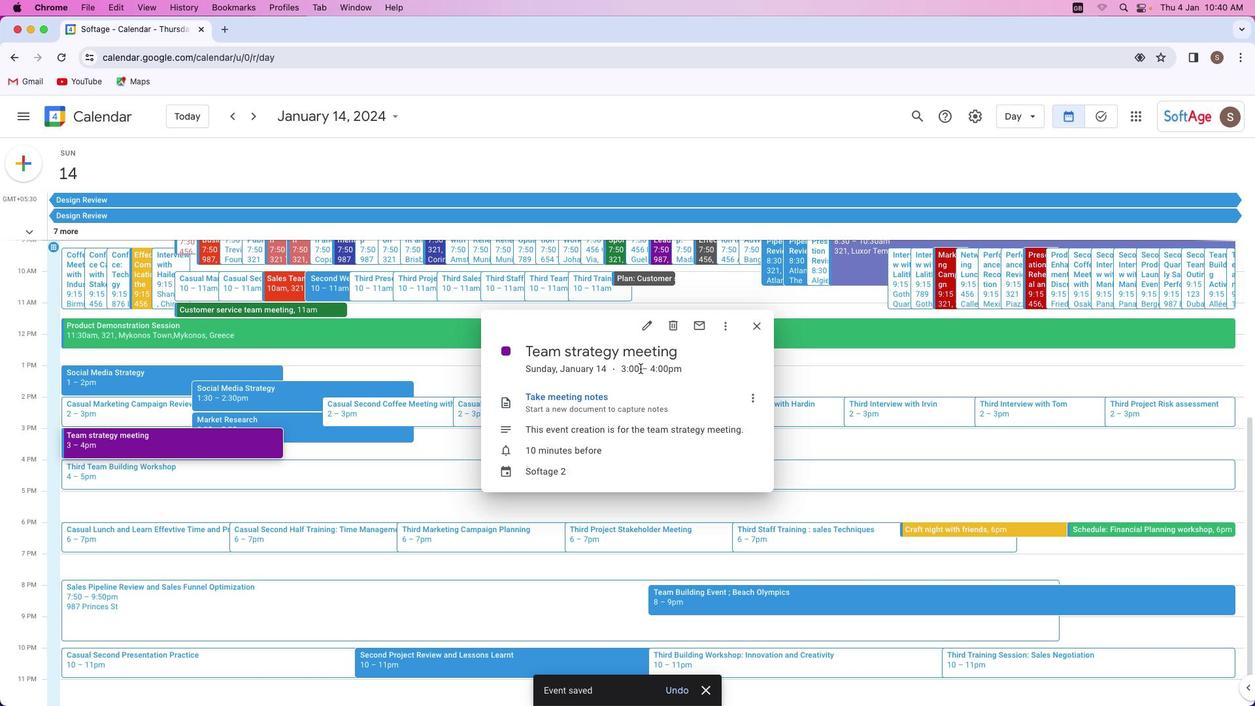 
Action: Mouse pressed left at (640, 368)
Screenshot: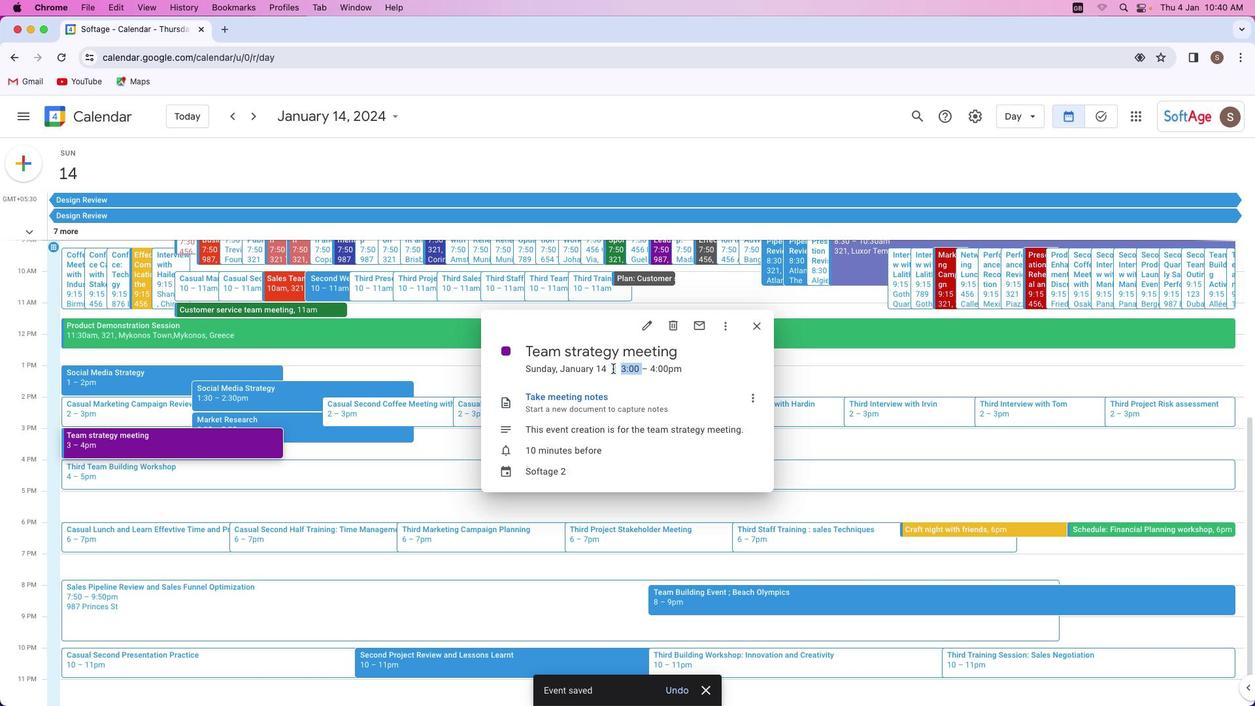 
Action: Mouse moved to (701, 376)
Screenshot: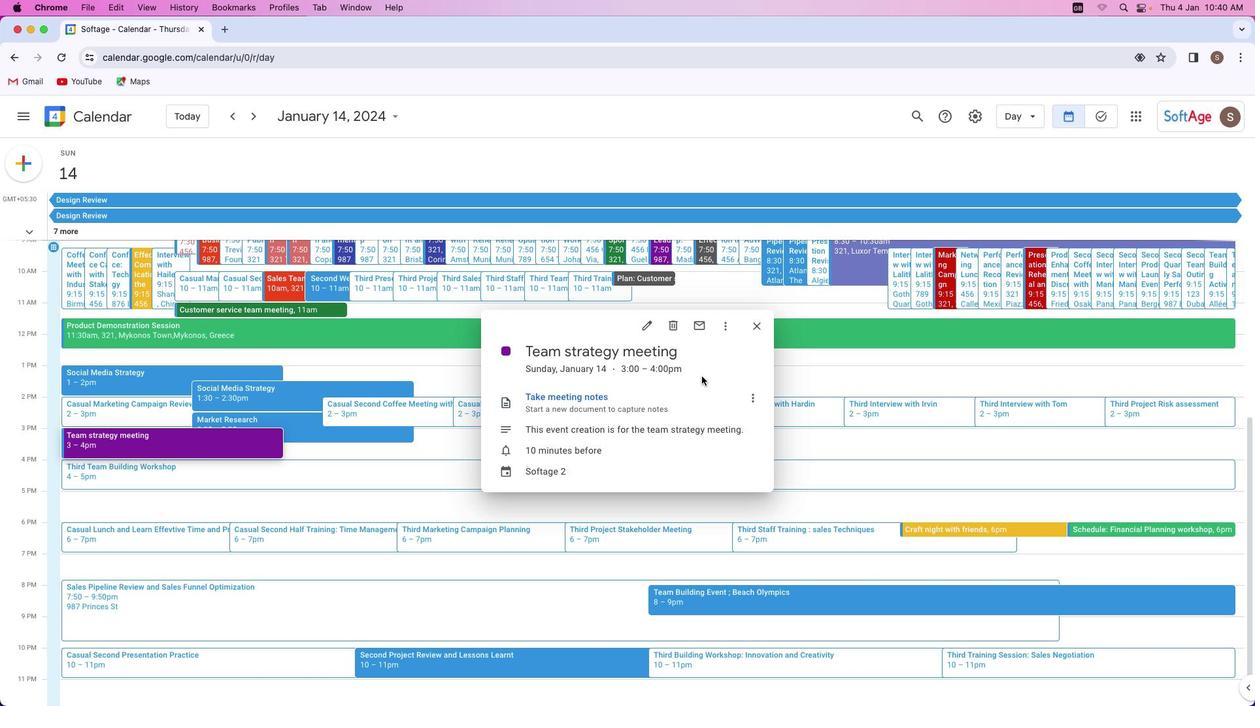 
Action: Mouse pressed left at (701, 376)
Screenshot: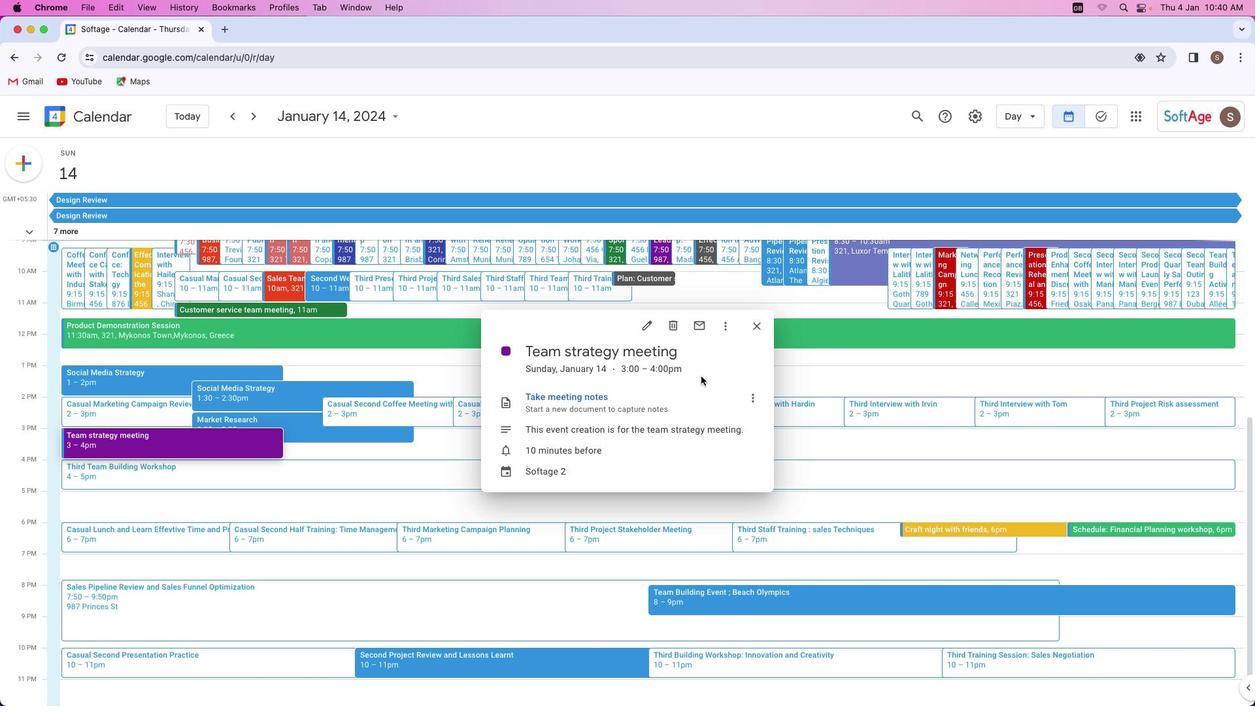 
Action: Mouse moved to (701, 376)
Screenshot: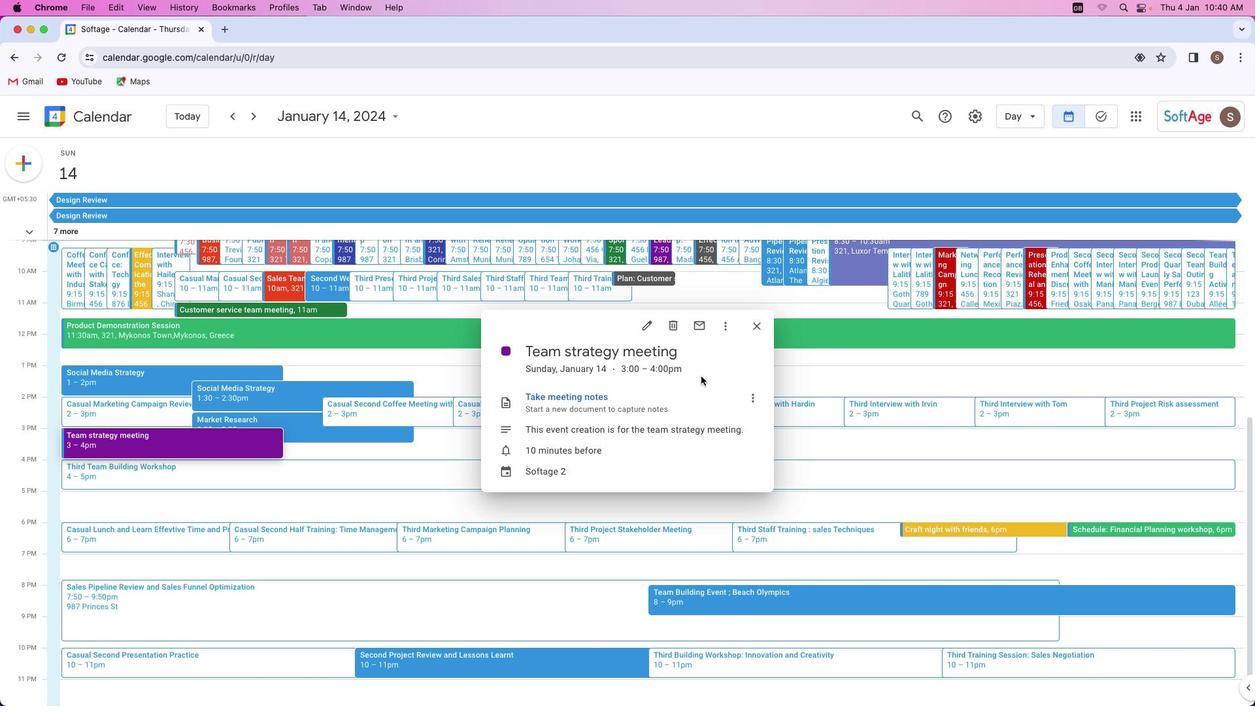 
